 Task: Design a concept for a steampunk-themed board game cover with intricate mechanical details.
Action: Mouse moved to (42, 89)
Screenshot: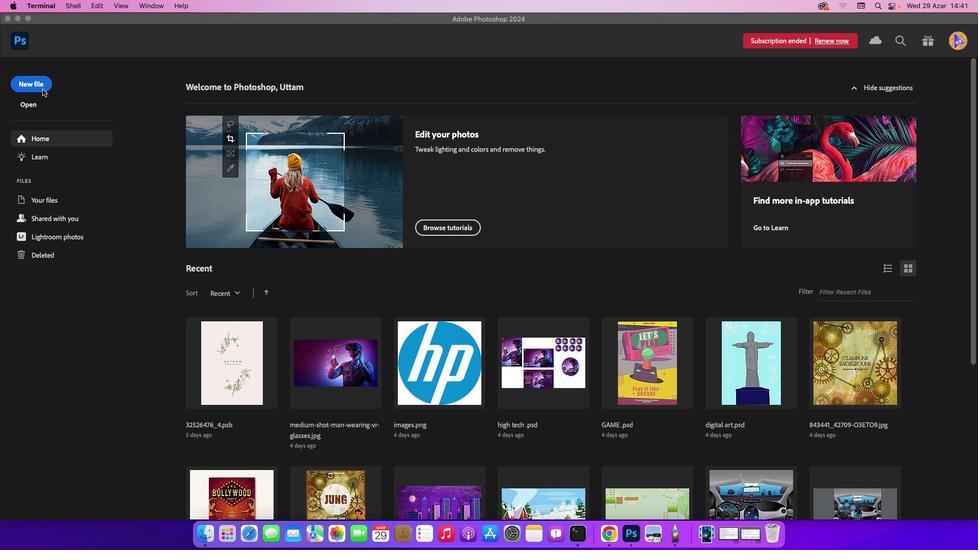 
Action: Mouse pressed left at (42, 89)
Screenshot: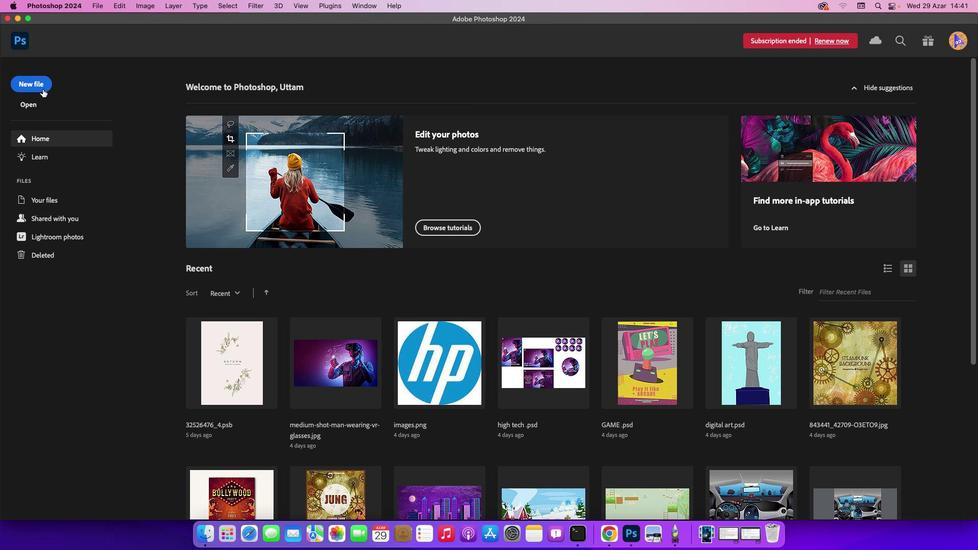 
Action: Mouse moved to (37, 89)
Screenshot: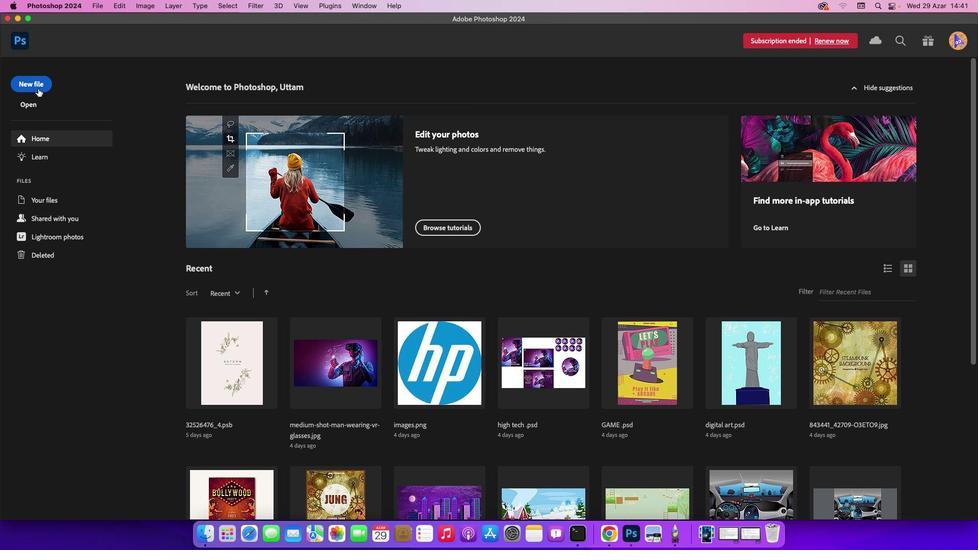 
Action: Mouse pressed left at (37, 89)
Screenshot: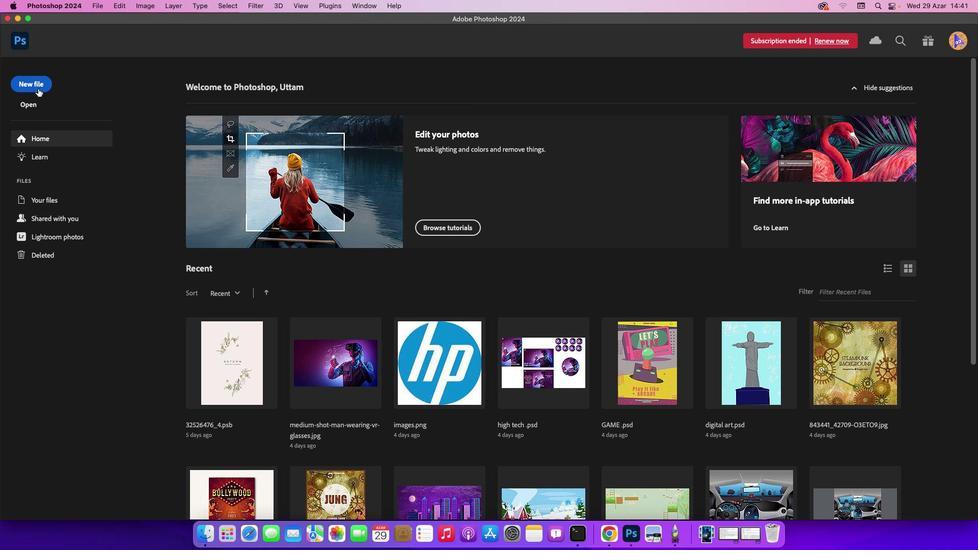 
Action: Mouse moved to (734, 409)
Screenshot: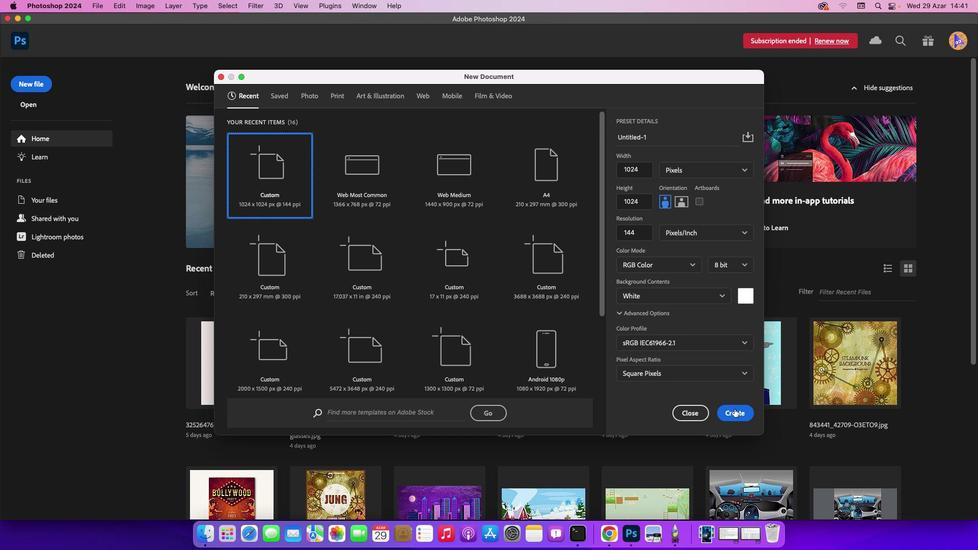 
Action: Mouse pressed left at (734, 409)
Screenshot: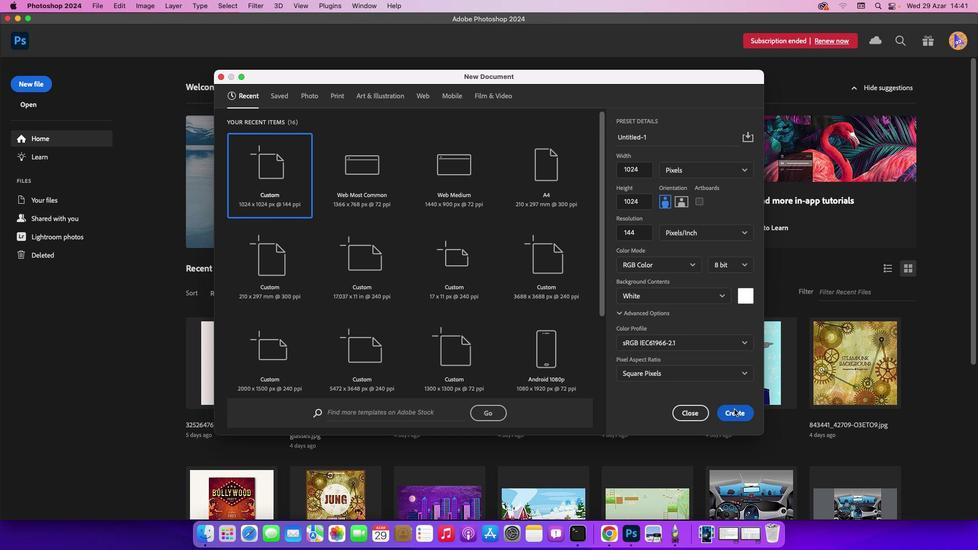 
Action: Mouse moved to (792, 91)
Screenshot: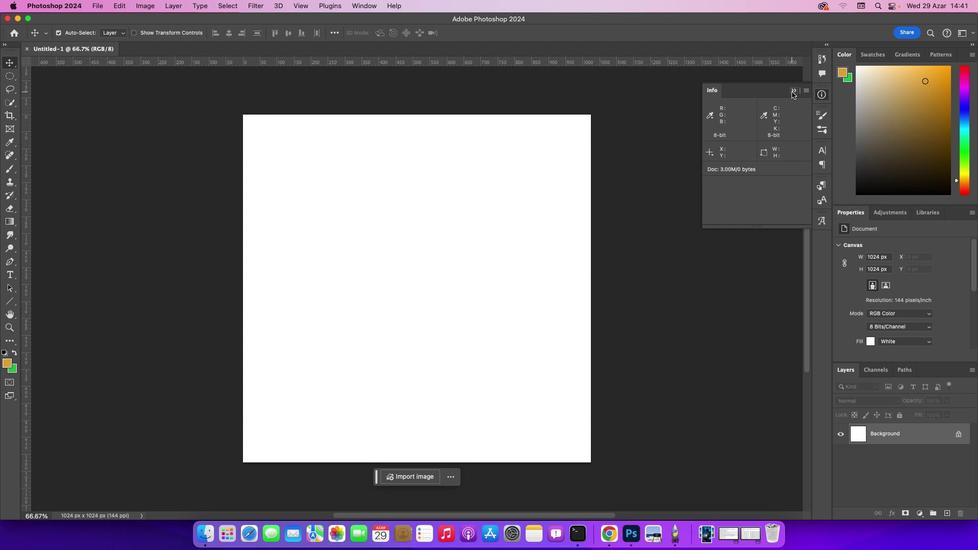 
Action: Mouse pressed left at (792, 91)
Screenshot: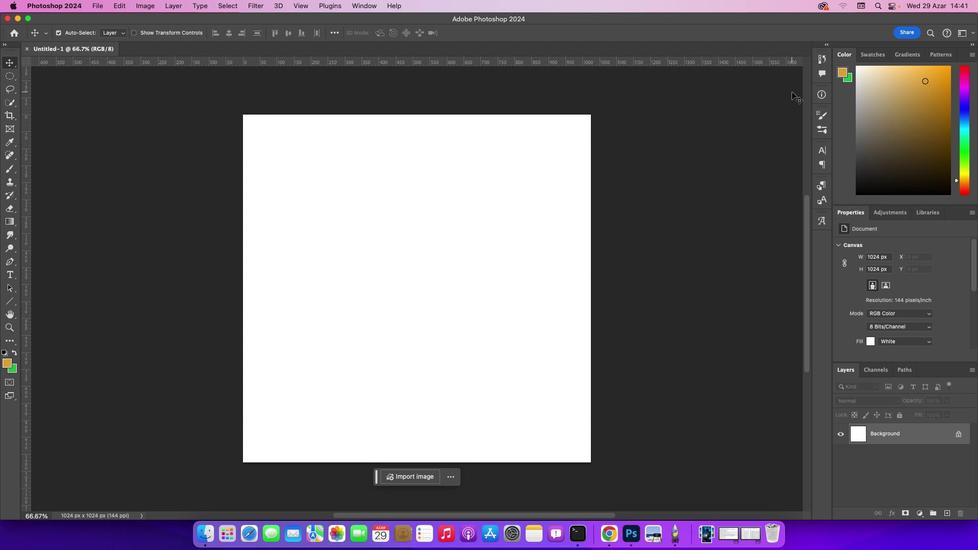 
Action: Mouse moved to (621, 392)
Screenshot: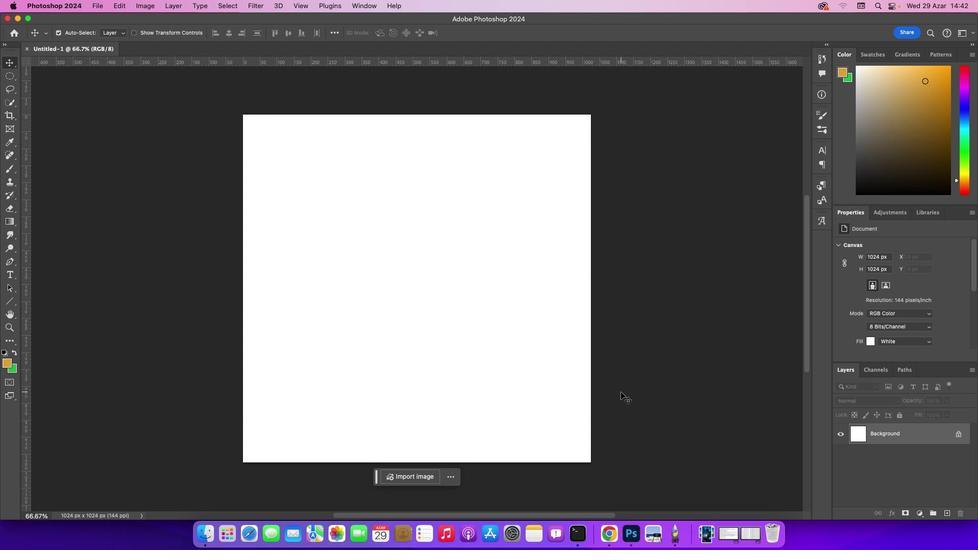 
Action: Key pressed Key.cmd_r'j'
Screenshot: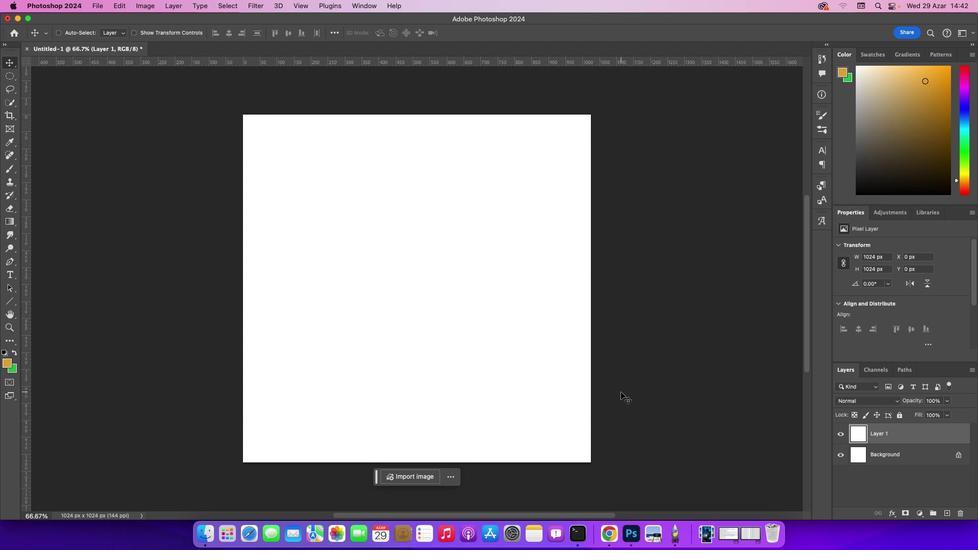 
Action: Mouse moved to (100, 5)
Screenshot: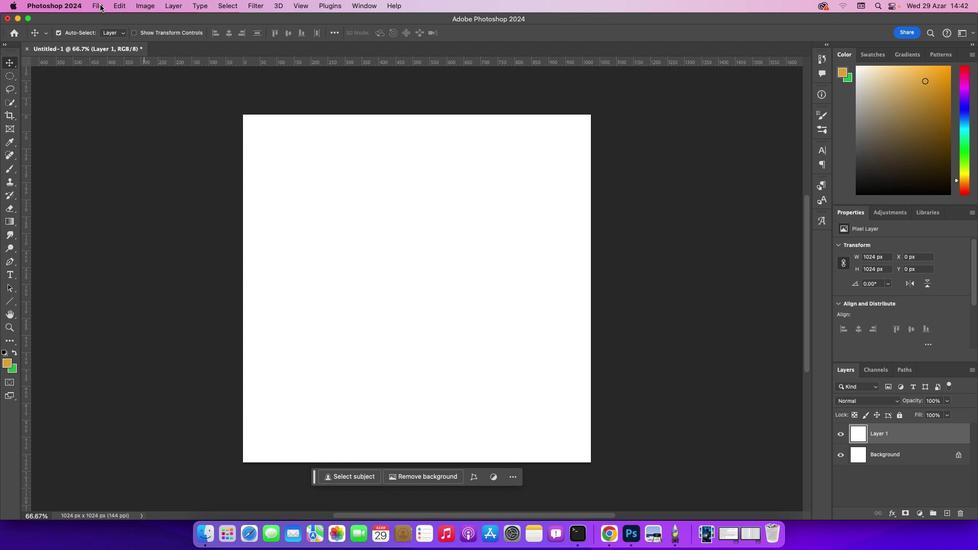 
Action: Mouse pressed left at (100, 5)
Screenshot: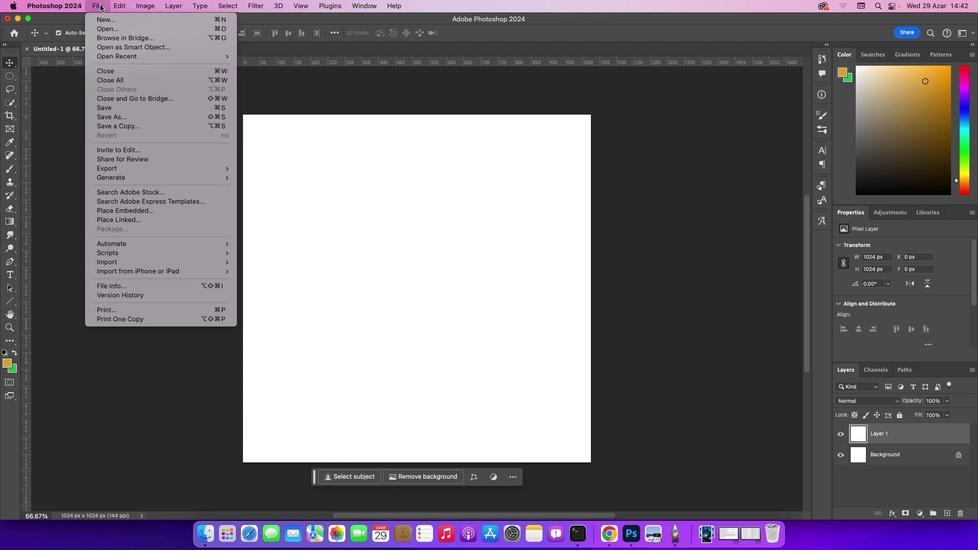 
Action: Mouse moved to (113, 29)
Screenshot: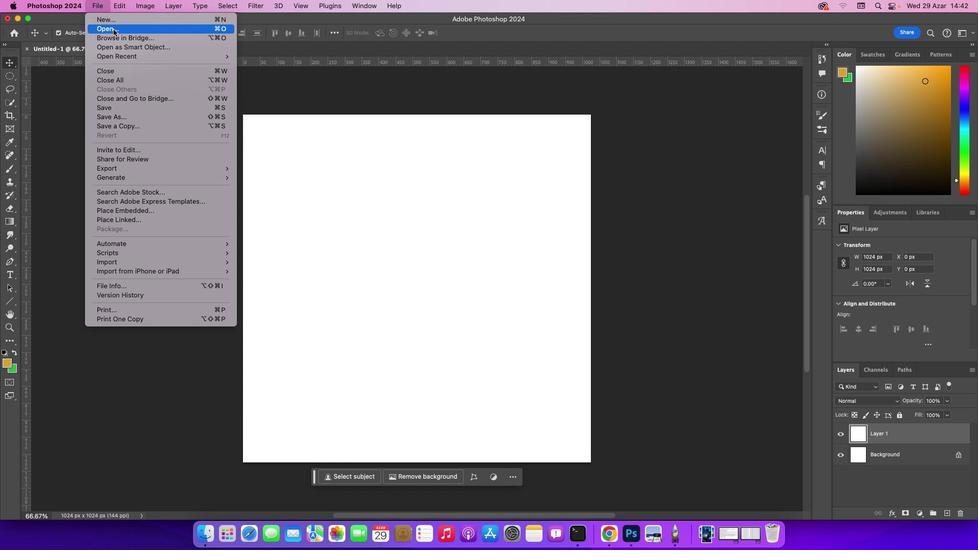 
Action: Mouse pressed left at (113, 29)
Screenshot: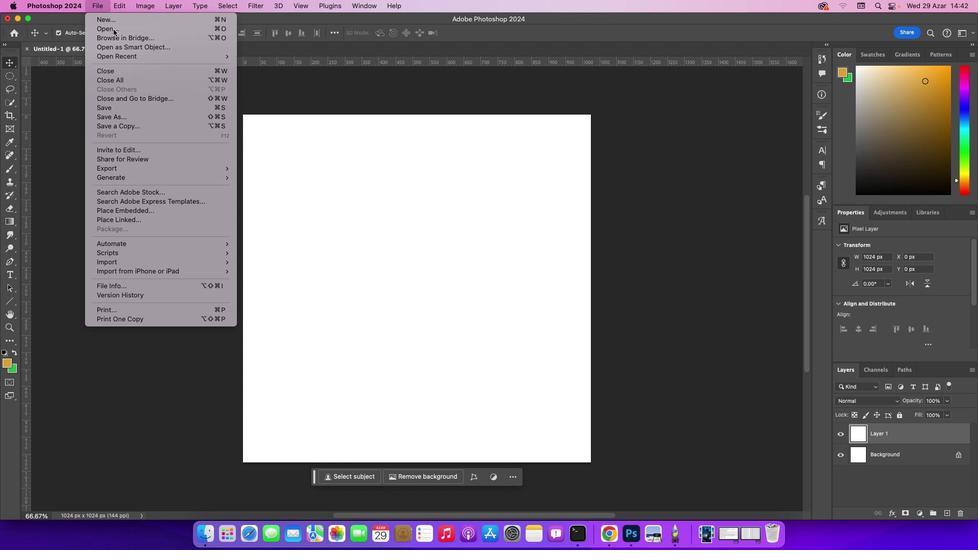 
Action: Mouse moved to (387, 136)
Screenshot: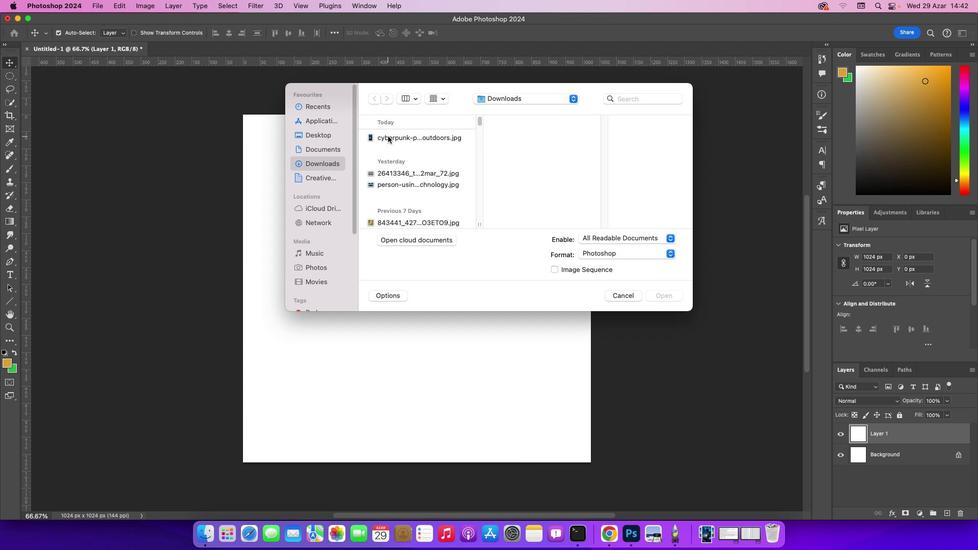
Action: Mouse pressed left at (387, 136)
Screenshot: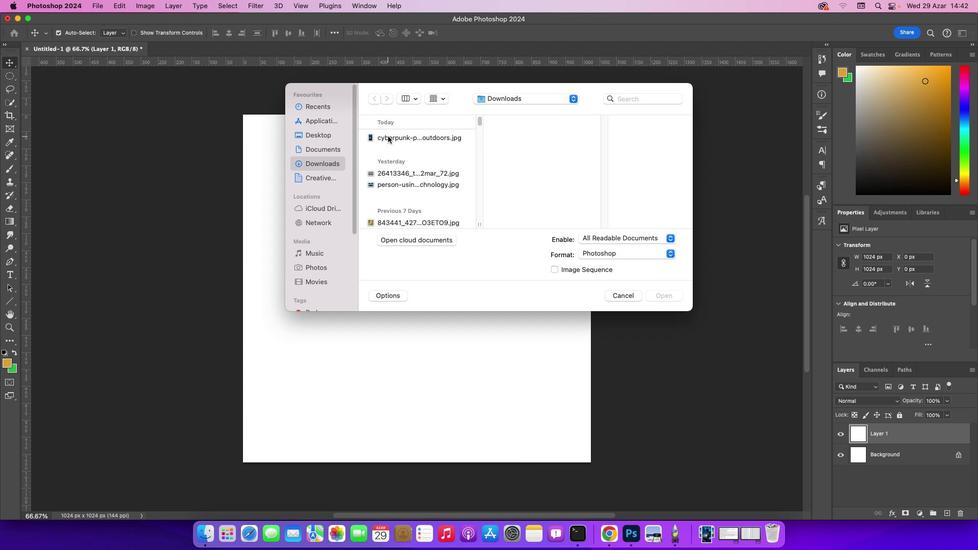 
Action: Mouse moved to (668, 293)
Screenshot: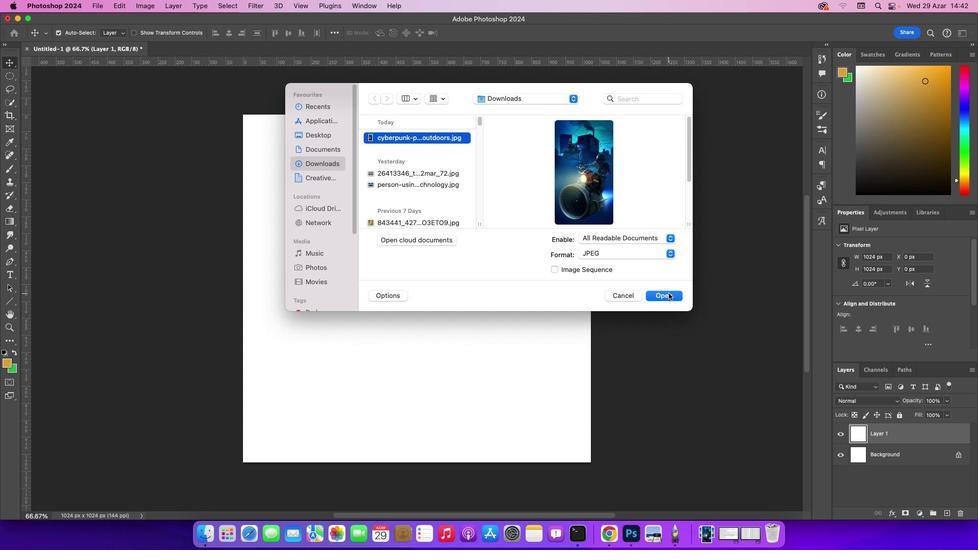 
Action: Mouse pressed left at (668, 293)
Screenshot: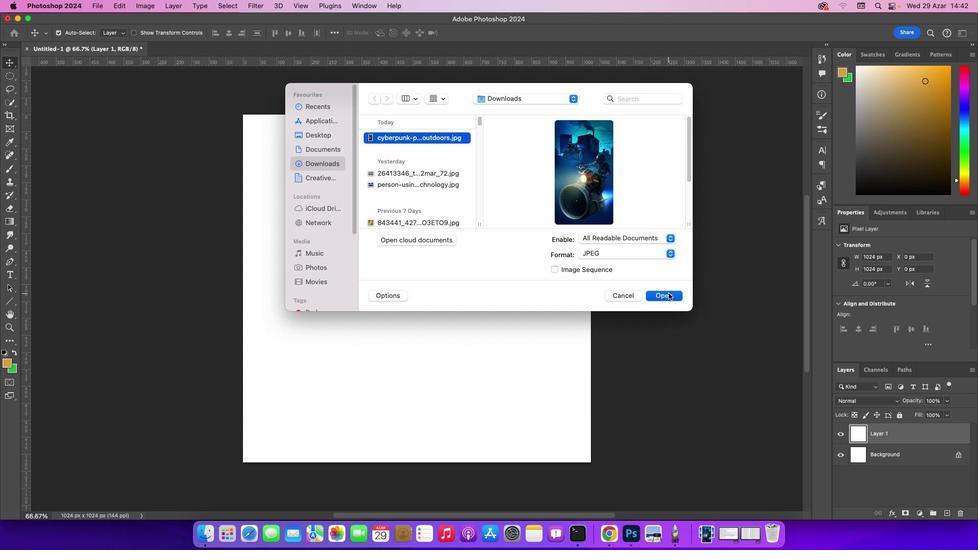
Action: Mouse moved to (517, 353)
Screenshot: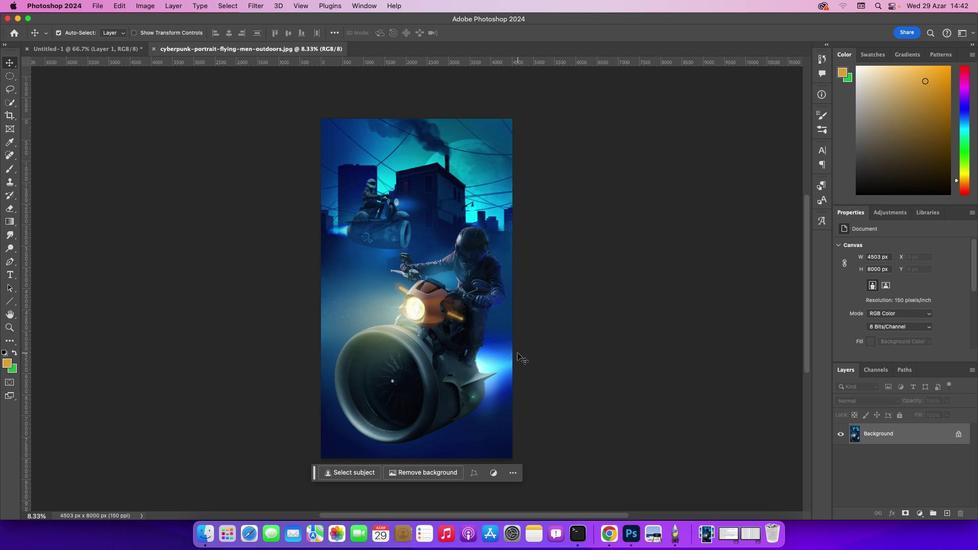 
Action: Key pressed Key.cmd_r'j'
Screenshot: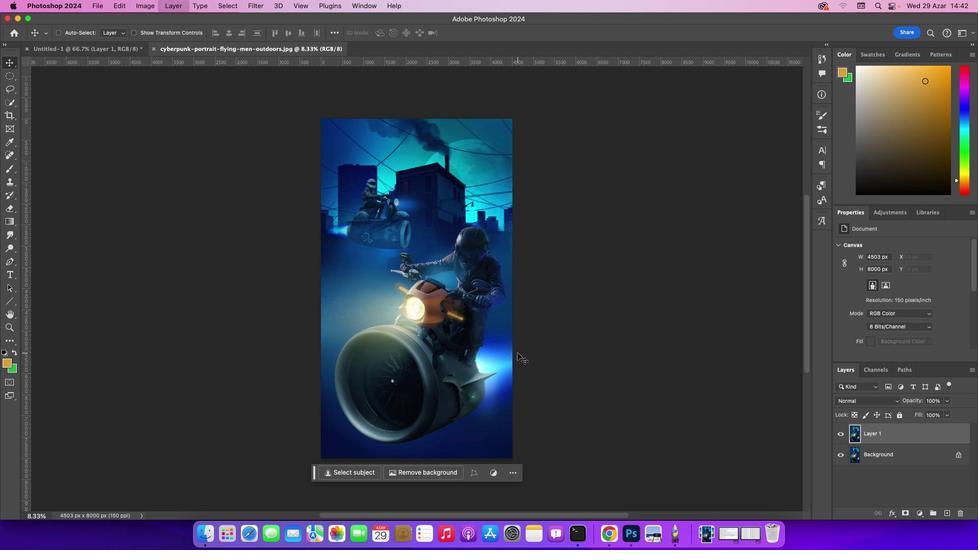 
Action: Mouse moved to (6, 103)
Screenshot: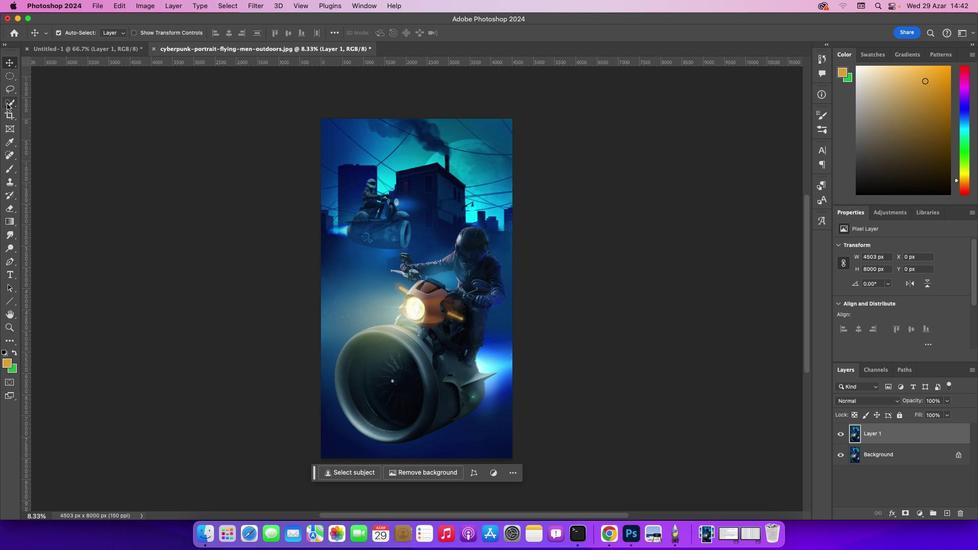 
Action: Mouse pressed left at (6, 103)
Screenshot: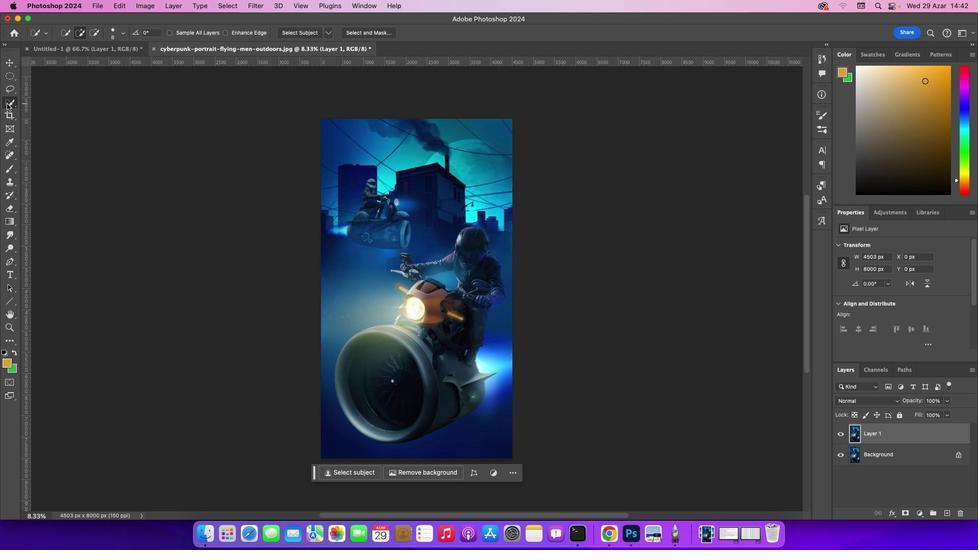 
Action: Mouse moved to (409, 327)
Screenshot: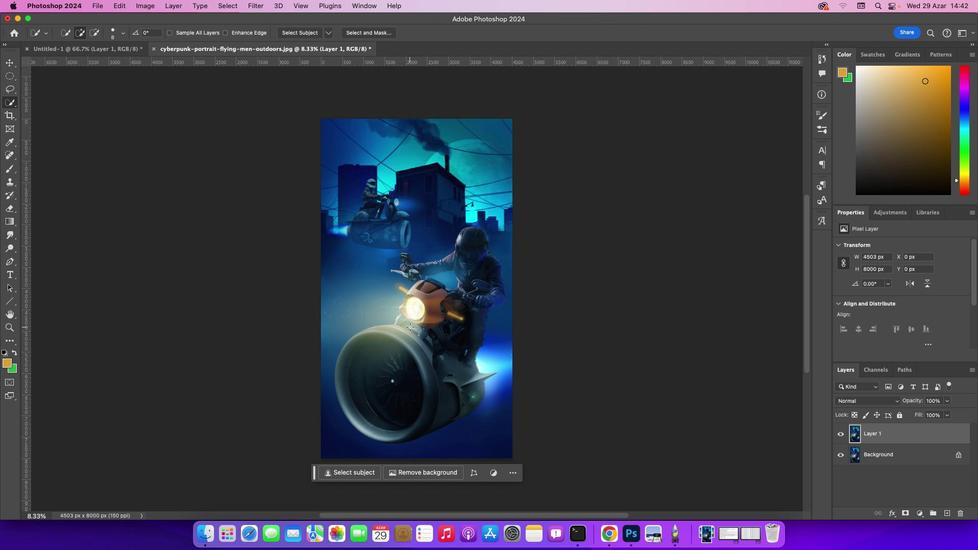 
Action: Key pressed Key.cmd_r'='
Screenshot: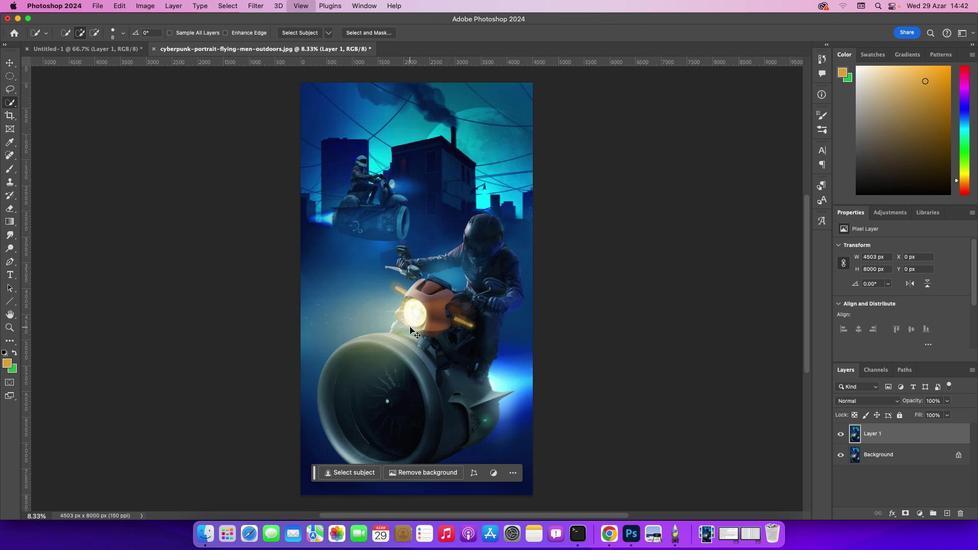 
Action: Mouse moved to (430, 357)
Screenshot: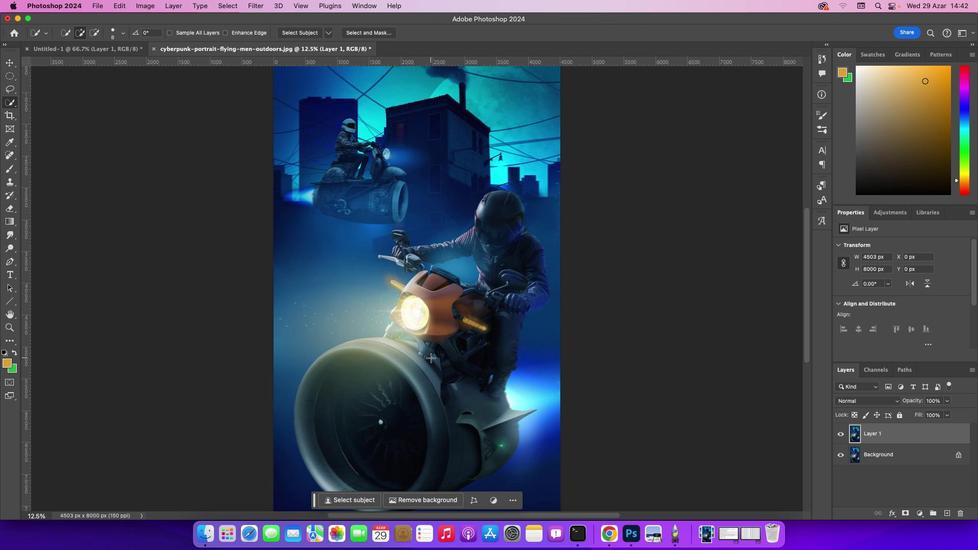 
Action: Mouse scrolled (430, 357) with delta (0, 0)
Screenshot: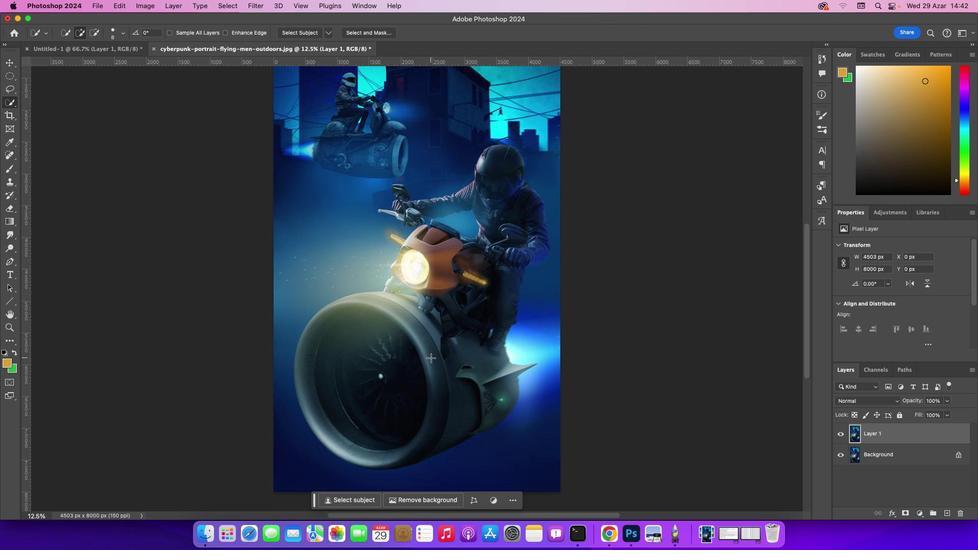 
Action: Mouse scrolled (430, 357) with delta (0, 0)
Screenshot: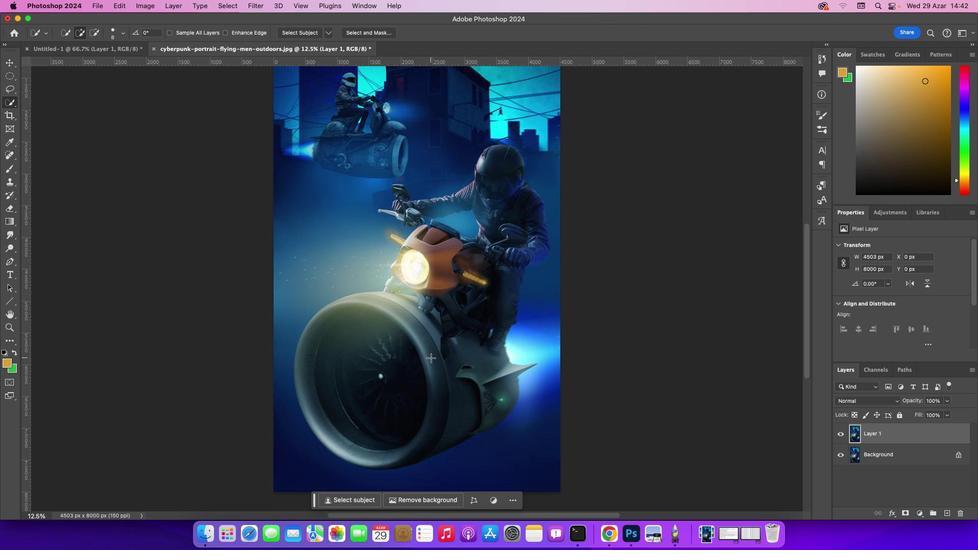 
Action: Mouse scrolled (430, 357) with delta (0, -1)
Screenshot: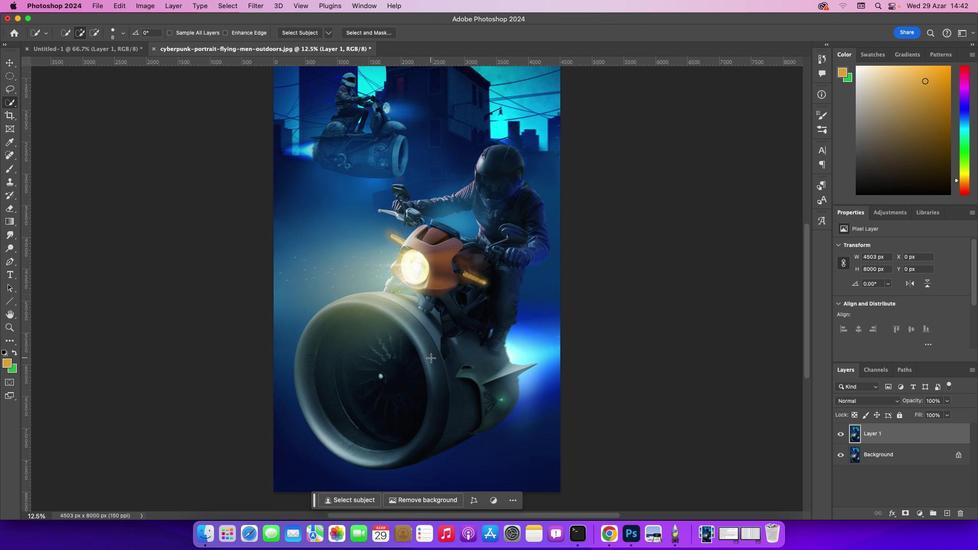 
Action: Mouse scrolled (430, 357) with delta (0, -2)
Screenshot: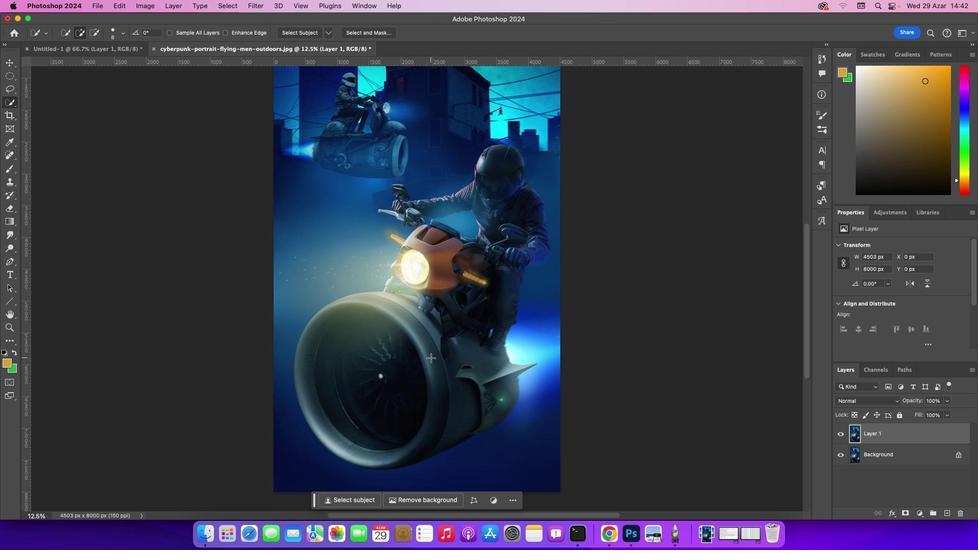 
Action: Mouse moved to (406, 345)
Screenshot: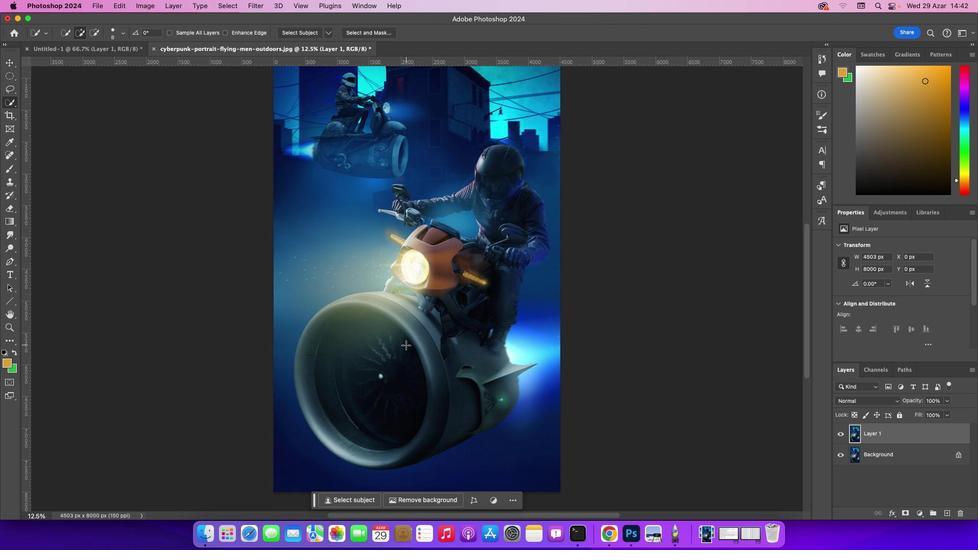 
Action: Mouse pressed left at (406, 345)
Screenshot: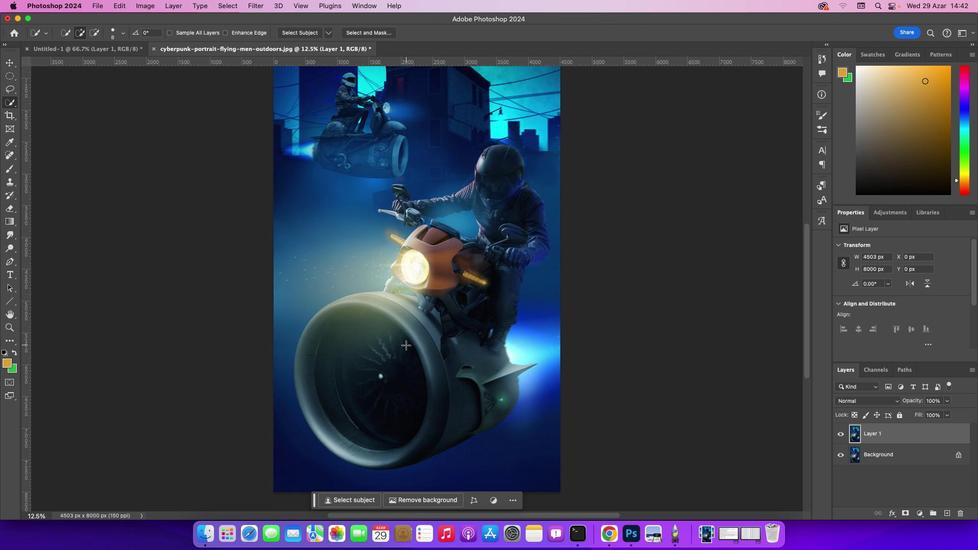 
Action: Mouse moved to (408, 325)
Screenshot: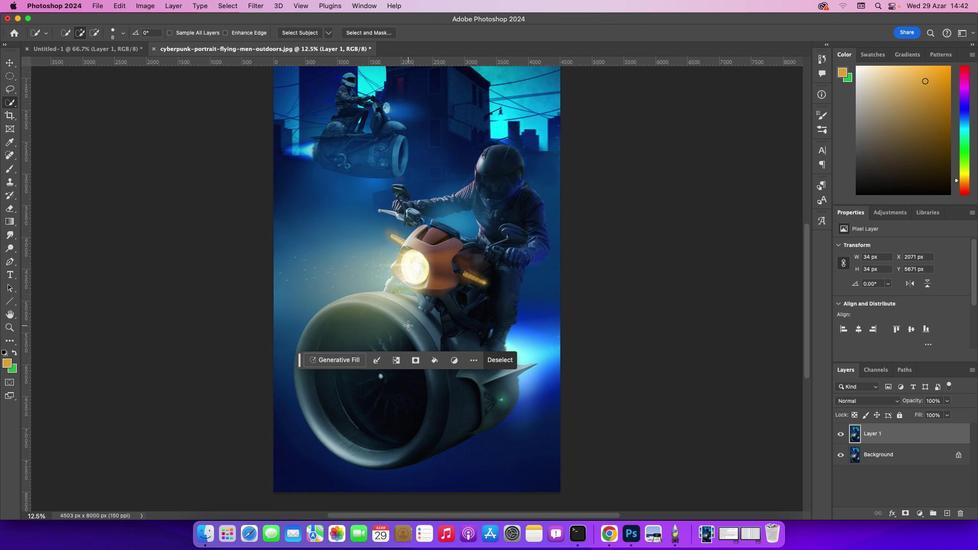 
Action: Mouse pressed left at (408, 325)
Screenshot: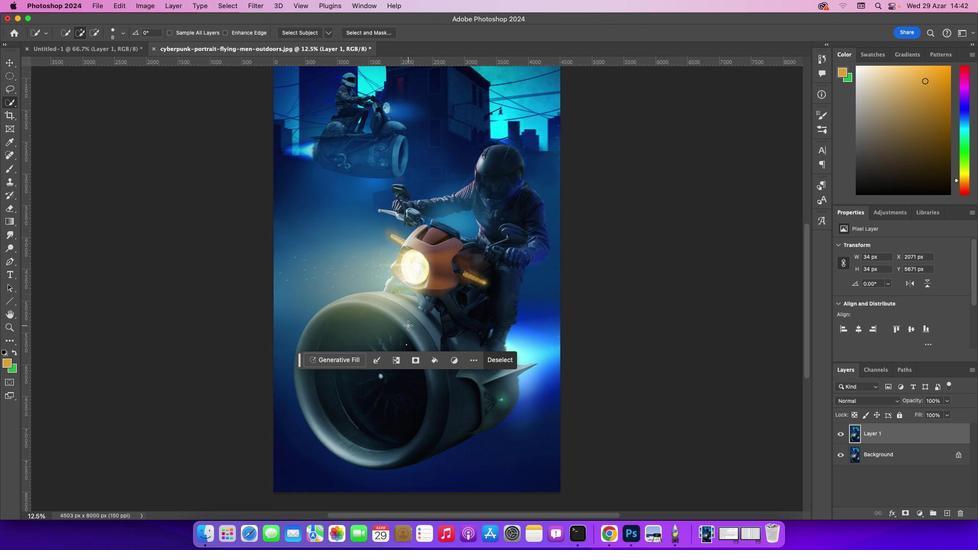 
Action: Mouse moved to (393, 309)
Screenshot: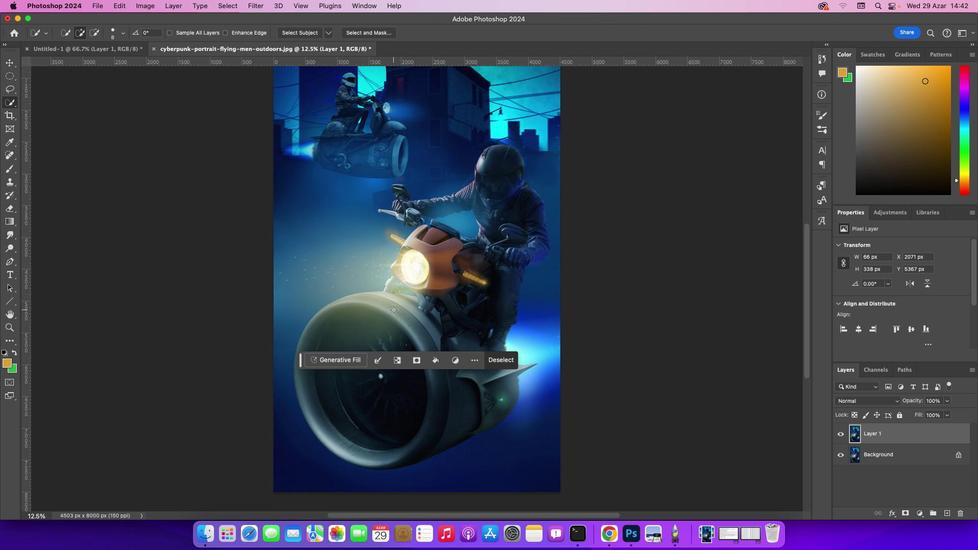 
Action: Mouse pressed left at (393, 309)
Screenshot: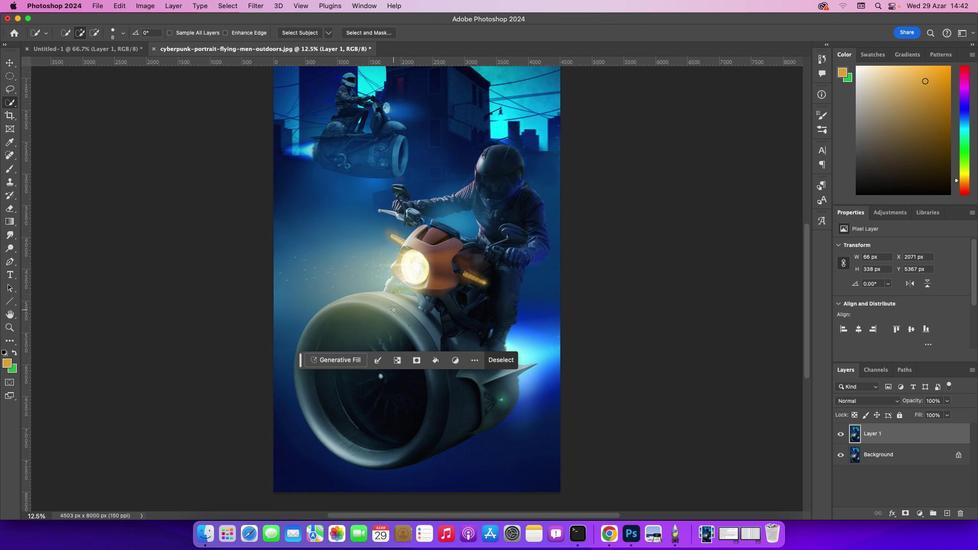 
Action: Mouse moved to (406, 309)
Screenshot: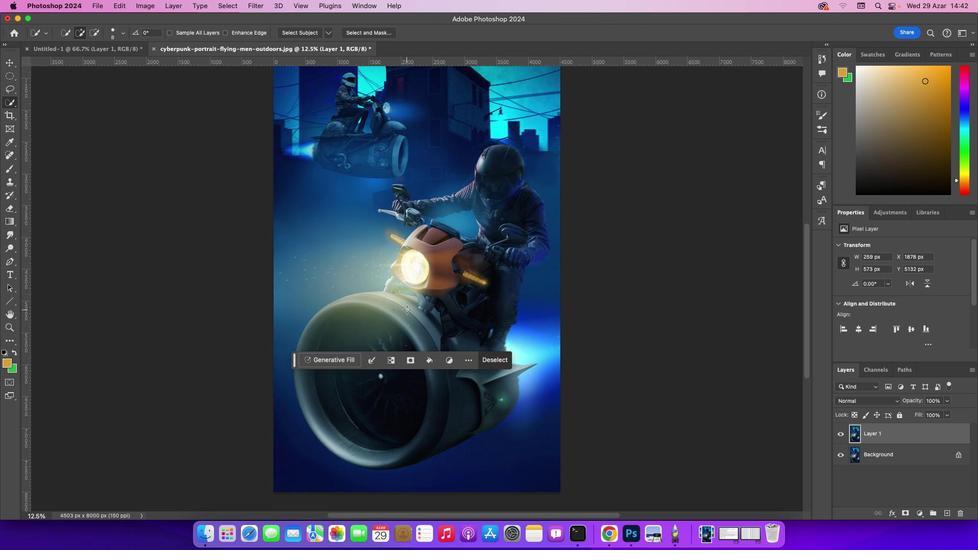 
Action: Mouse pressed left at (406, 309)
Screenshot: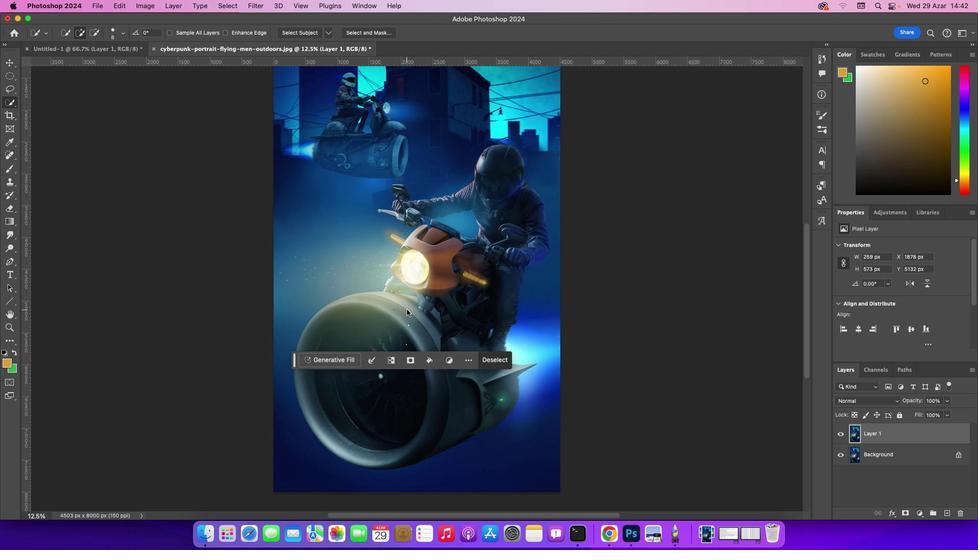 
Action: Mouse moved to (373, 295)
Screenshot: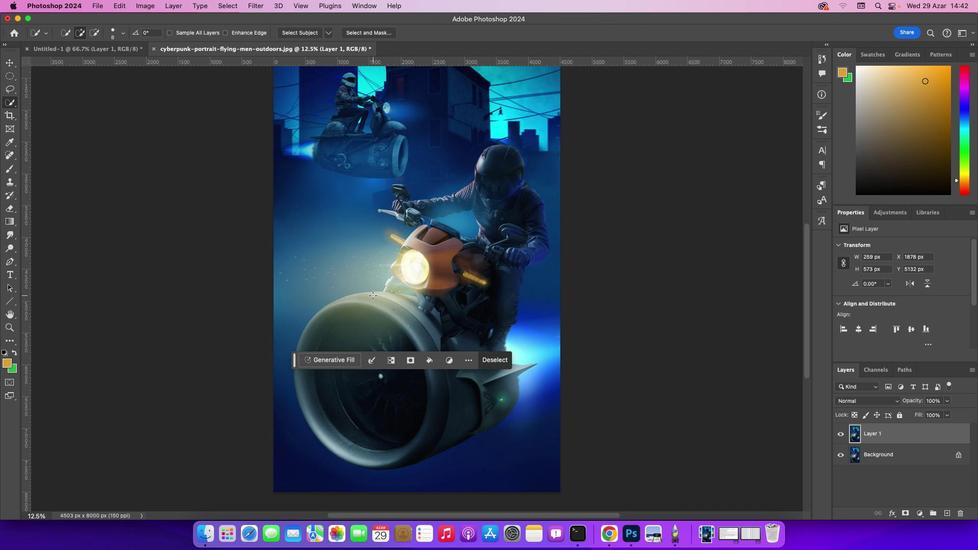 
Action: Key pressed ']'']'']'']'']'']'']'']'']'']'']'
Screenshot: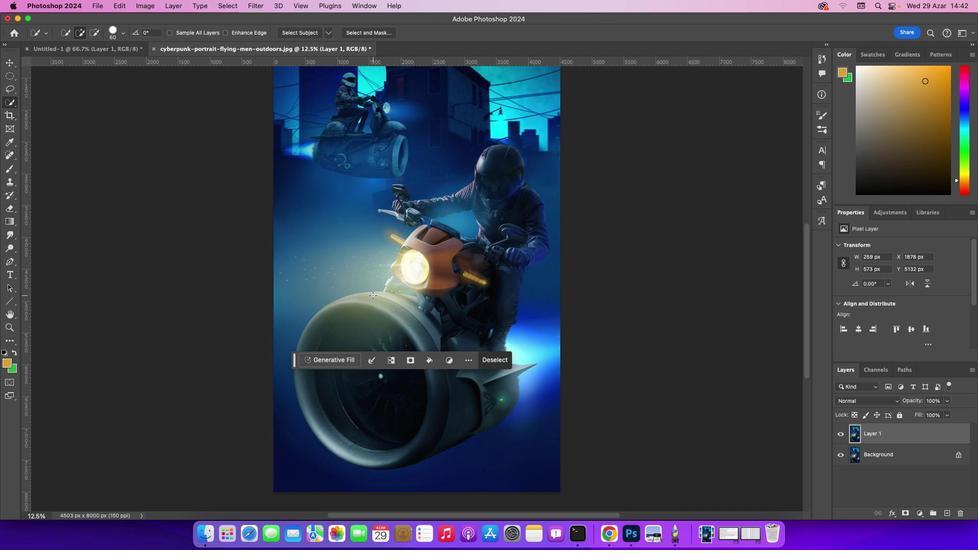 
Action: Mouse moved to (381, 303)
Screenshot: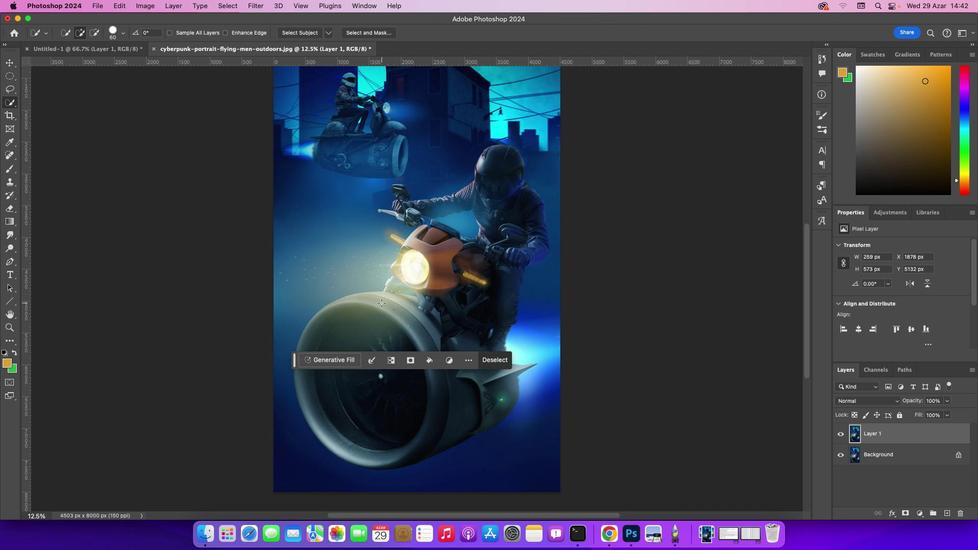 
Action: Mouse pressed left at (381, 303)
Screenshot: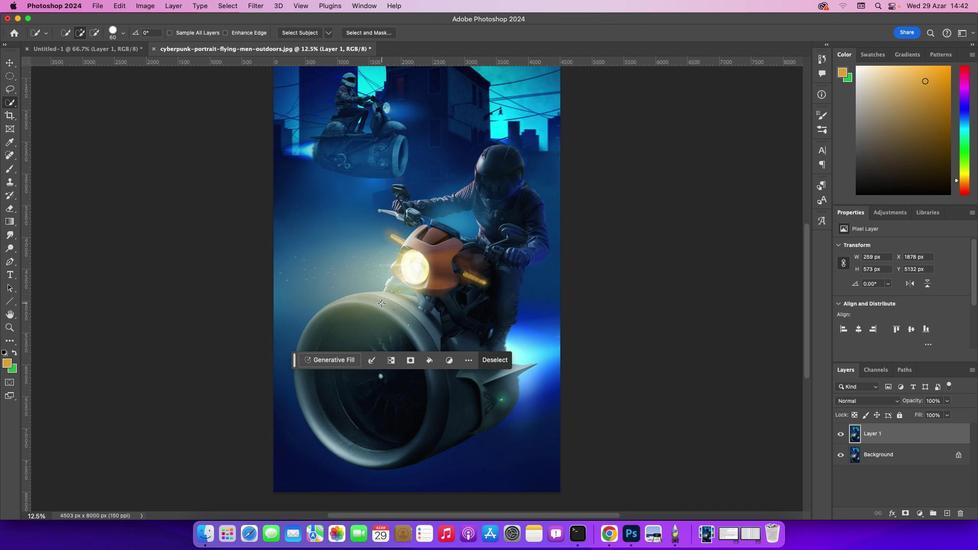 
Action: Mouse moved to (405, 323)
Screenshot: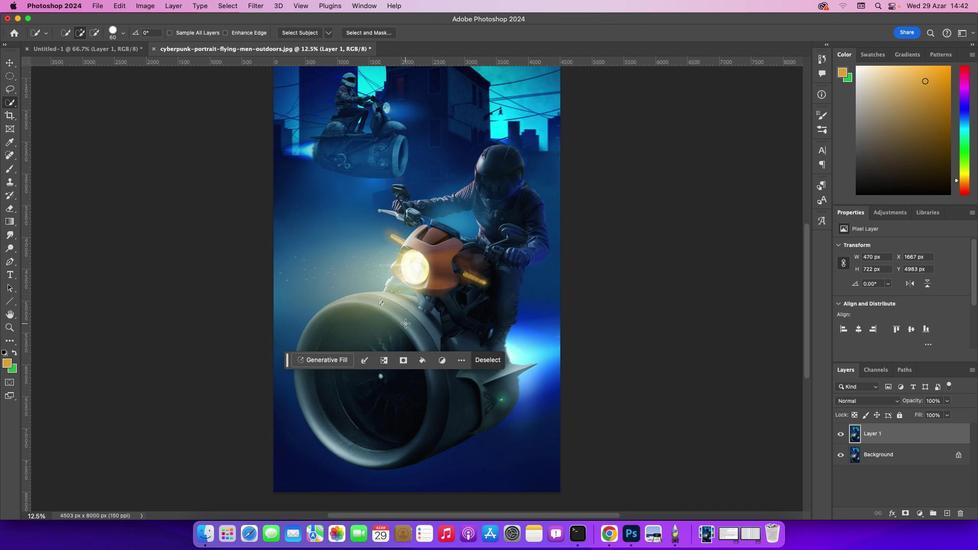 
Action: Mouse pressed left at (405, 323)
Screenshot: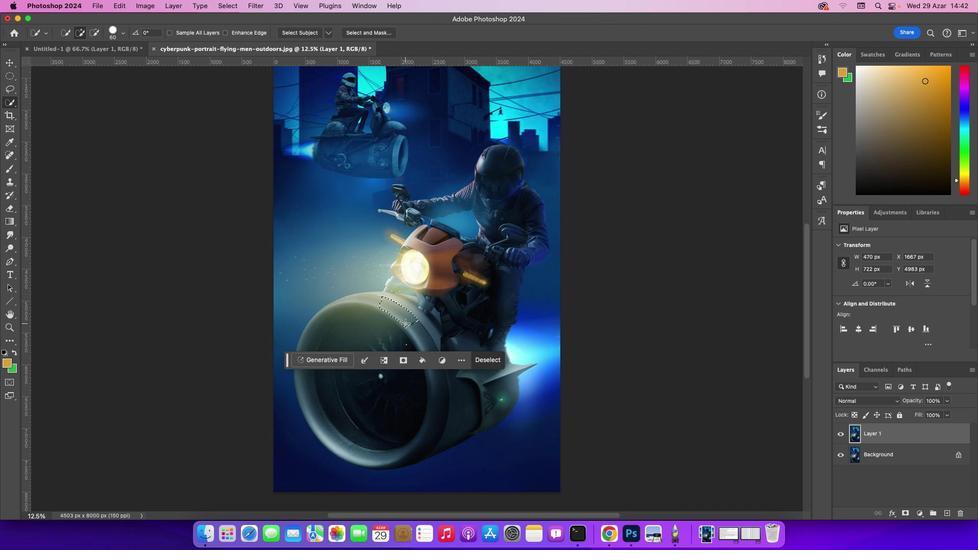 
Action: Mouse moved to (382, 327)
Screenshot: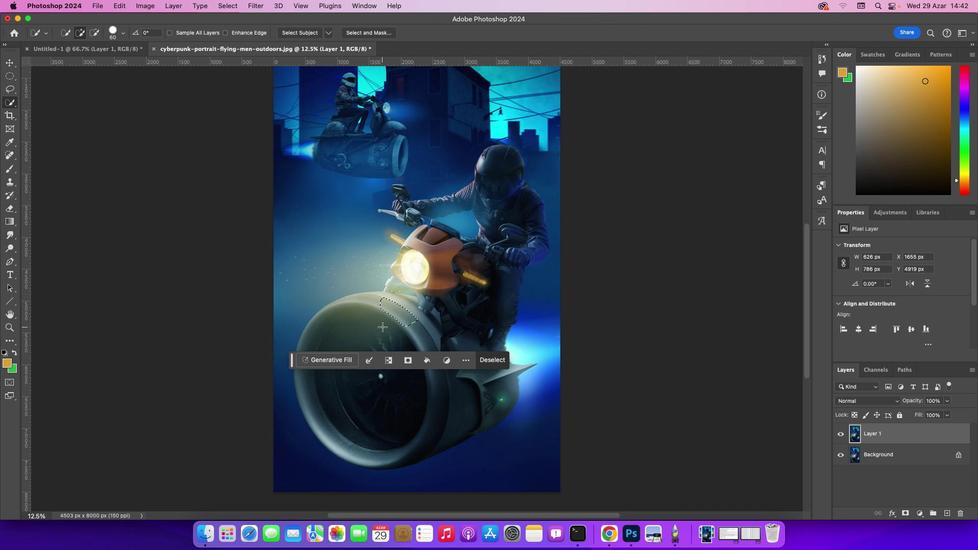 
Action: Mouse pressed left at (382, 327)
Screenshot: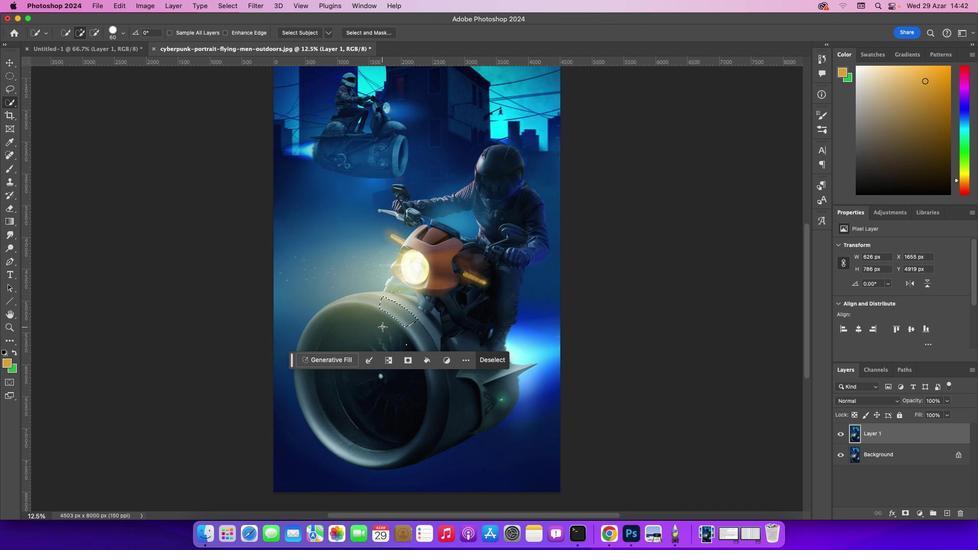 
Action: Mouse moved to (423, 338)
Screenshot: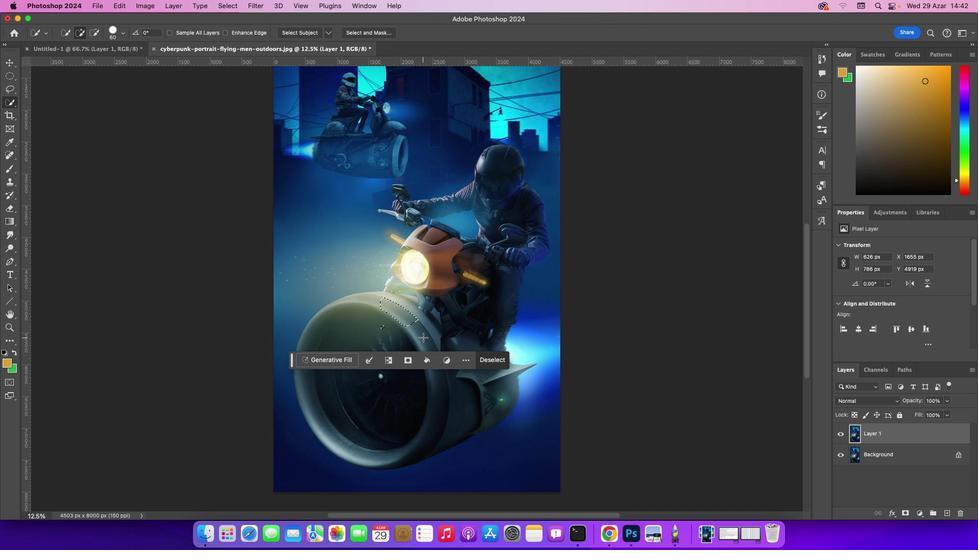 
Action: Mouse pressed left at (423, 338)
Screenshot: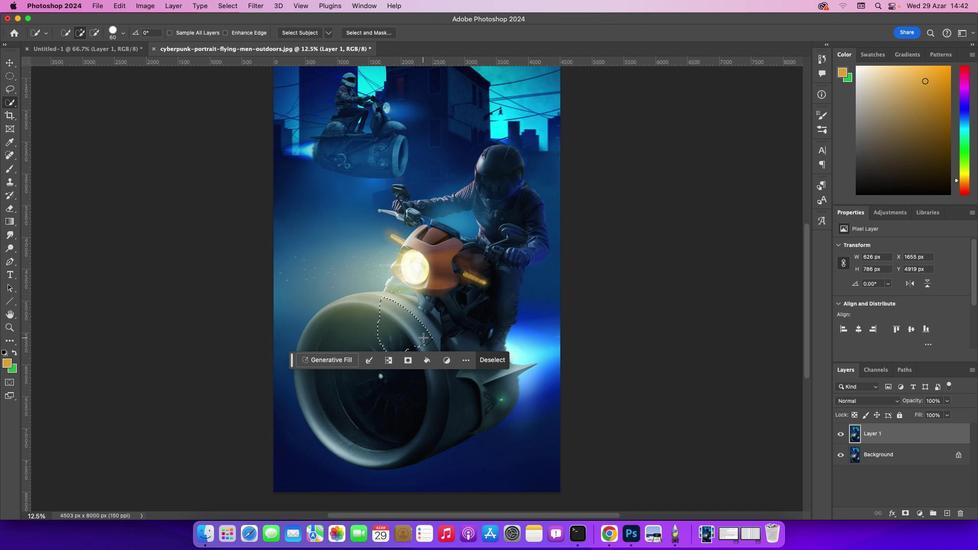 
Action: Mouse moved to (360, 315)
Screenshot: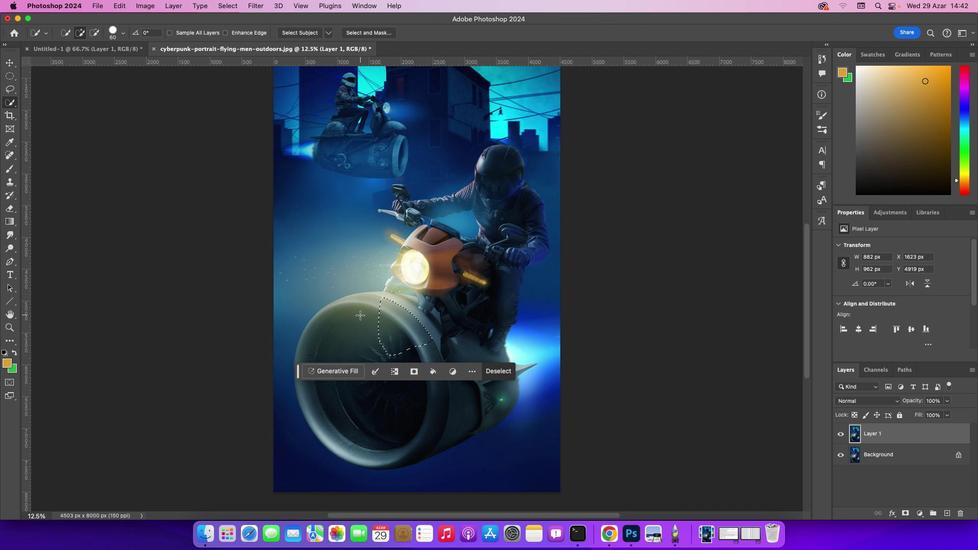 
Action: Mouse pressed left at (360, 315)
Screenshot: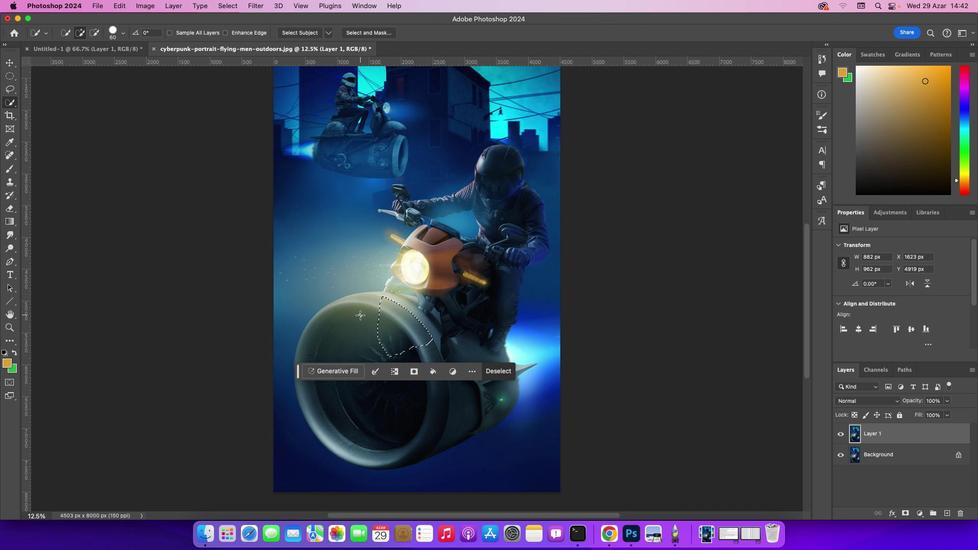 
Action: Mouse moved to (349, 322)
Screenshot: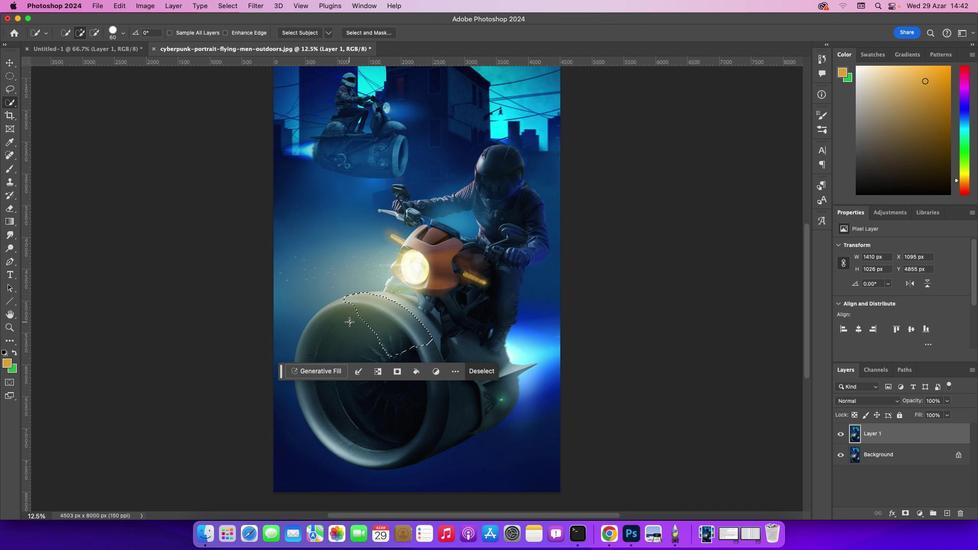 
Action: Mouse pressed left at (349, 322)
Screenshot: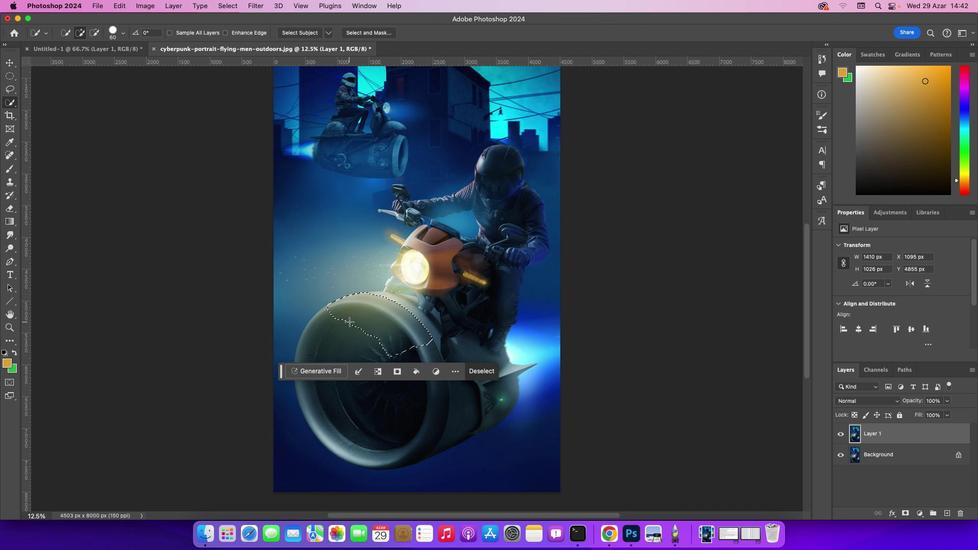 
Action: Mouse moved to (334, 330)
Screenshot: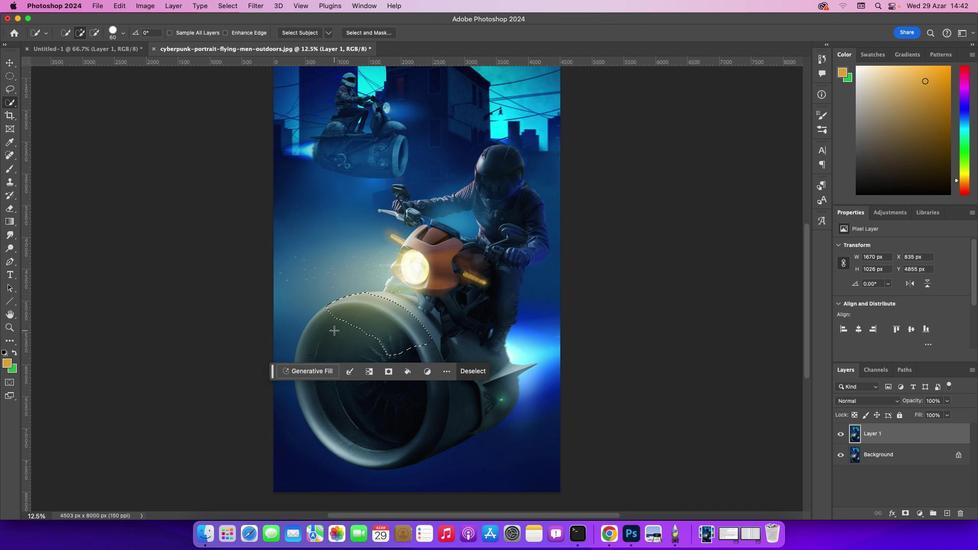 
Action: Mouse pressed left at (334, 330)
Screenshot: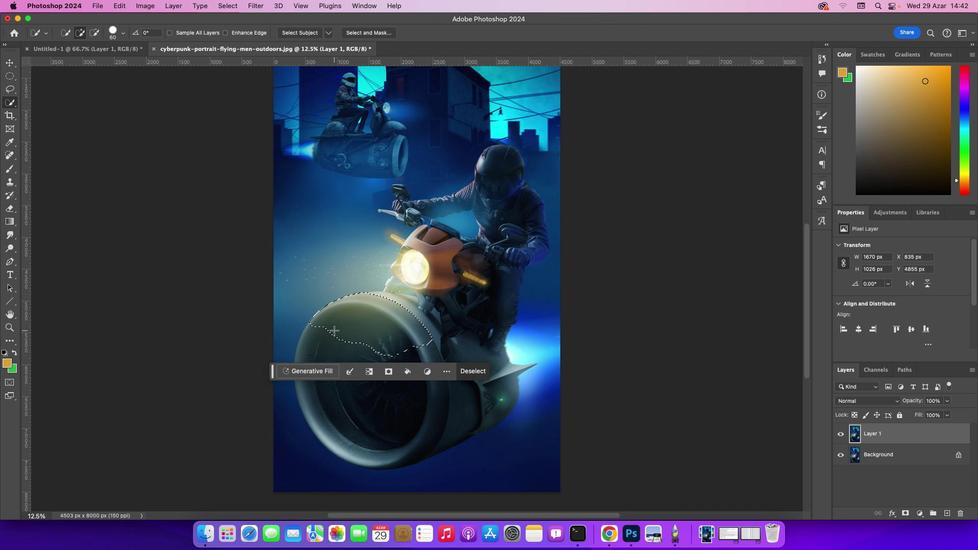 
Action: Mouse moved to (317, 343)
Screenshot: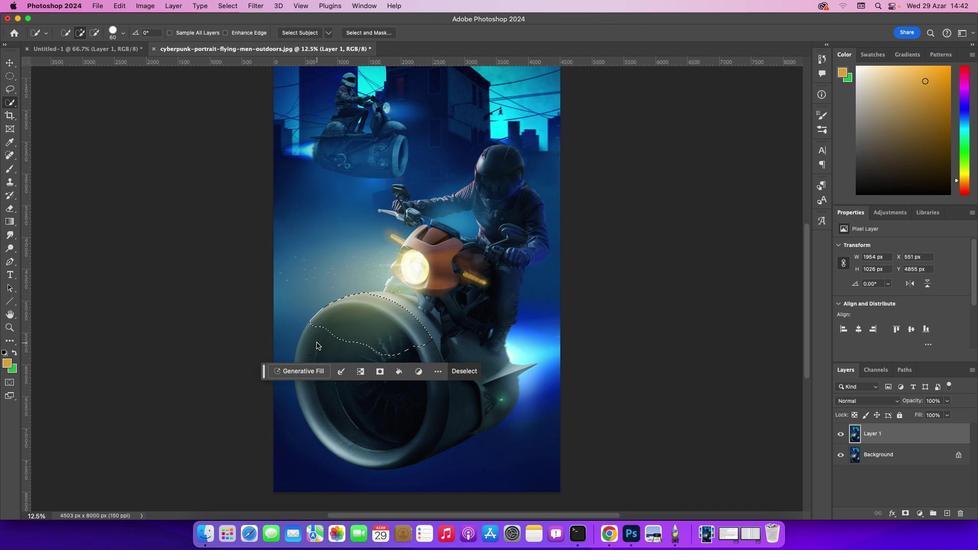 
Action: Mouse pressed left at (317, 343)
Screenshot: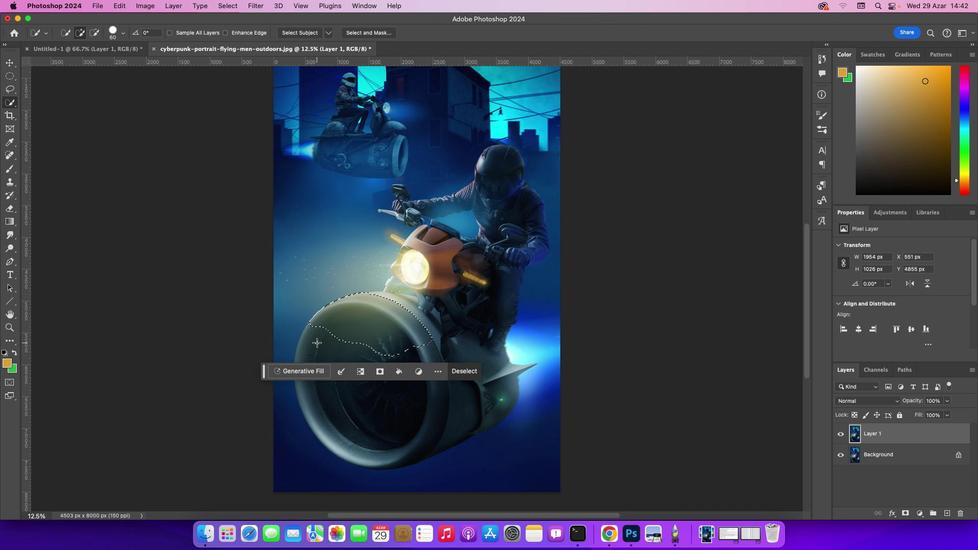 
Action: Mouse moved to (428, 353)
Screenshot: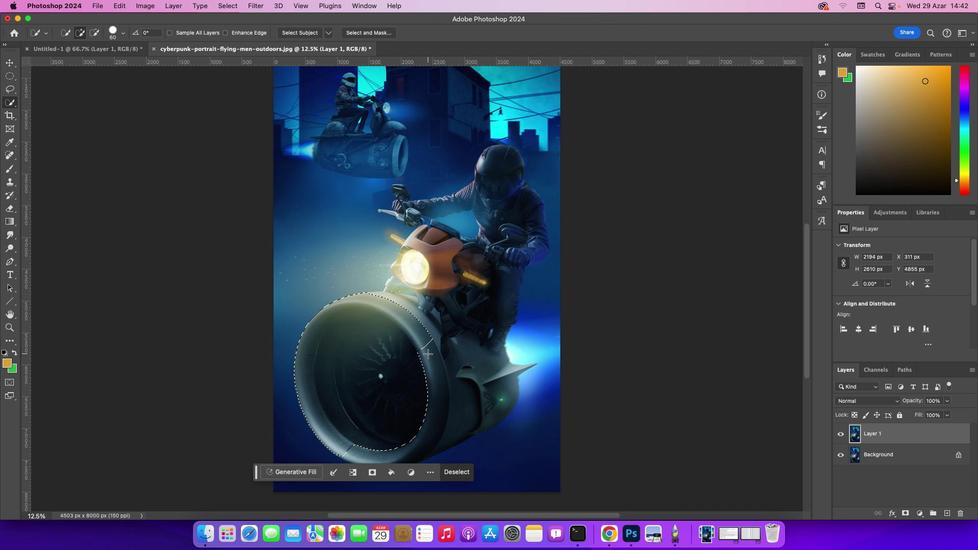 
Action: Mouse pressed left at (428, 353)
Screenshot: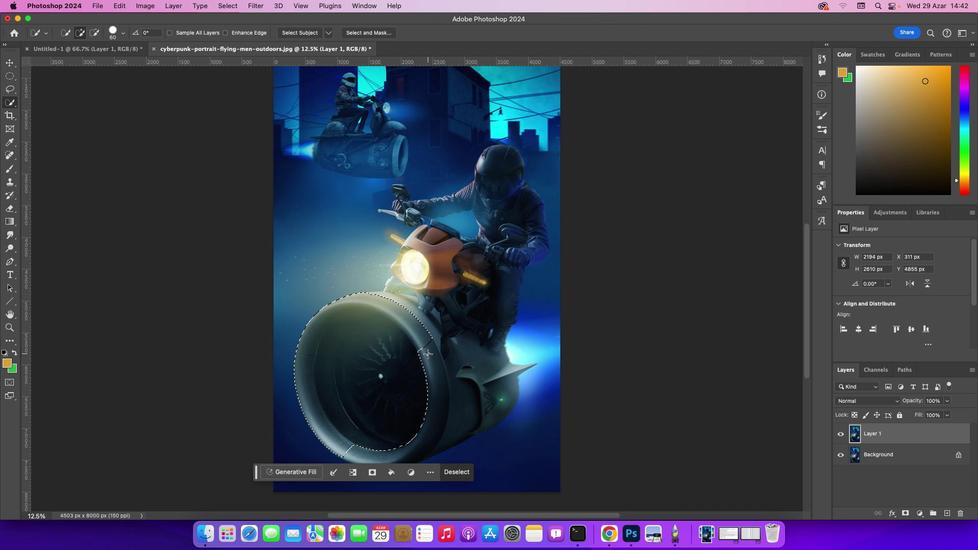 
Action: Mouse moved to (435, 416)
Screenshot: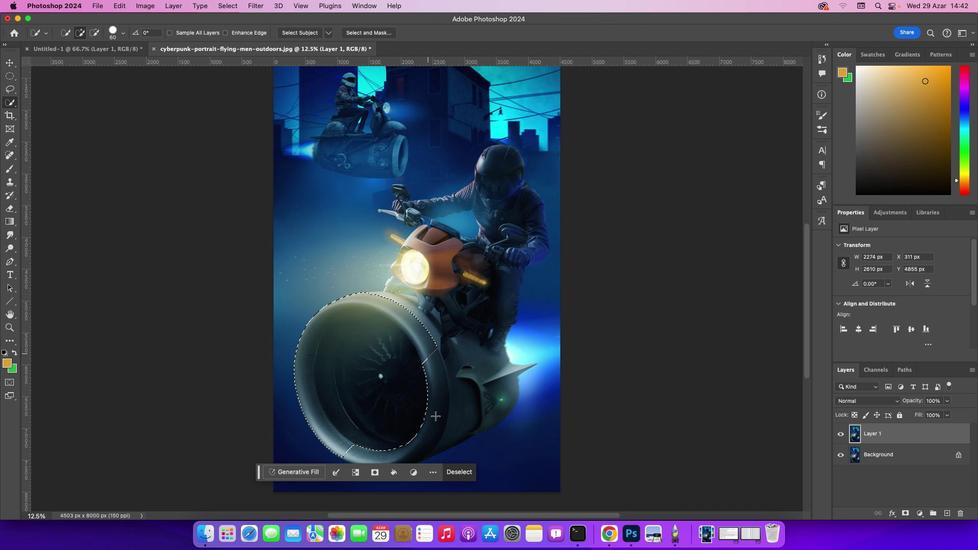 
Action: Mouse pressed left at (435, 416)
Screenshot: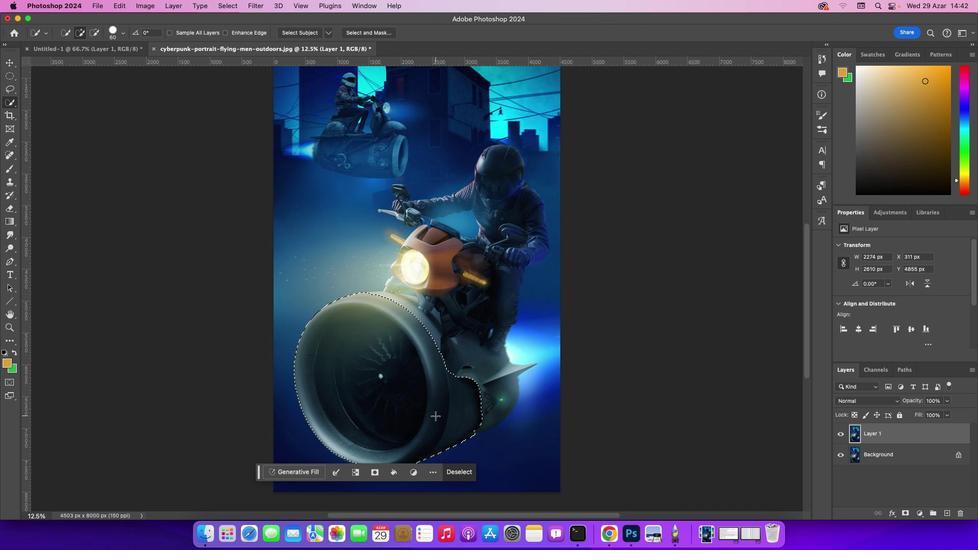 
Action: Mouse moved to (483, 396)
Screenshot: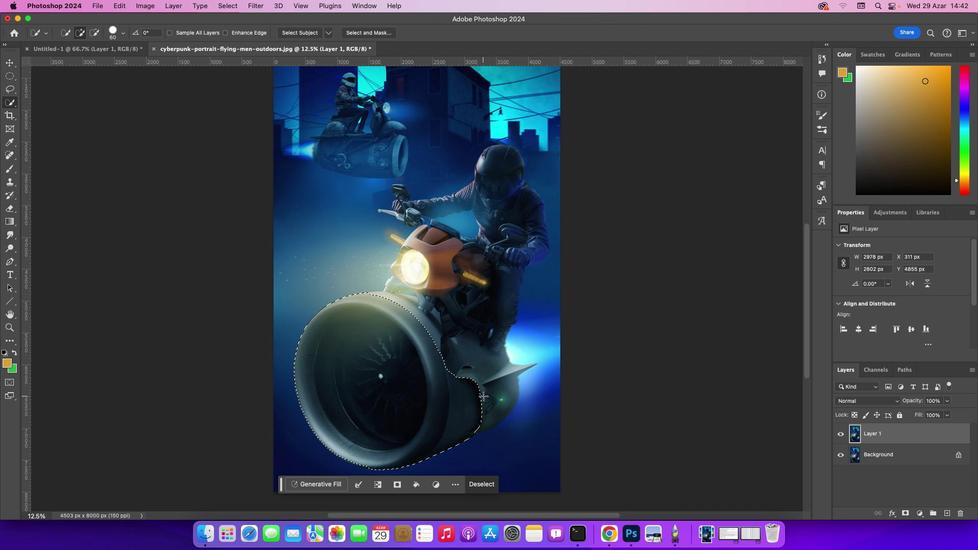 
Action: Mouse pressed left at (483, 396)
Screenshot: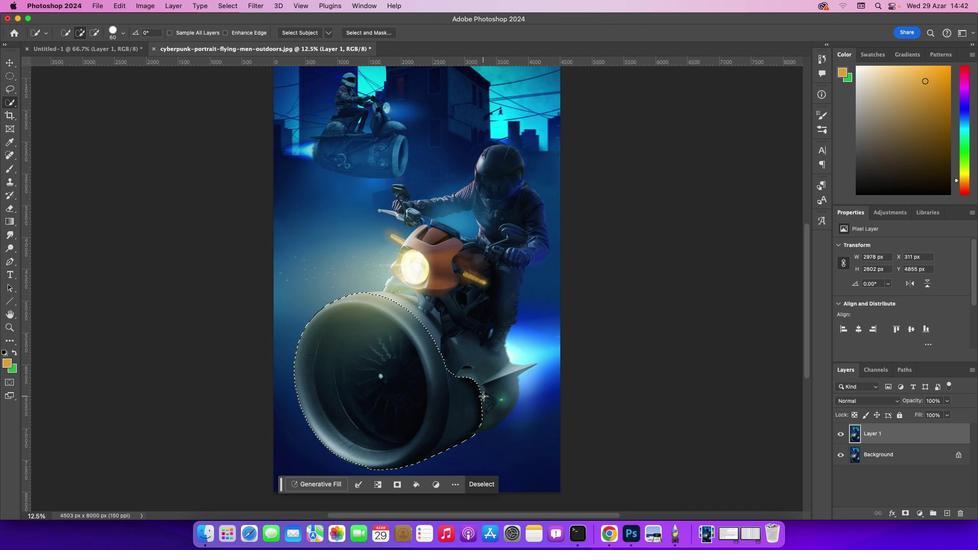 
Action: Mouse moved to (495, 383)
Screenshot: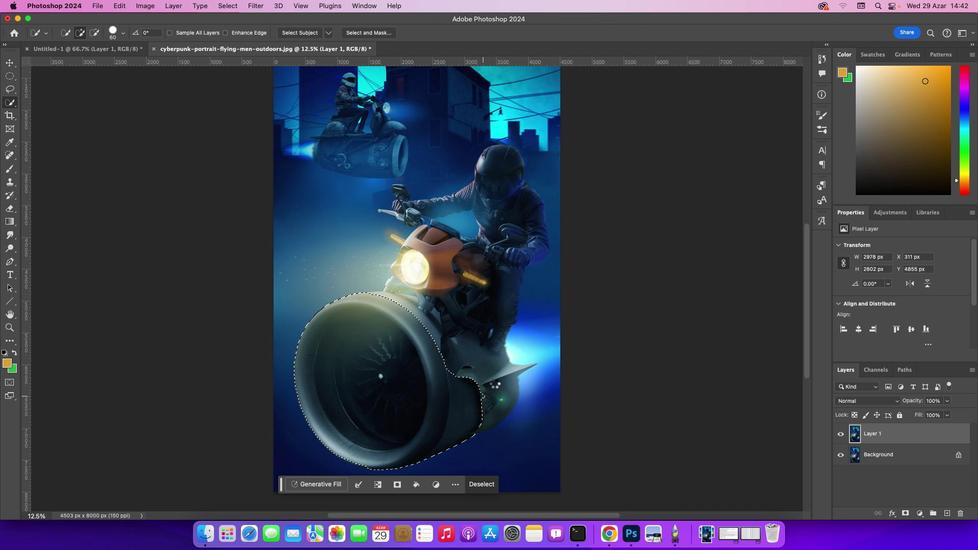 
Action: Mouse pressed left at (495, 383)
Screenshot: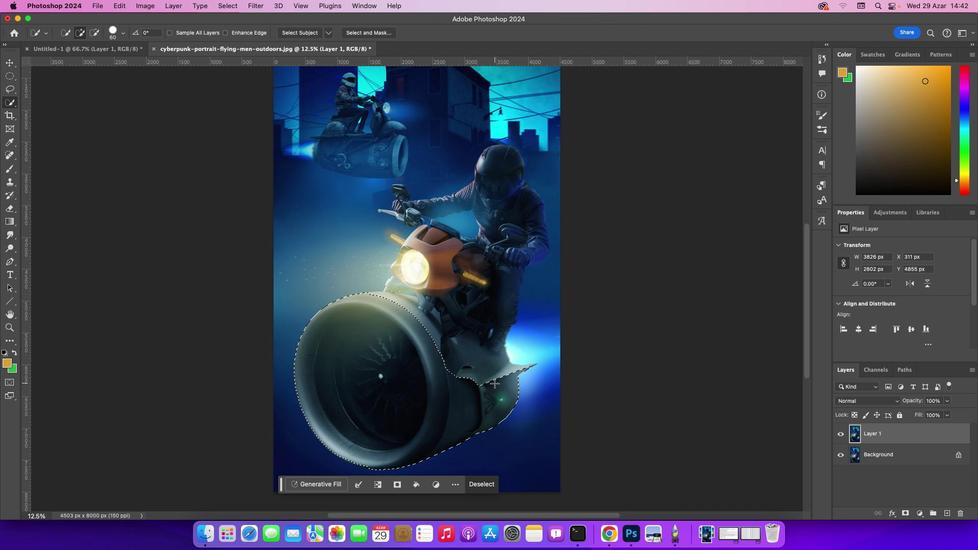 
Action: Mouse moved to (469, 360)
Screenshot: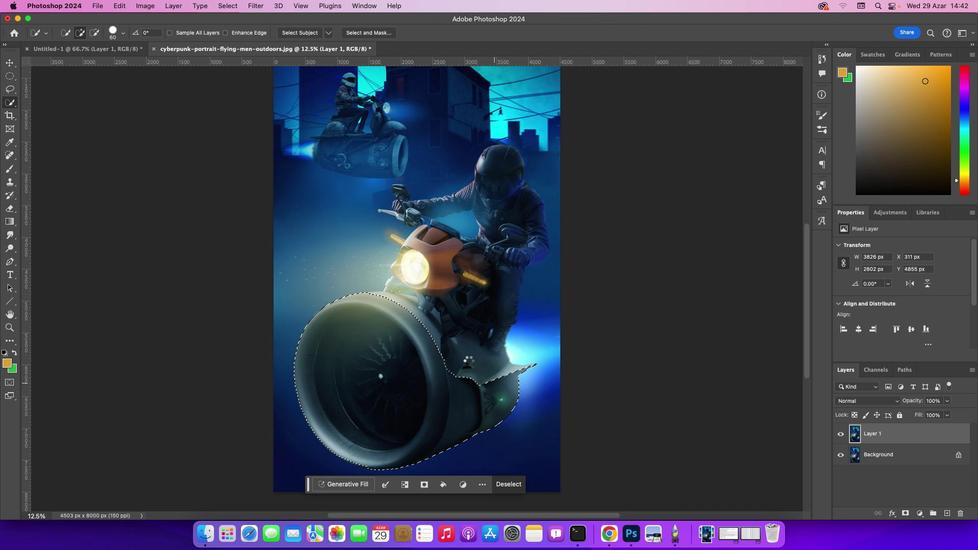 
Action: Mouse pressed left at (469, 360)
Screenshot: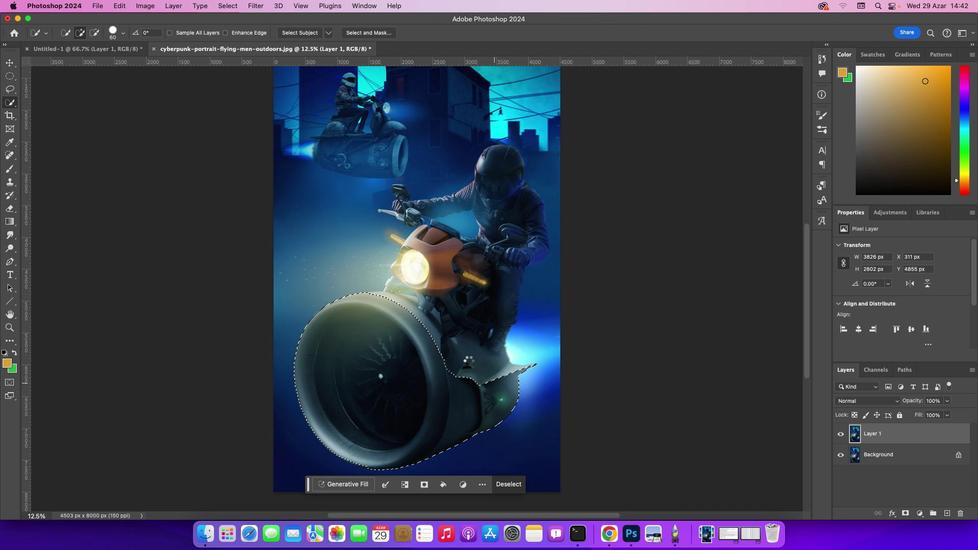 
Action: Mouse moved to (486, 371)
Screenshot: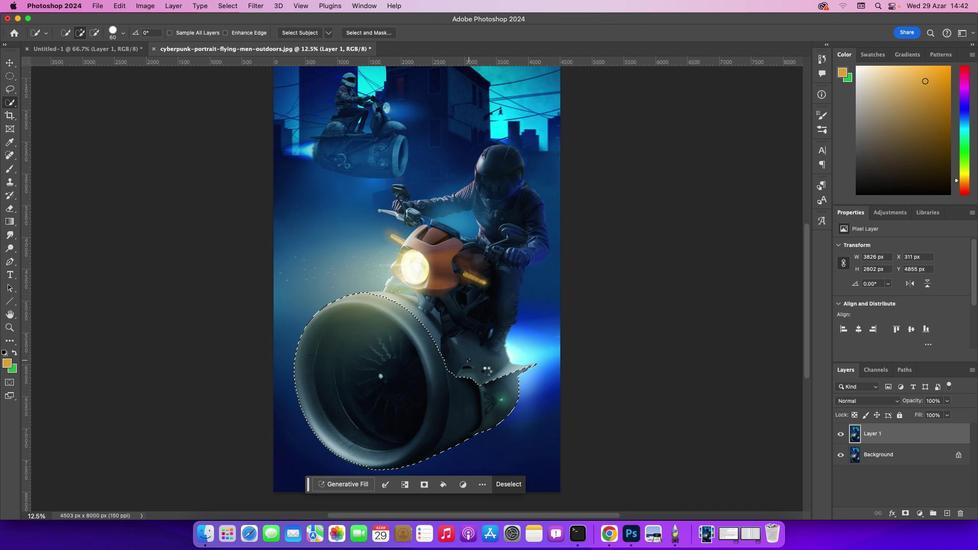 
Action: Mouse pressed left at (486, 371)
Screenshot: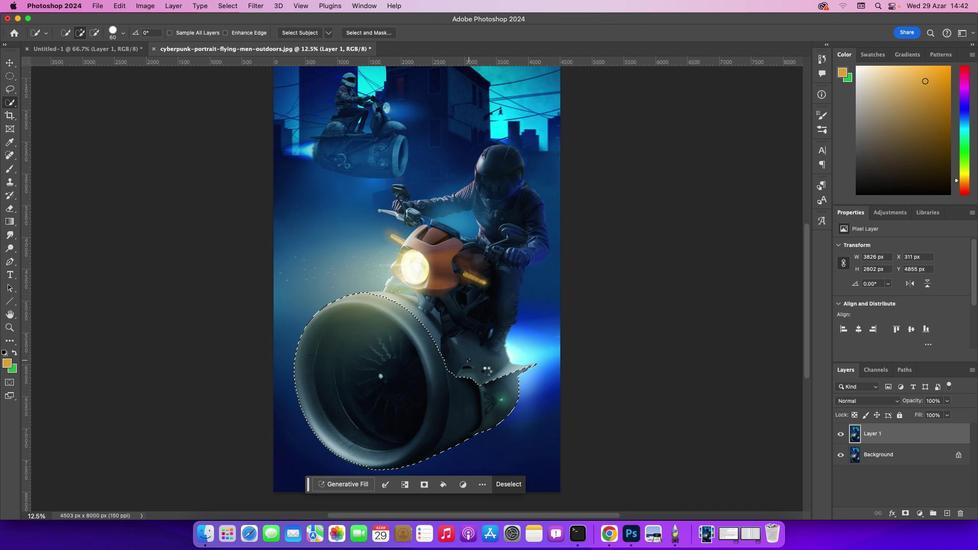 
Action: Mouse moved to (466, 332)
Screenshot: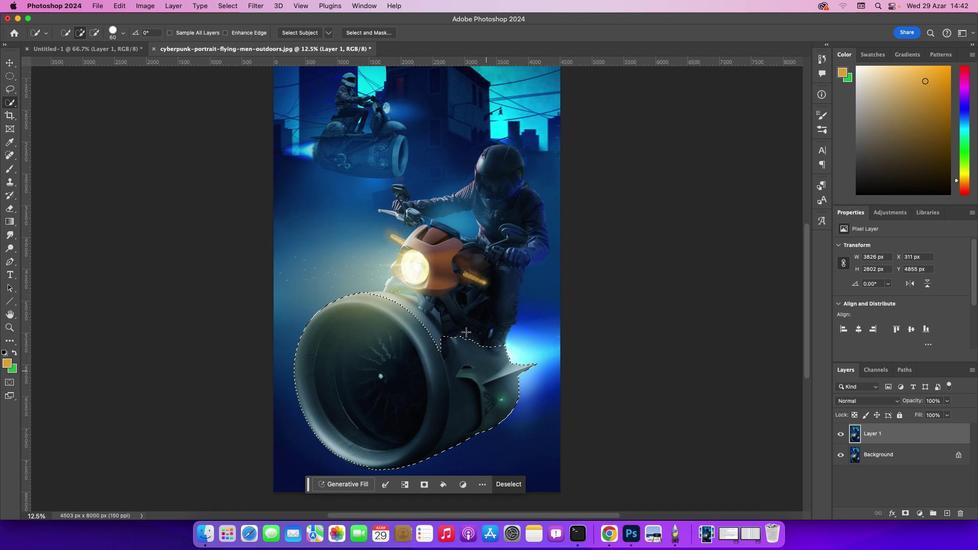 
Action: Mouse pressed left at (466, 332)
Screenshot: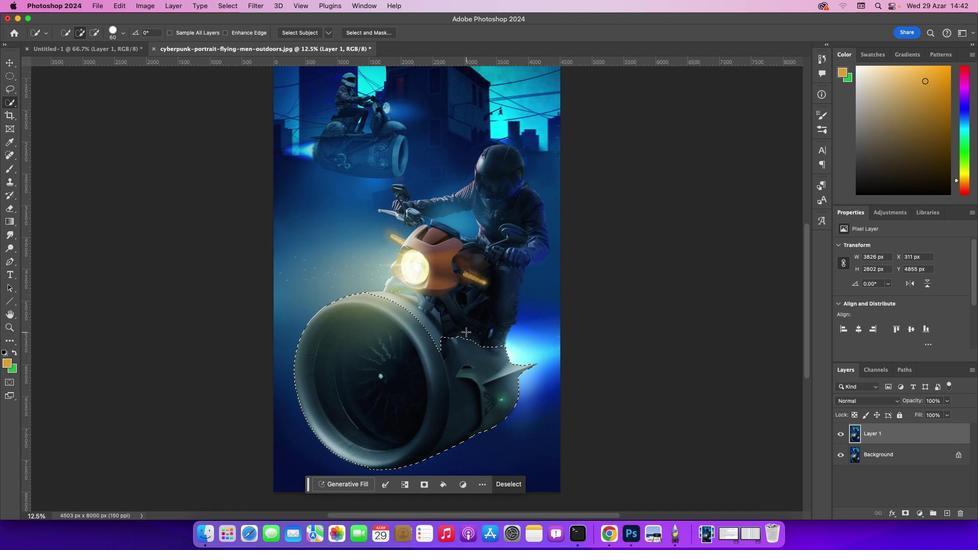
Action: Mouse moved to (437, 315)
Screenshot: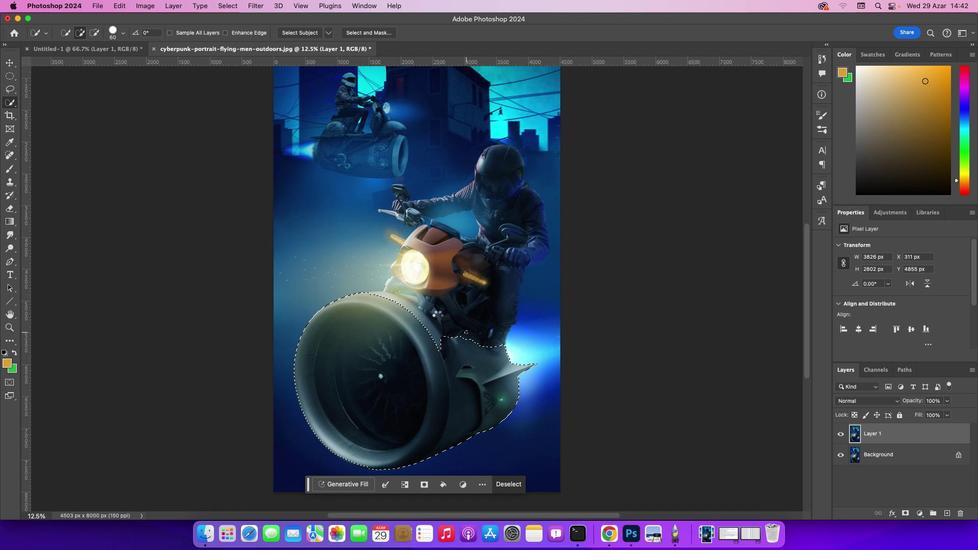 
Action: Mouse pressed left at (437, 315)
Screenshot: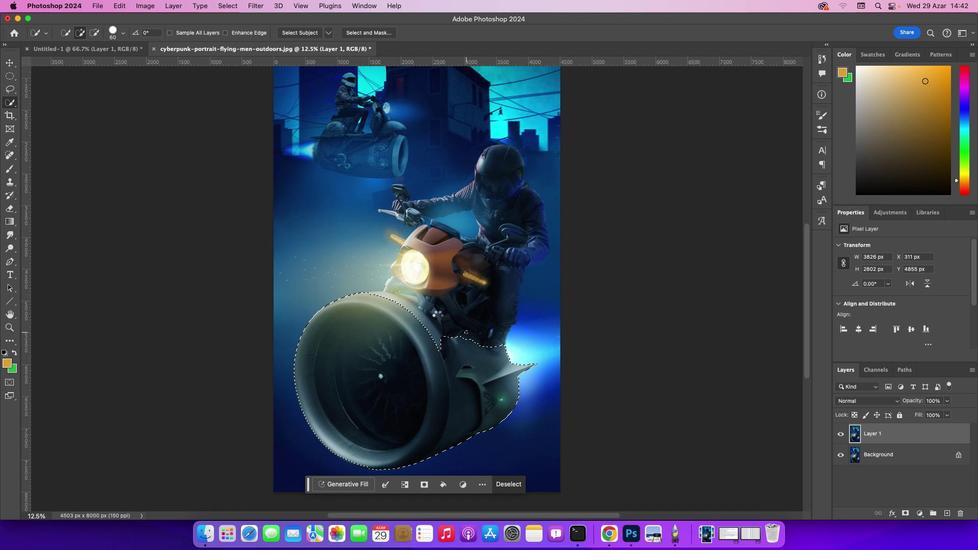 
Action: Mouse moved to (453, 305)
Screenshot: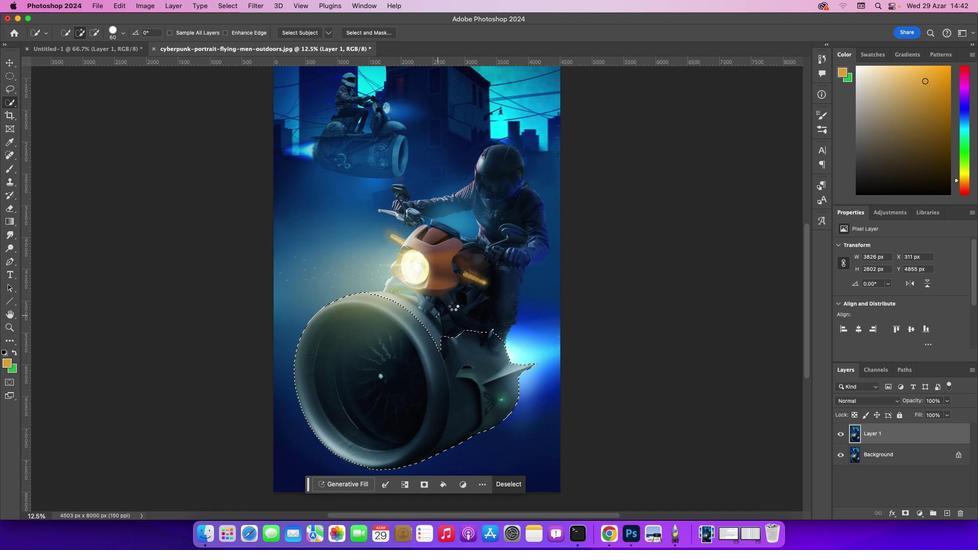 
Action: Mouse pressed left at (453, 305)
Screenshot: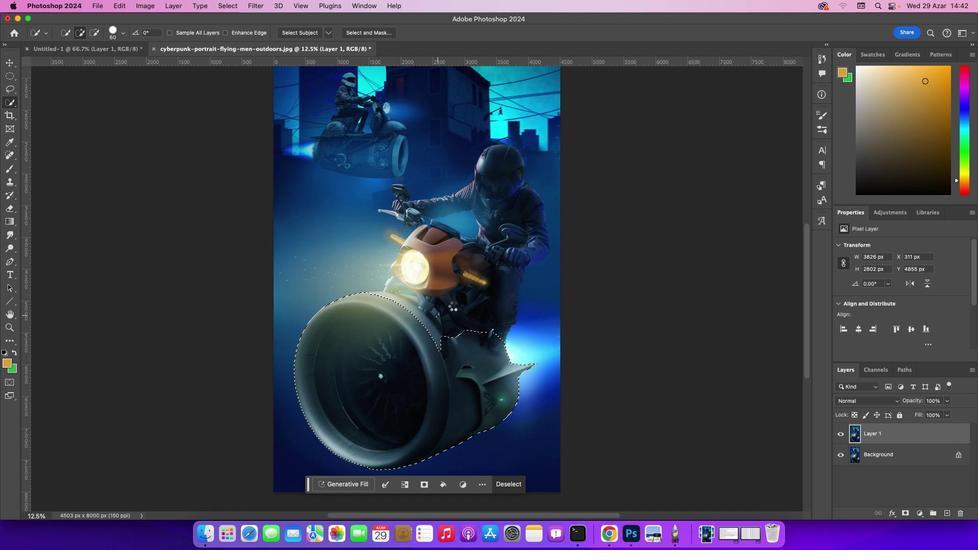 
Action: Mouse moved to (437, 333)
Screenshot: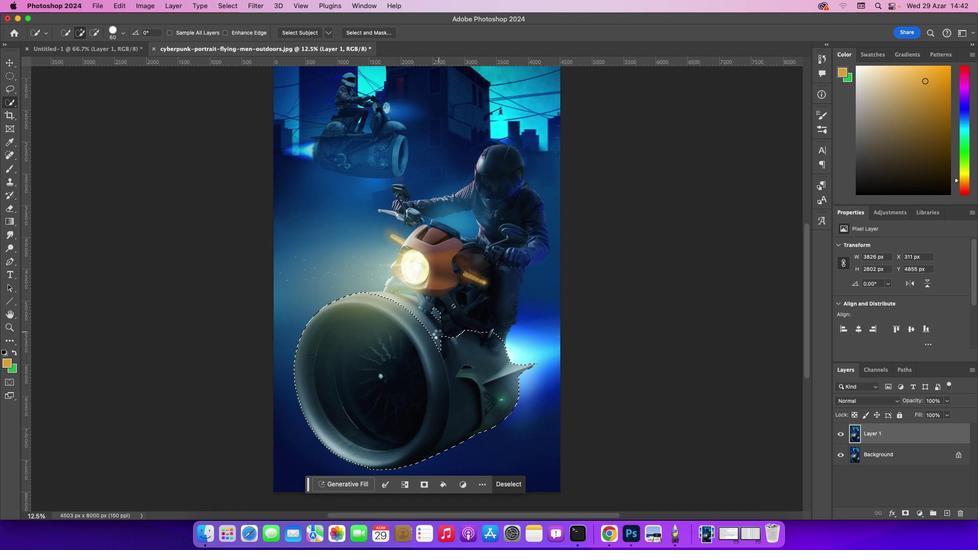 
Action: Mouse pressed left at (437, 333)
Screenshot: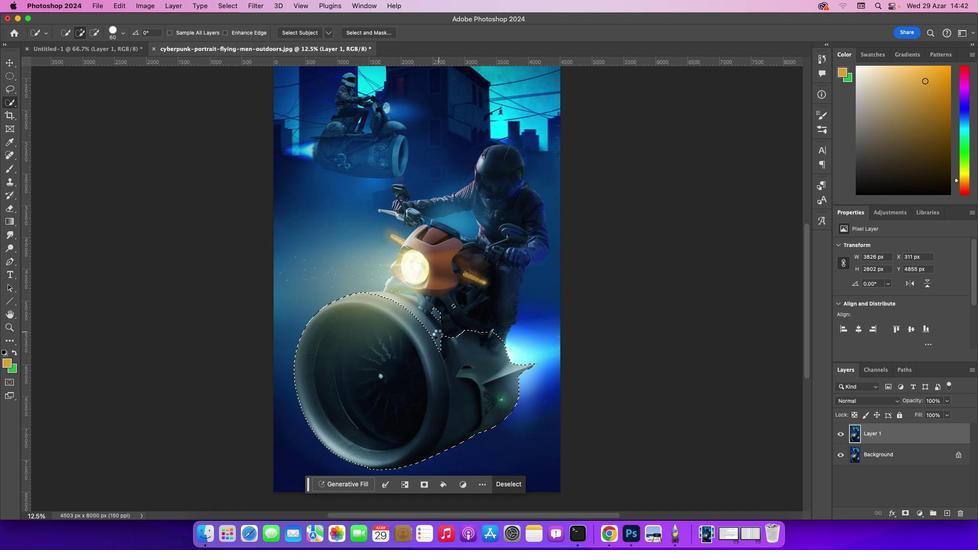 
Action: Mouse moved to (460, 291)
Screenshot: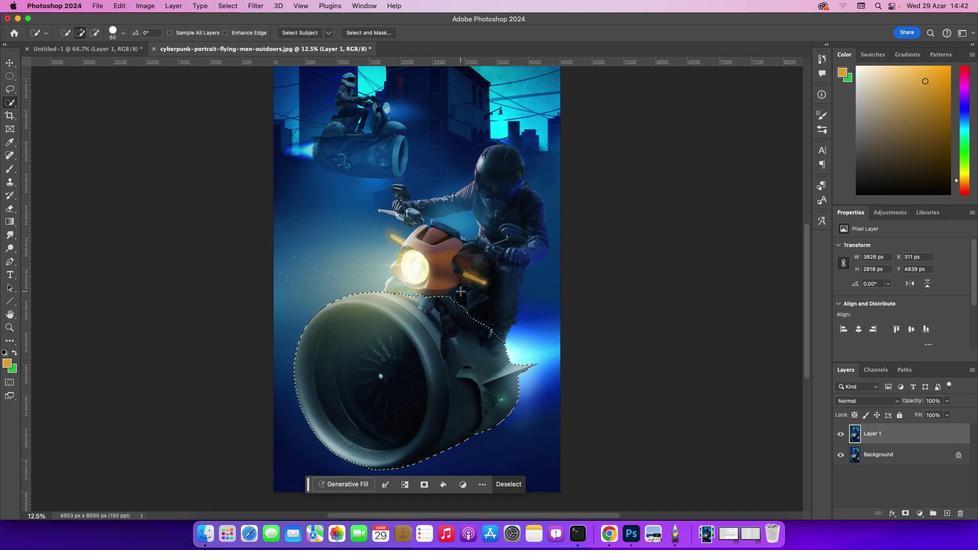 
Action: Mouse pressed left at (460, 291)
Screenshot: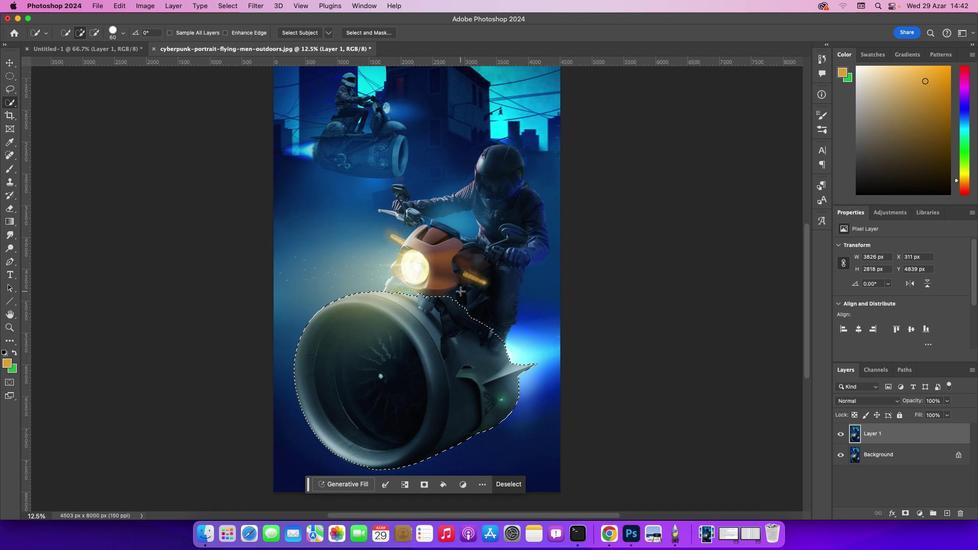
Action: Mouse moved to (486, 284)
Screenshot: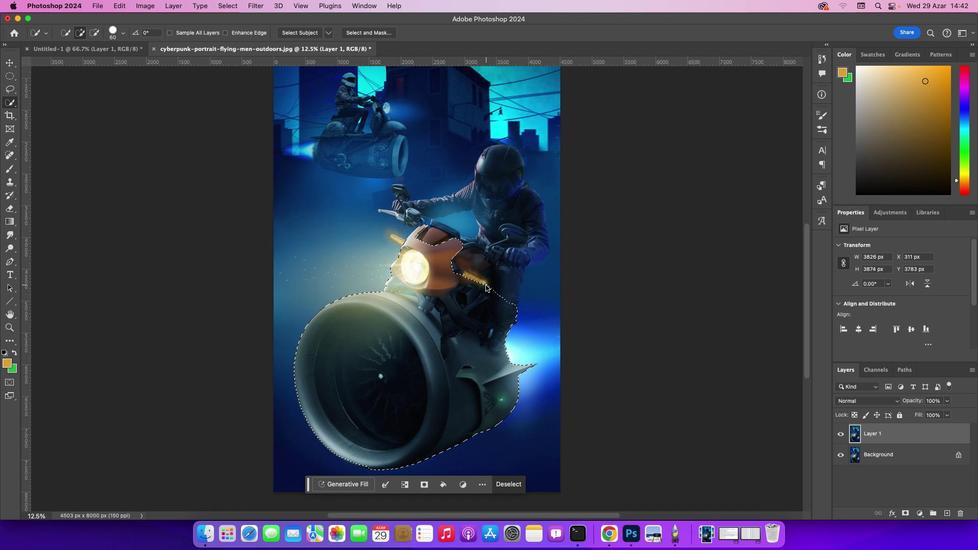
Action: Mouse pressed left at (486, 284)
Screenshot: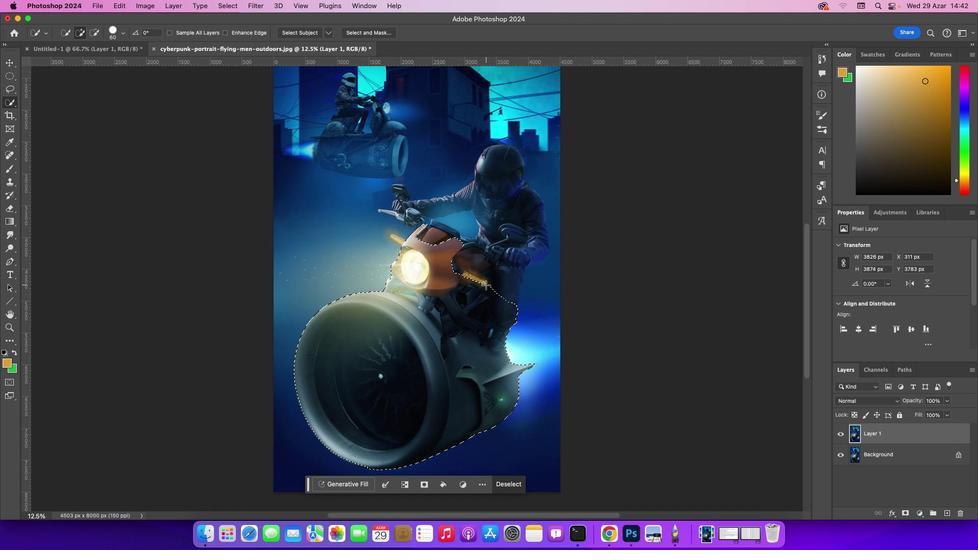 
Action: Mouse moved to (498, 276)
Screenshot: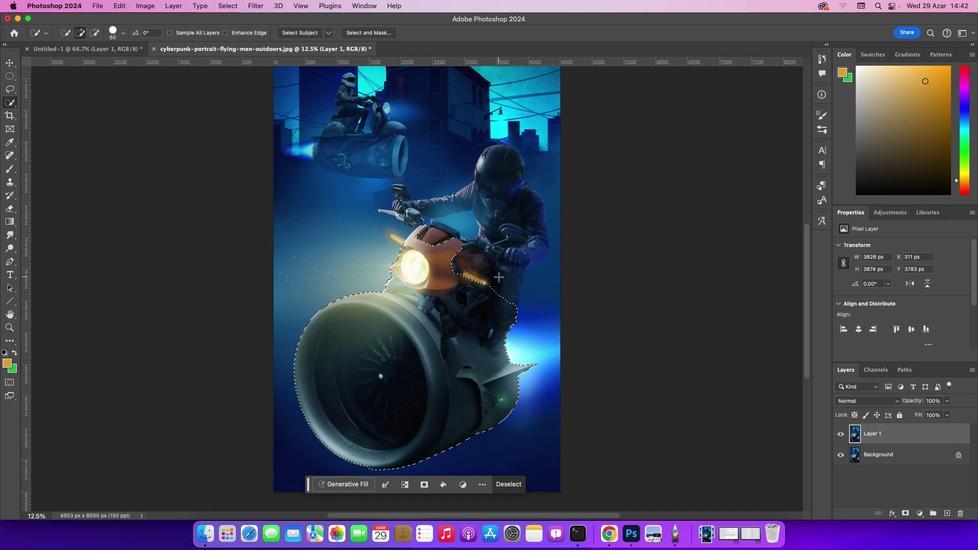 
Action: Mouse pressed left at (498, 276)
Screenshot: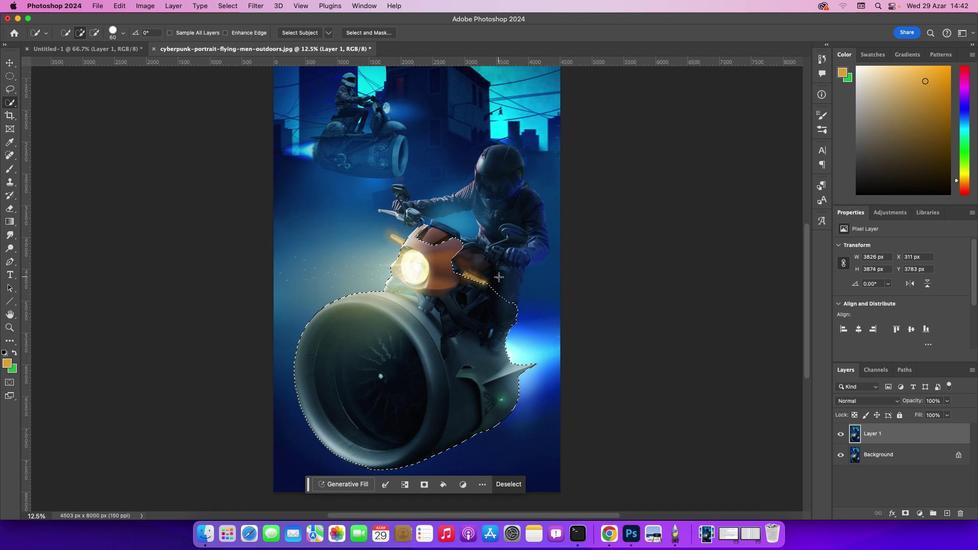 
Action: Mouse moved to (506, 222)
Screenshot: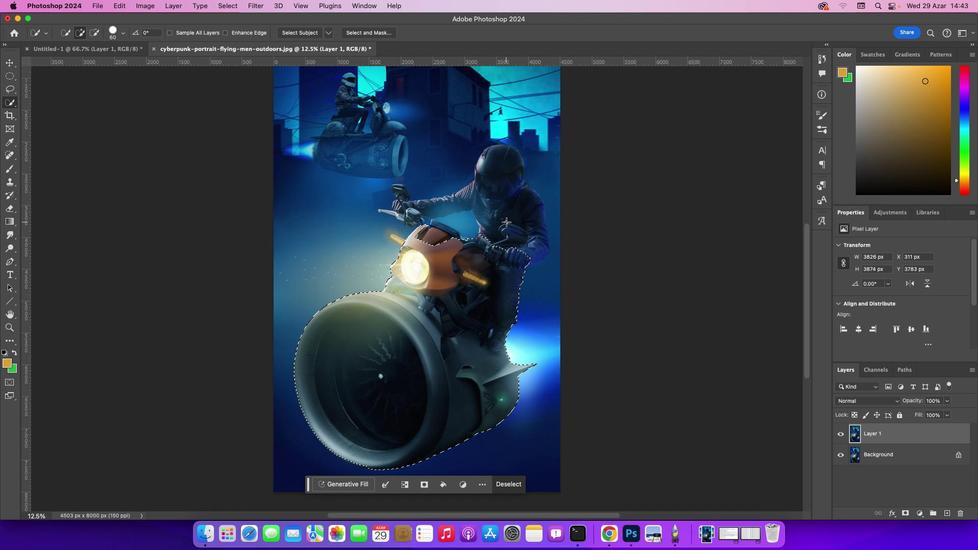 
Action: Mouse pressed left at (506, 222)
Screenshot: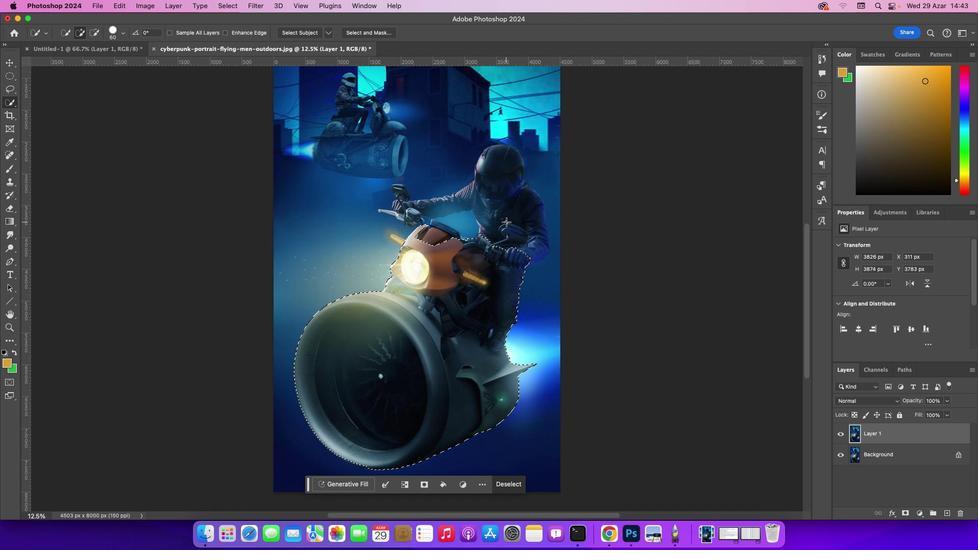 
Action: Mouse moved to (506, 231)
Screenshot: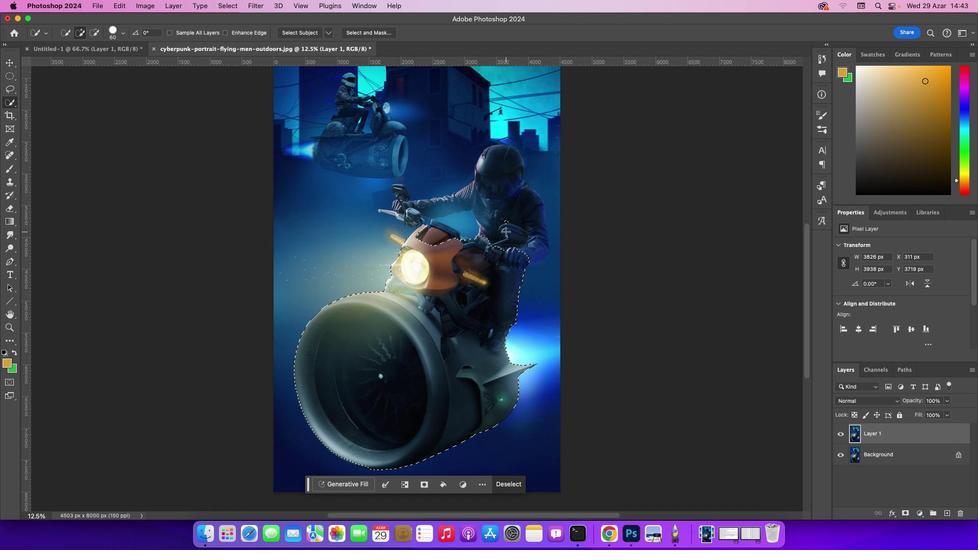 
Action: Mouse pressed left at (506, 231)
Screenshot: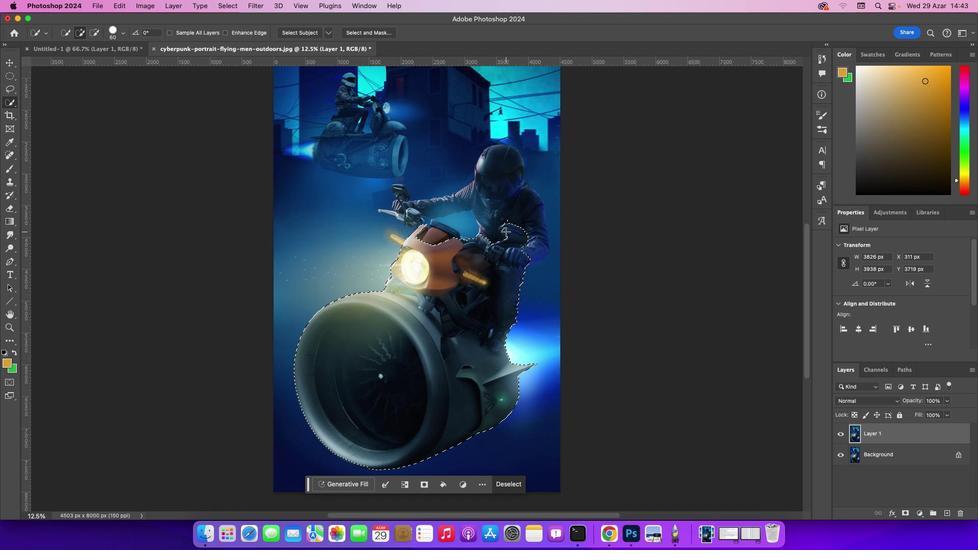 
Action: Mouse moved to (489, 237)
Screenshot: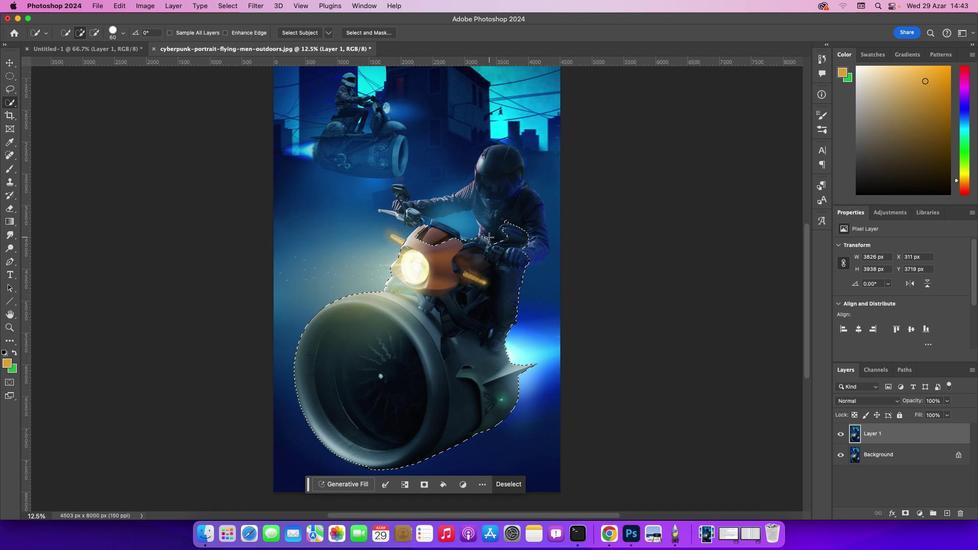 
Action: Mouse pressed left at (489, 237)
Screenshot: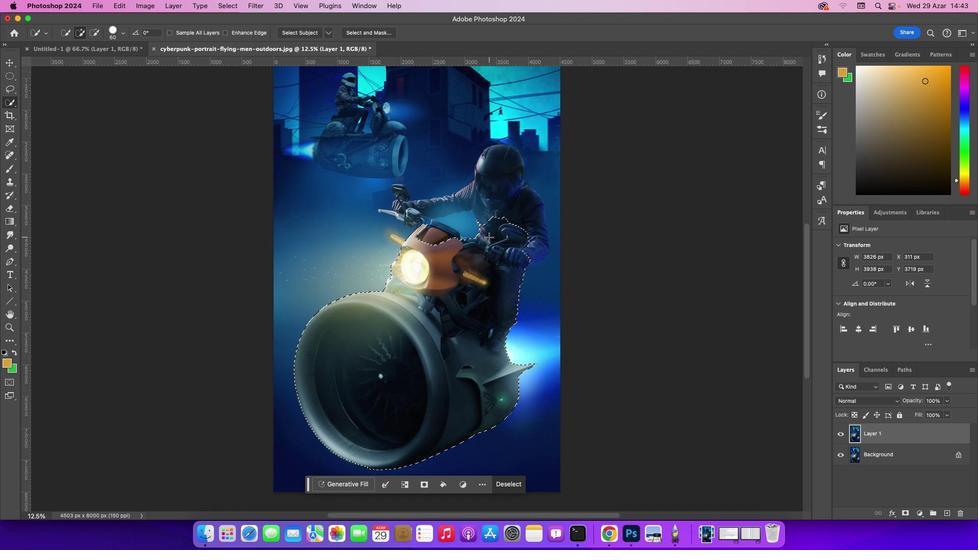 
Action: Mouse moved to (510, 213)
Screenshot: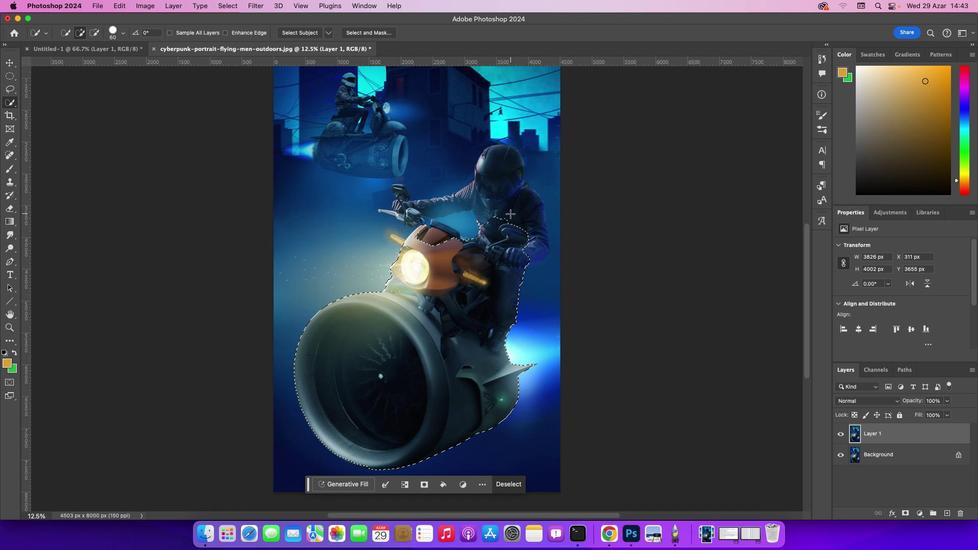 
Action: Mouse pressed left at (510, 213)
Screenshot: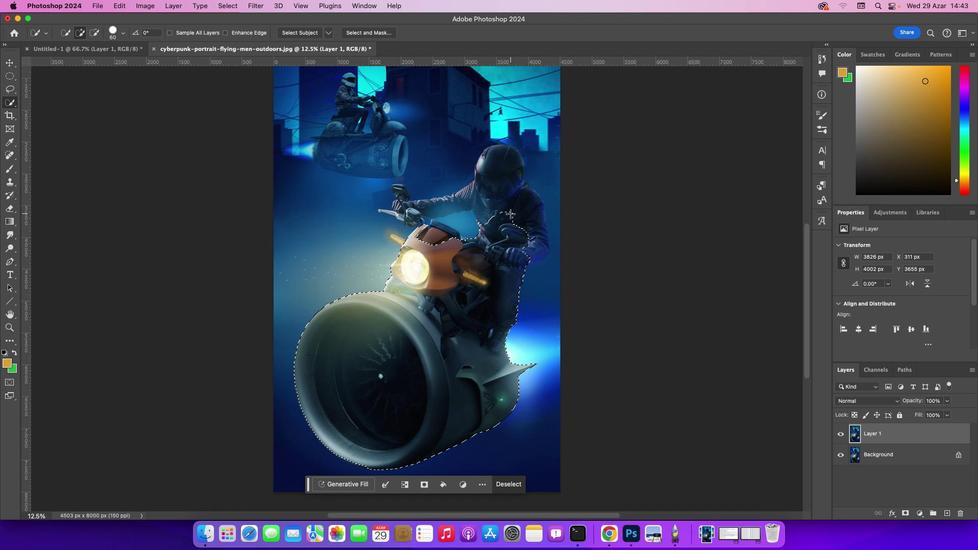 
Action: Mouse moved to (407, 214)
Screenshot: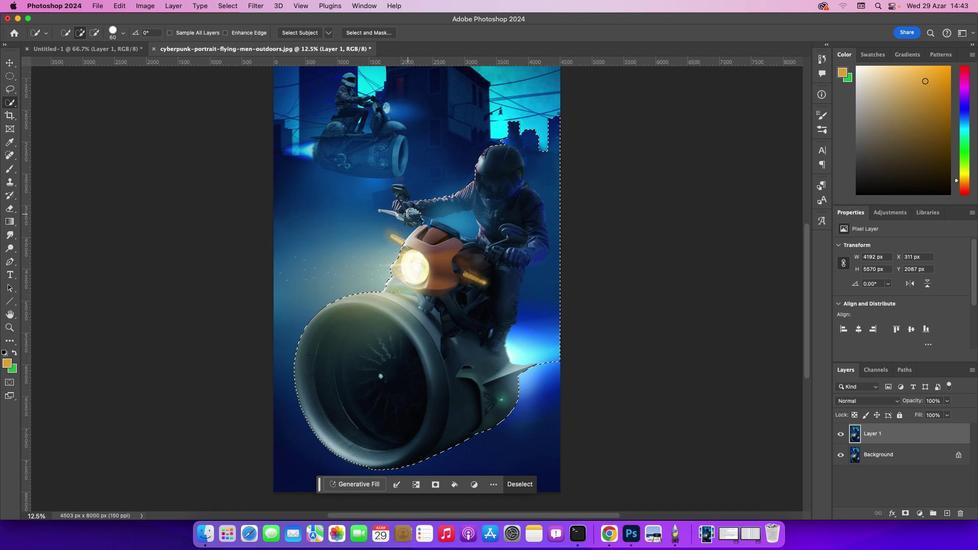 
Action: Mouse pressed left at (407, 214)
Screenshot: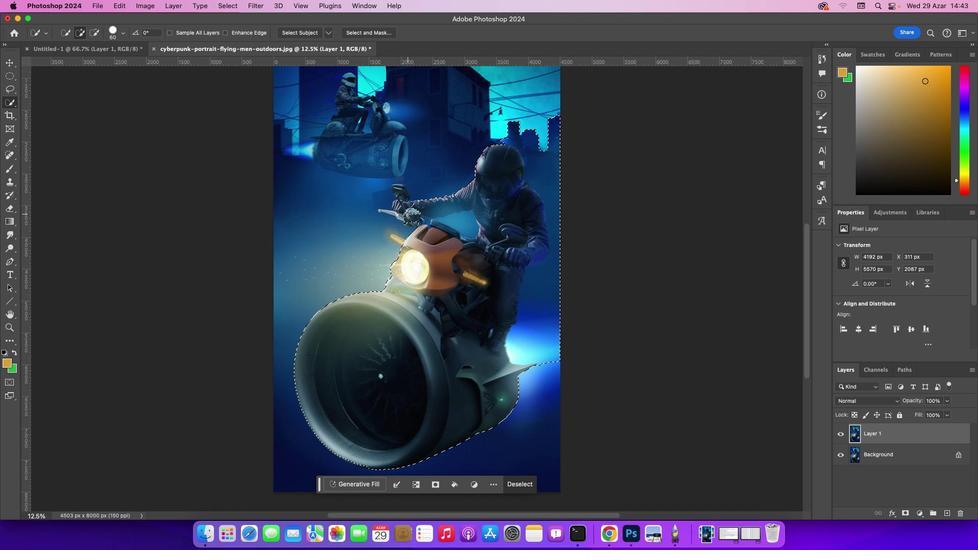 
Action: Mouse moved to (397, 218)
Screenshot: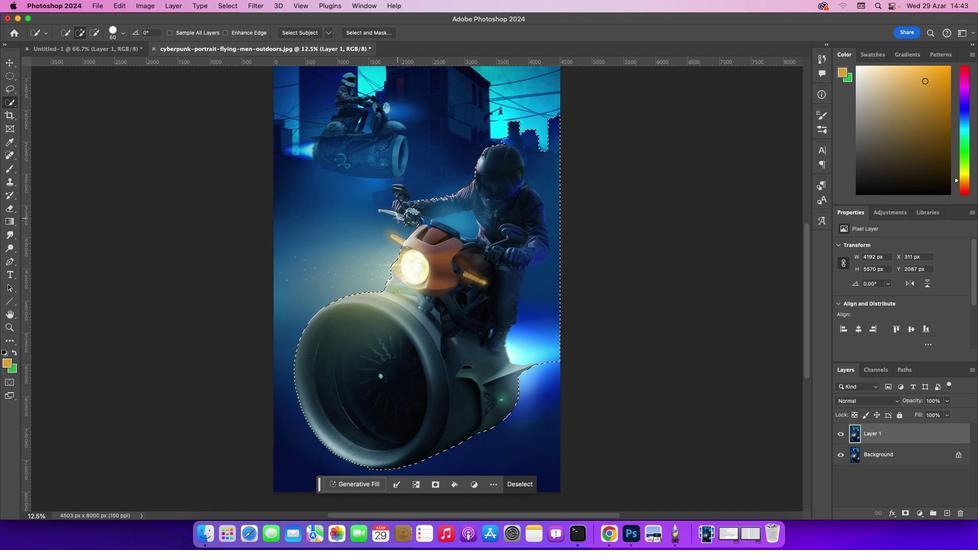 
Action: Mouse pressed left at (397, 218)
Screenshot: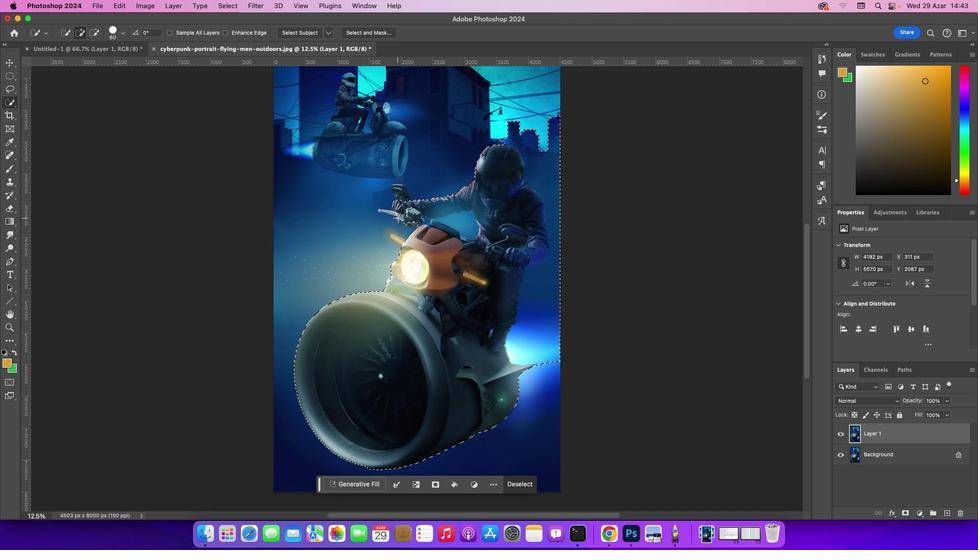 
Action: Mouse moved to (398, 204)
Screenshot: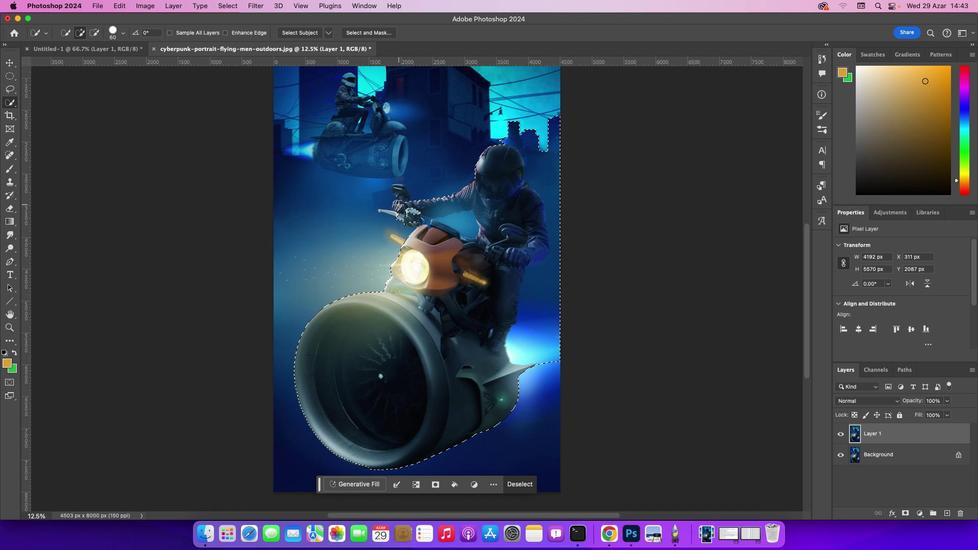 
Action: Mouse pressed left at (398, 204)
Screenshot: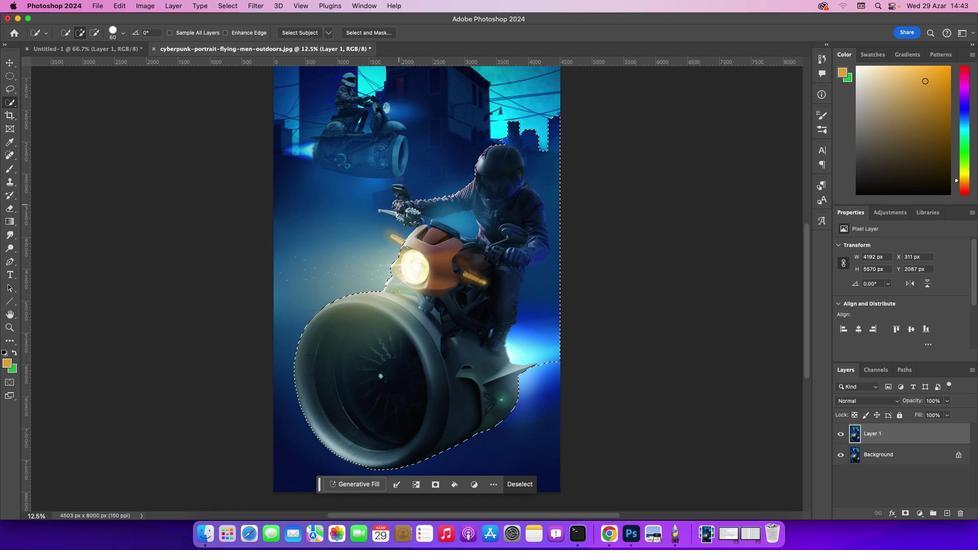 
Action: Mouse moved to (397, 191)
Screenshot: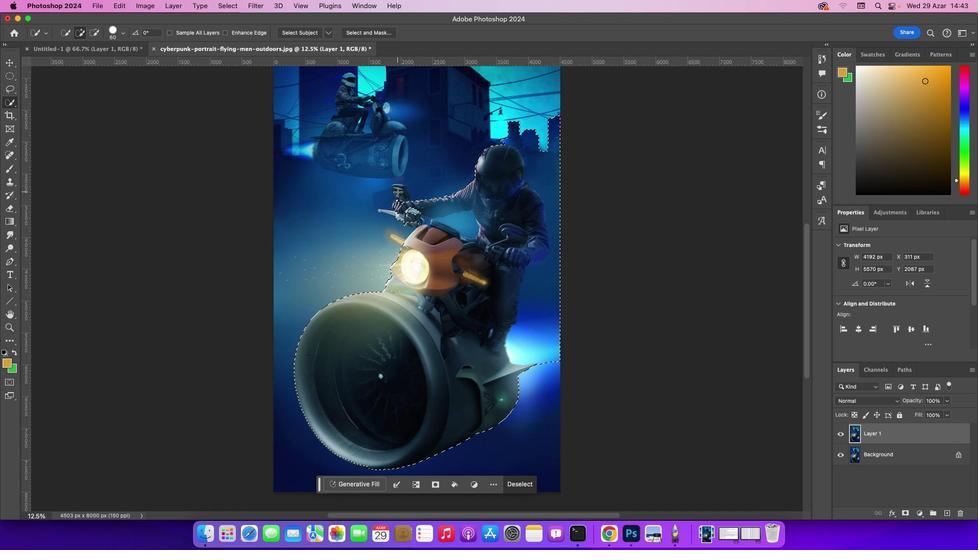 
Action: Mouse pressed left at (397, 191)
Screenshot: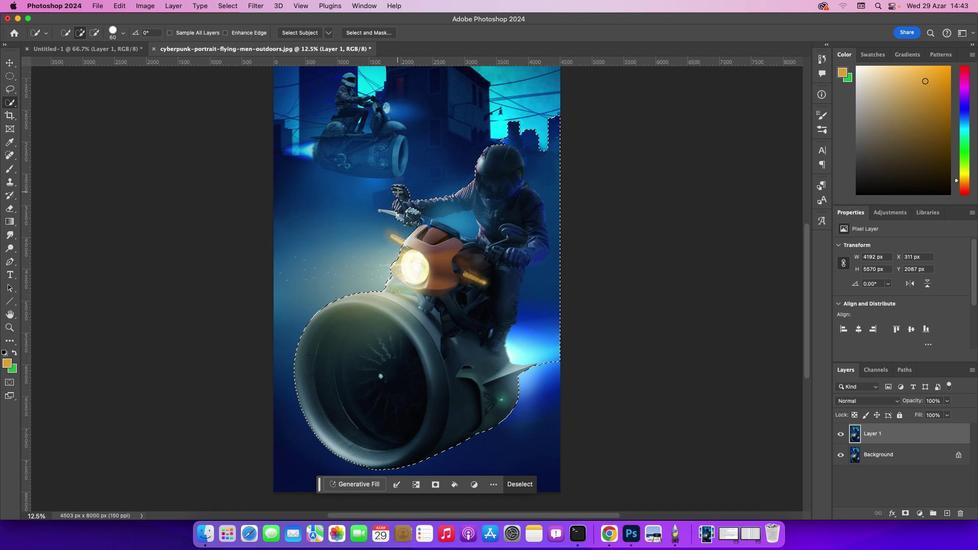 
Action: Mouse moved to (398, 199)
Screenshot: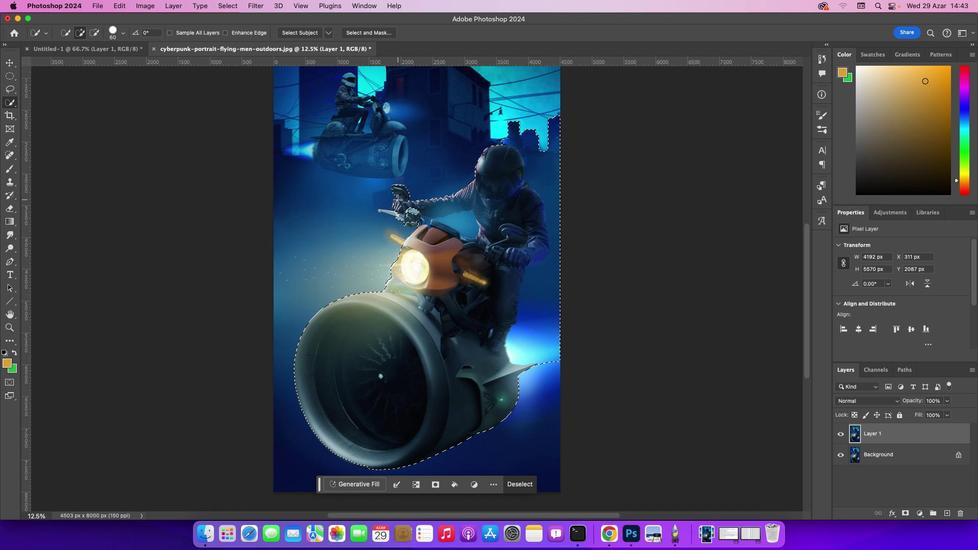 
Action: Mouse pressed left at (398, 199)
Screenshot: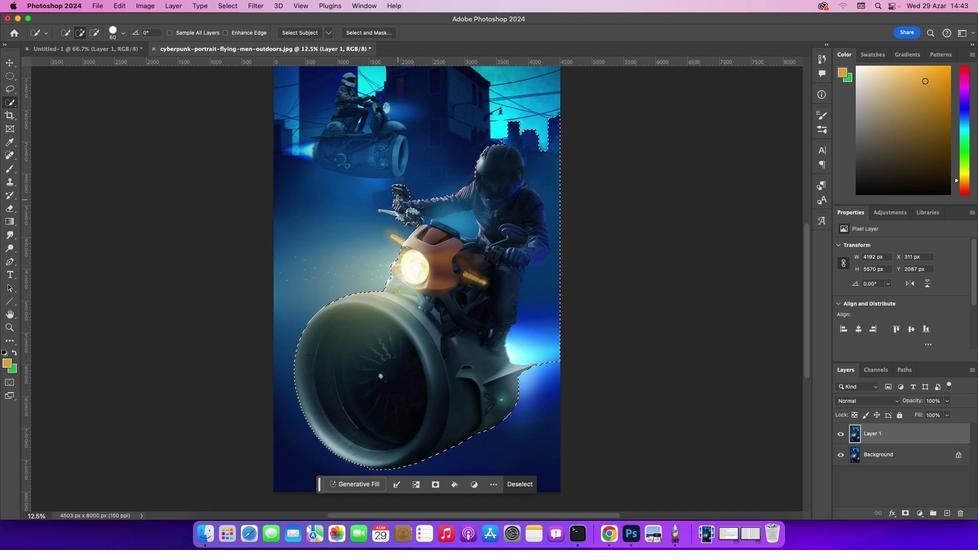 
Action: Mouse moved to (421, 220)
Screenshot: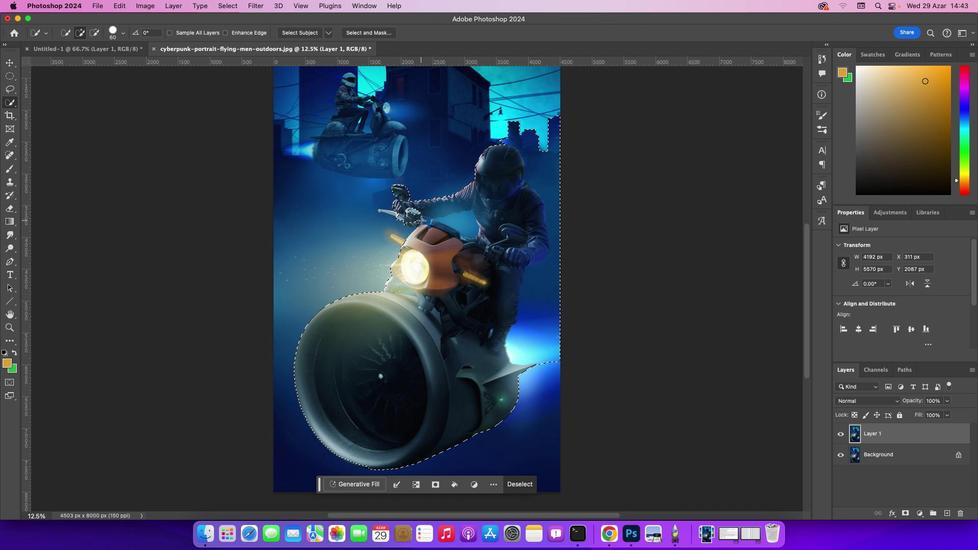 
Action: Mouse pressed left at (421, 220)
Screenshot: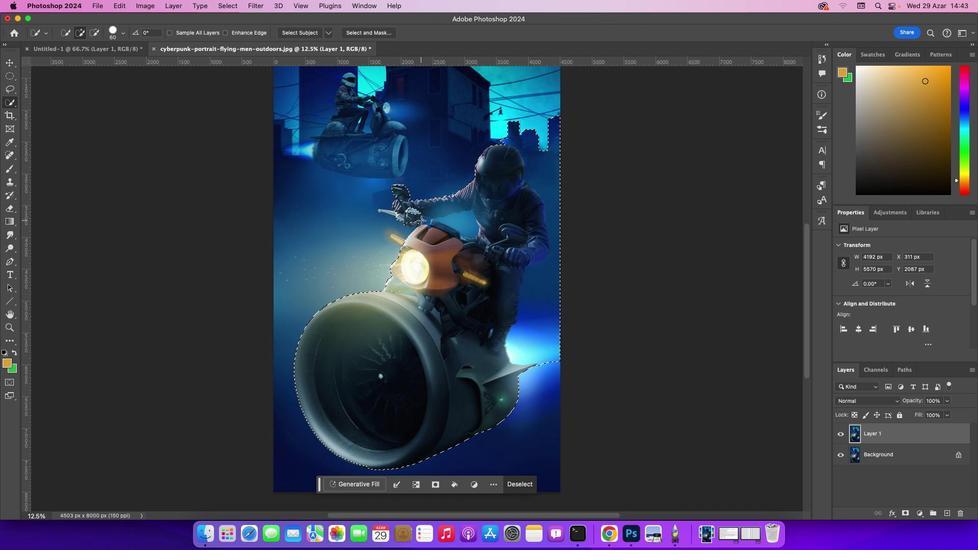 
Action: Mouse moved to (411, 210)
Screenshot: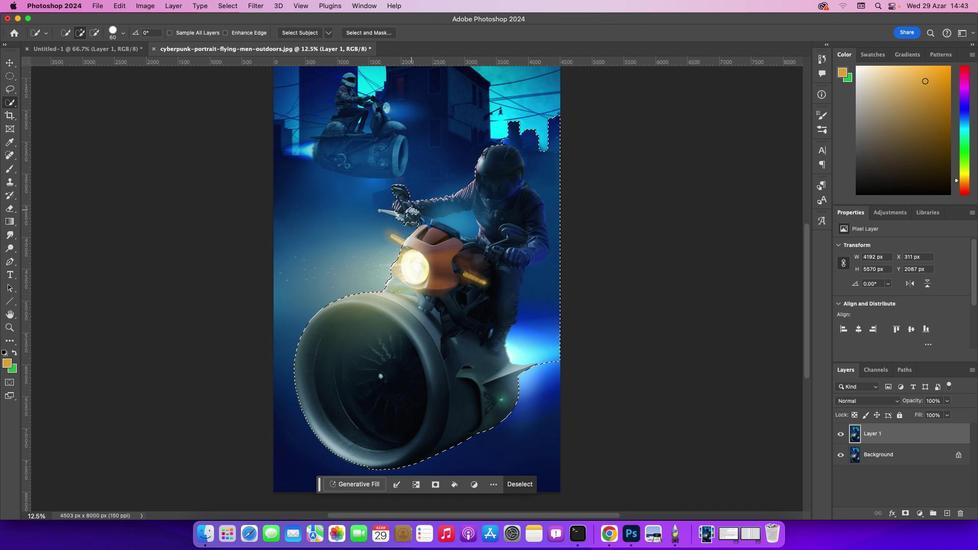 
Action: Mouse pressed left at (411, 210)
Screenshot: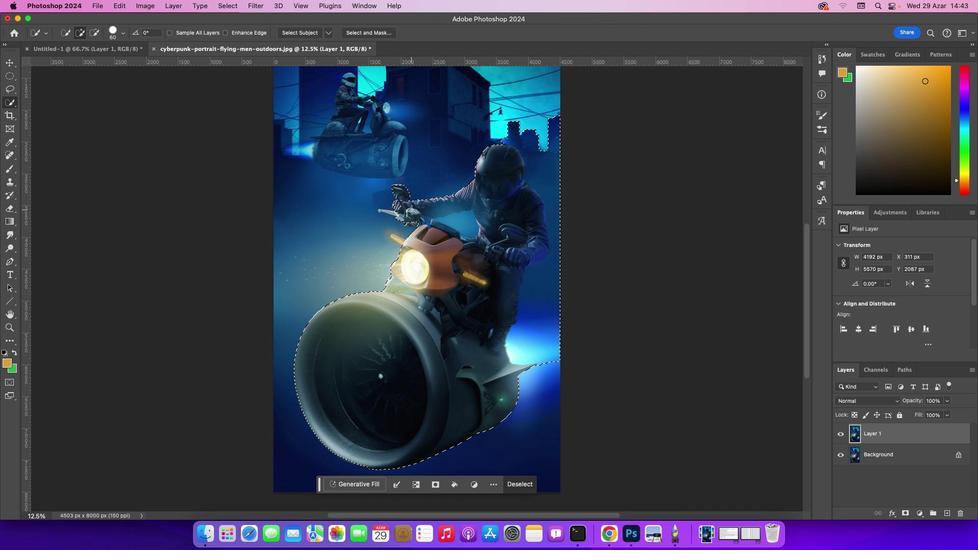 
Action: Mouse moved to (410, 223)
Screenshot: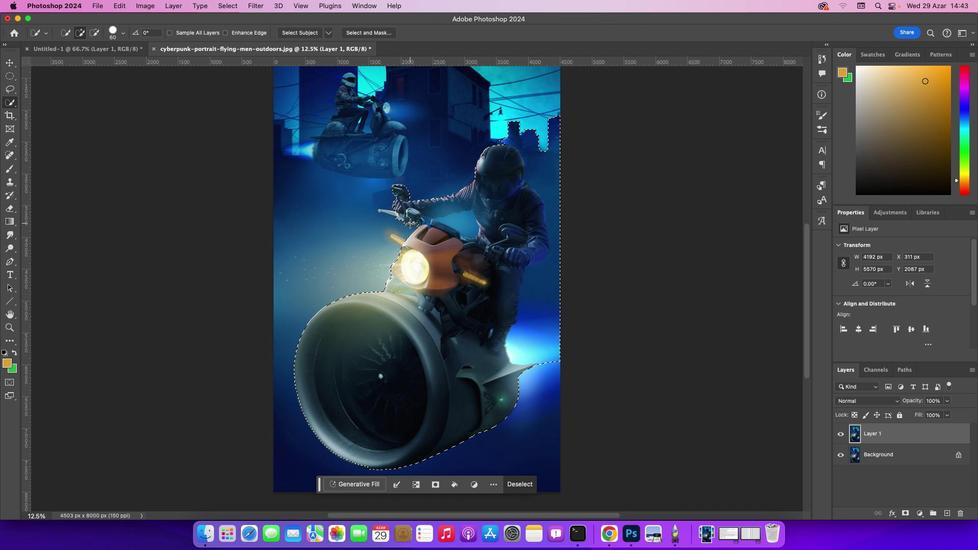 
Action: Mouse pressed left at (410, 223)
Screenshot: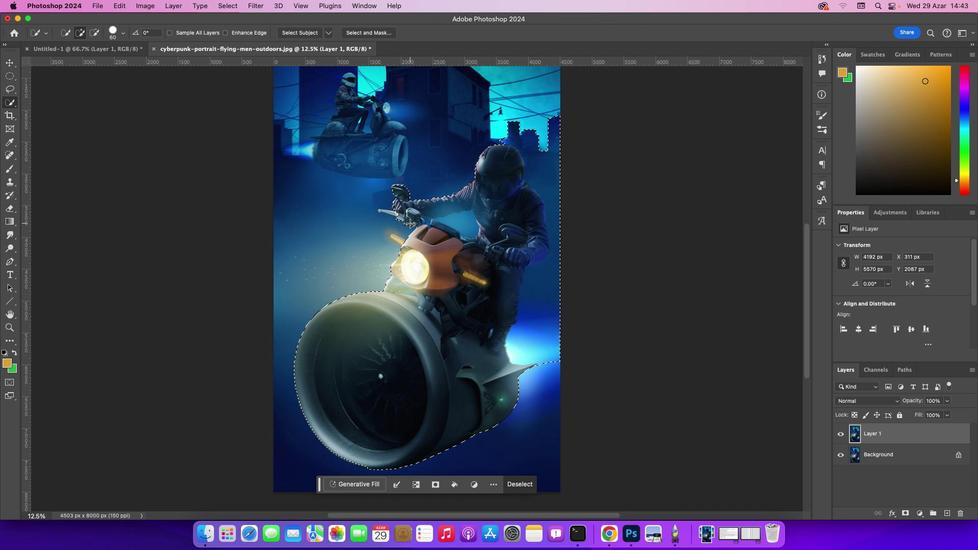 
Action: Mouse moved to (381, 220)
Screenshot: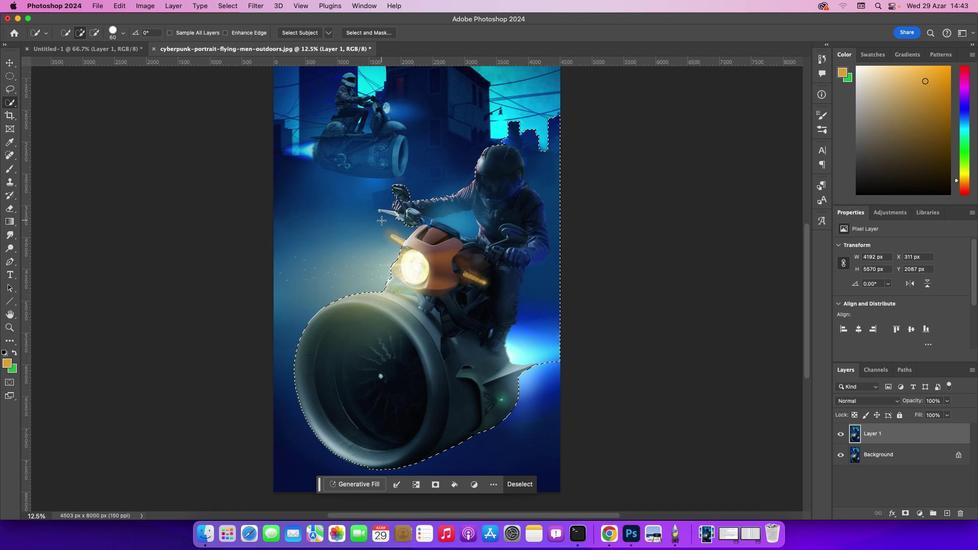 
Action: Key pressed '[''[''[''['
Screenshot: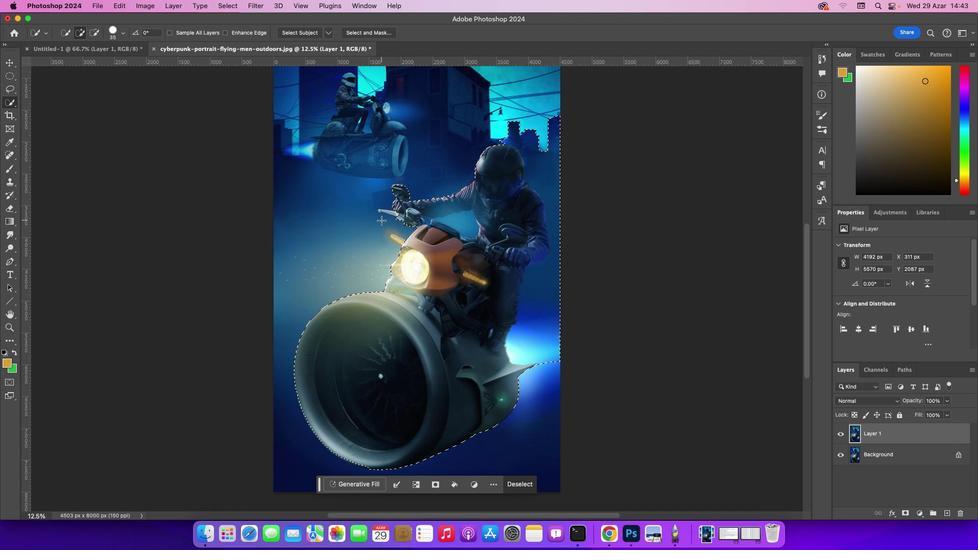 
Action: Mouse moved to (395, 214)
Screenshot: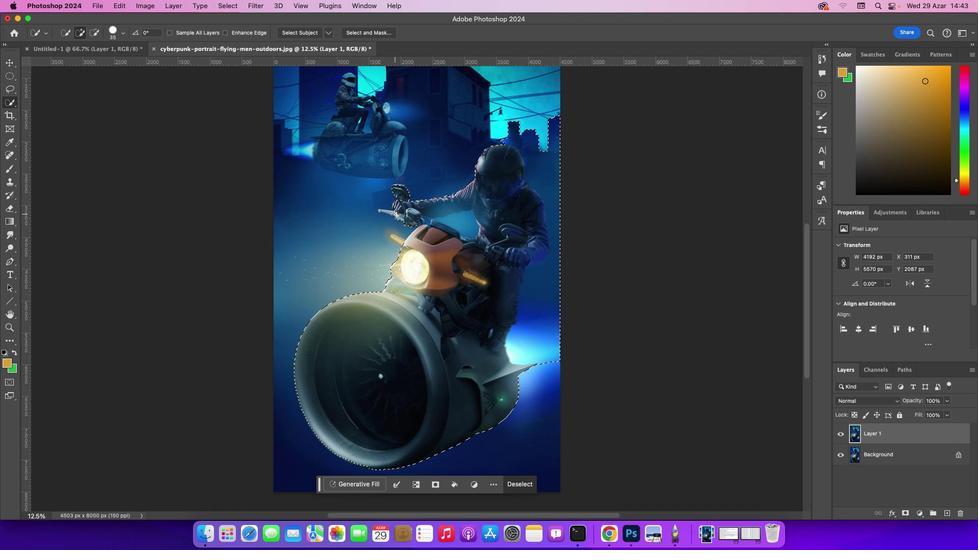 
Action: Mouse pressed left at (395, 214)
Screenshot: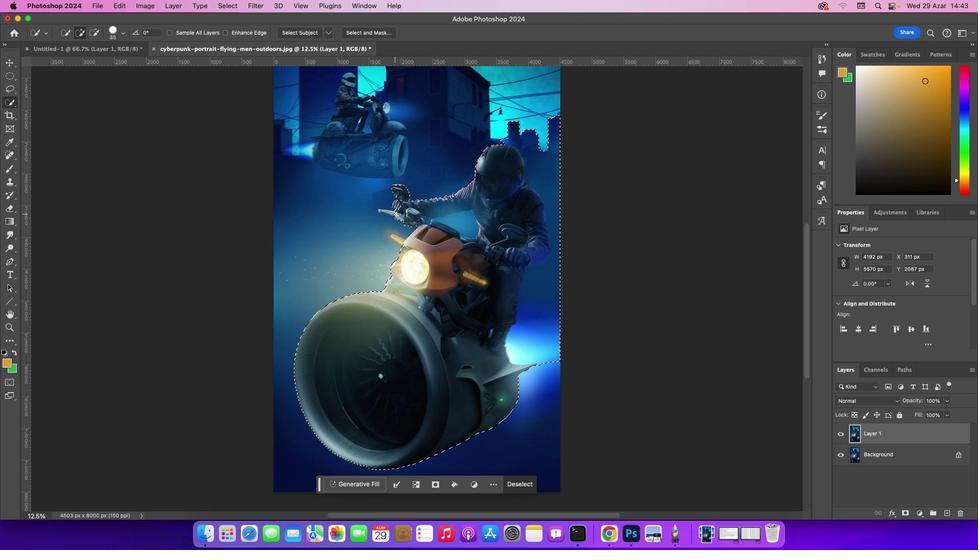 
Action: Mouse moved to (92, 35)
Screenshot: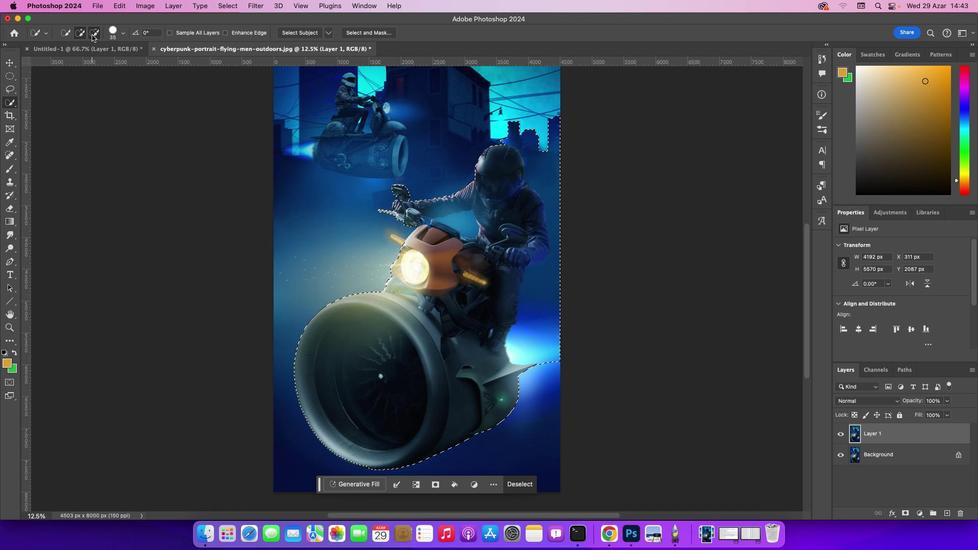 
Action: Mouse pressed left at (92, 35)
Screenshot: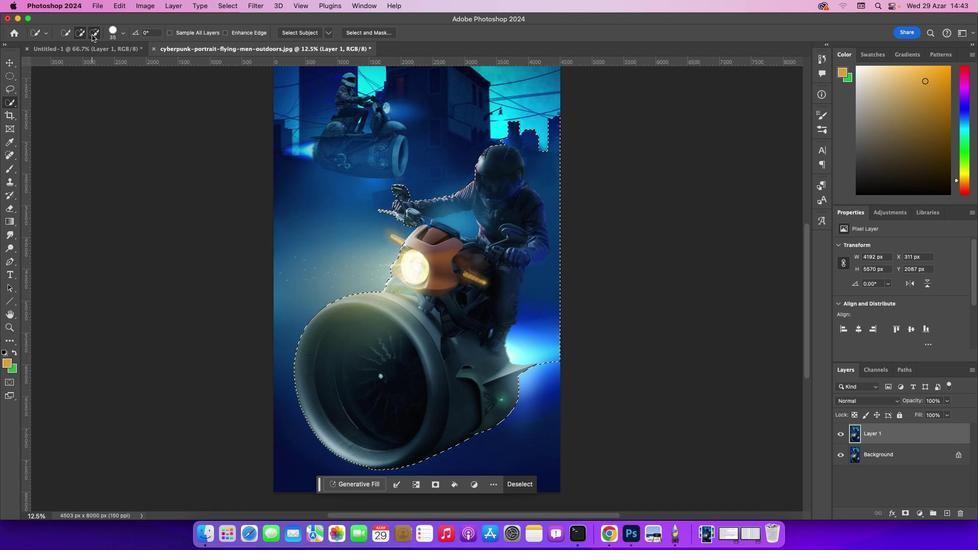 
Action: Mouse moved to (541, 170)
Screenshot: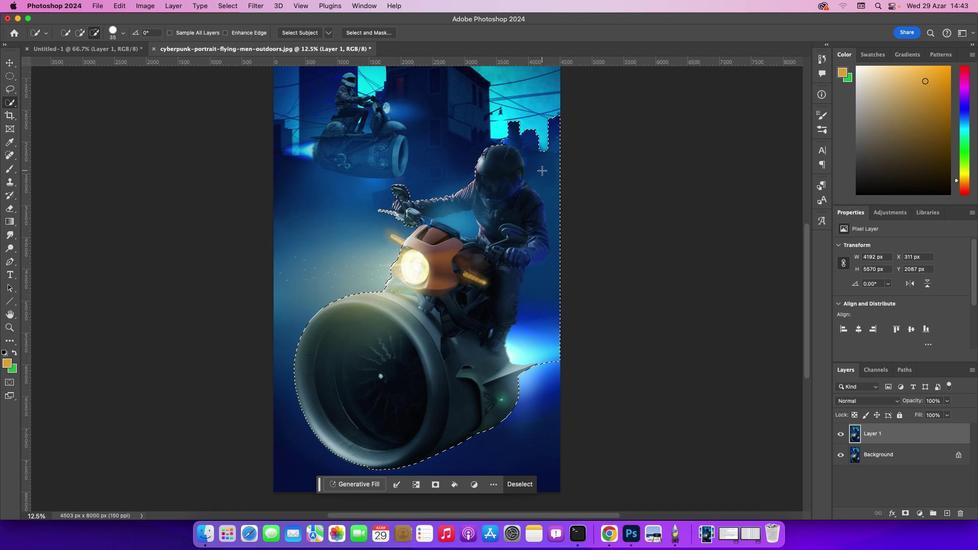 
Action: Mouse pressed left at (541, 170)
Screenshot: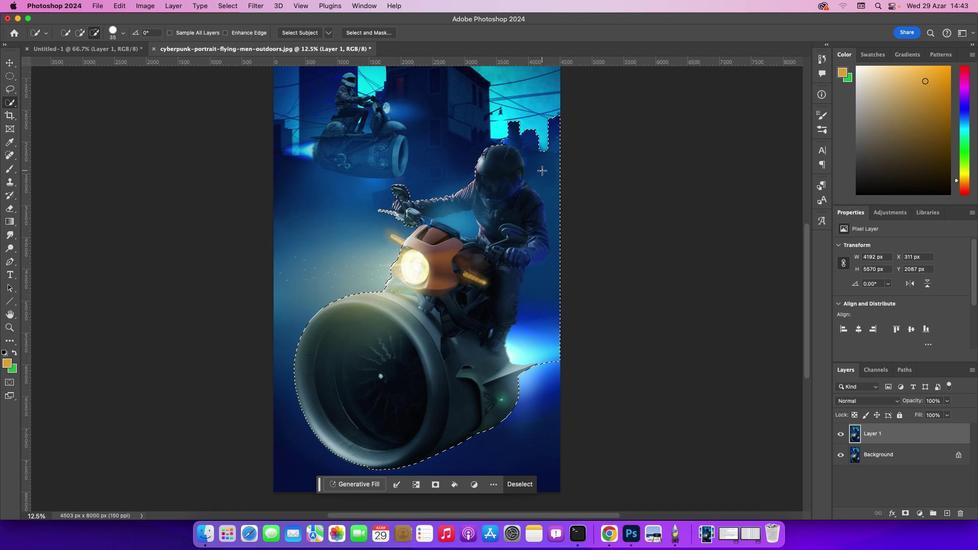 
Action: Mouse moved to (552, 132)
Screenshot: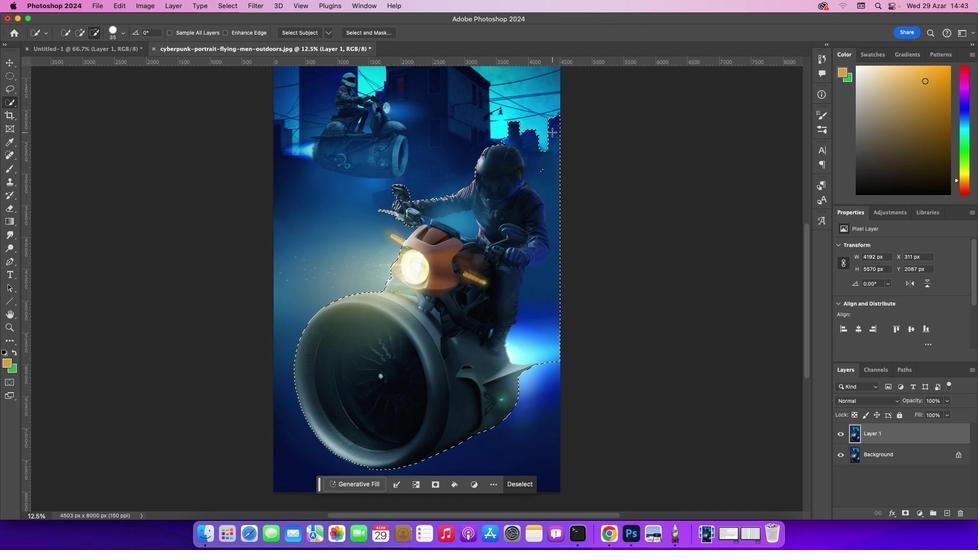 
Action: Mouse pressed left at (552, 132)
Screenshot: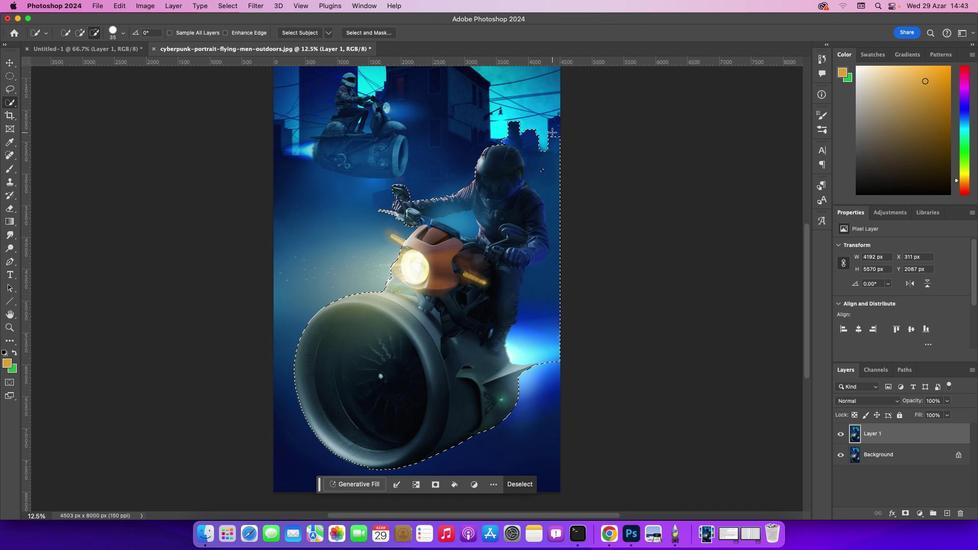 
Action: Mouse moved to (549, 148)
Screenshot: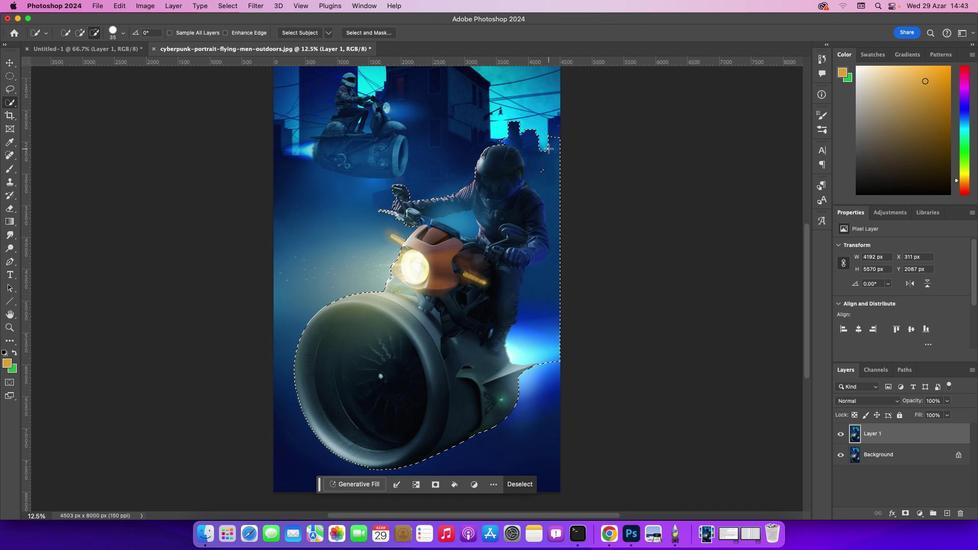 
Action: Mouse pressed left at (549, 148)
Screenshot: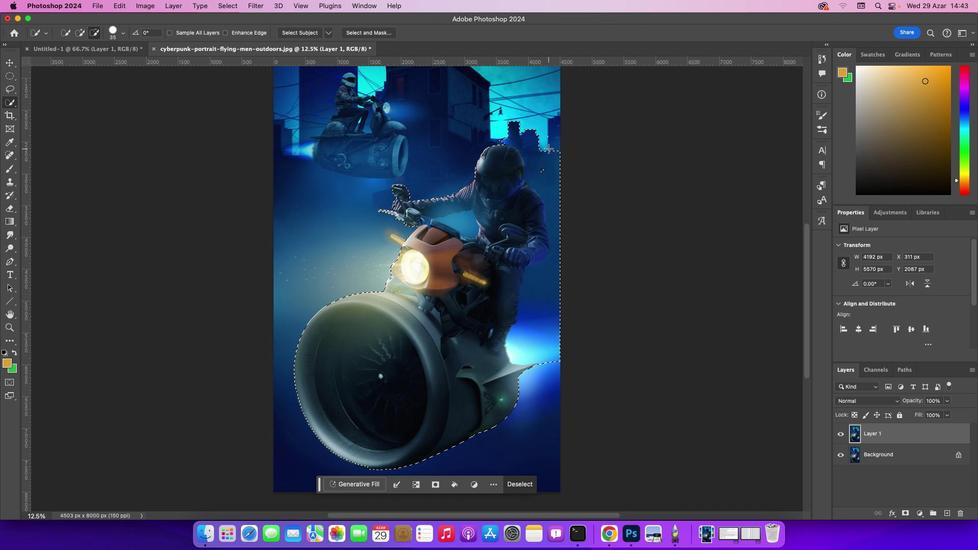 
Action: Mouse moved to (549, 161)
Screenshot: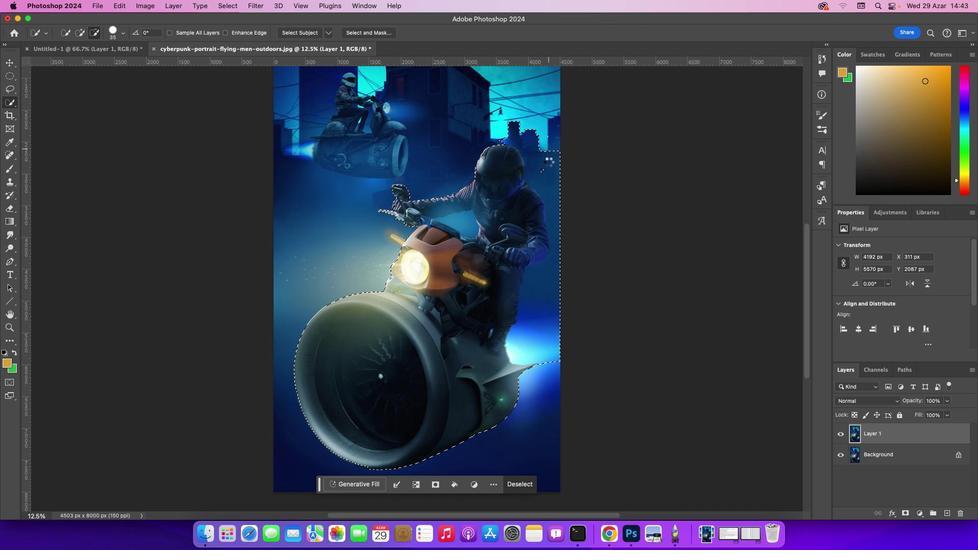 
Action: Mouse pressed left at (549, 161)
Screenshot: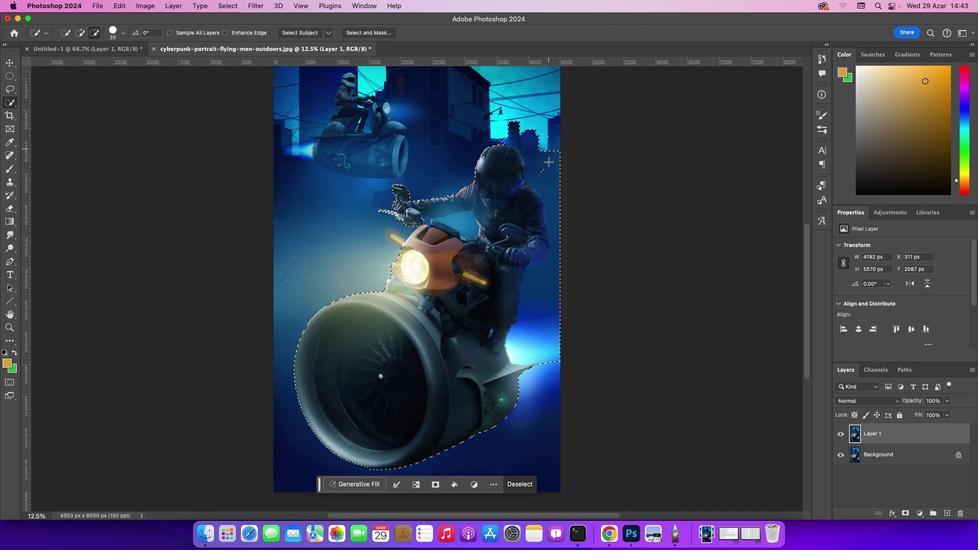 
Action: Mouse moved to (535, 158)
Screenshot: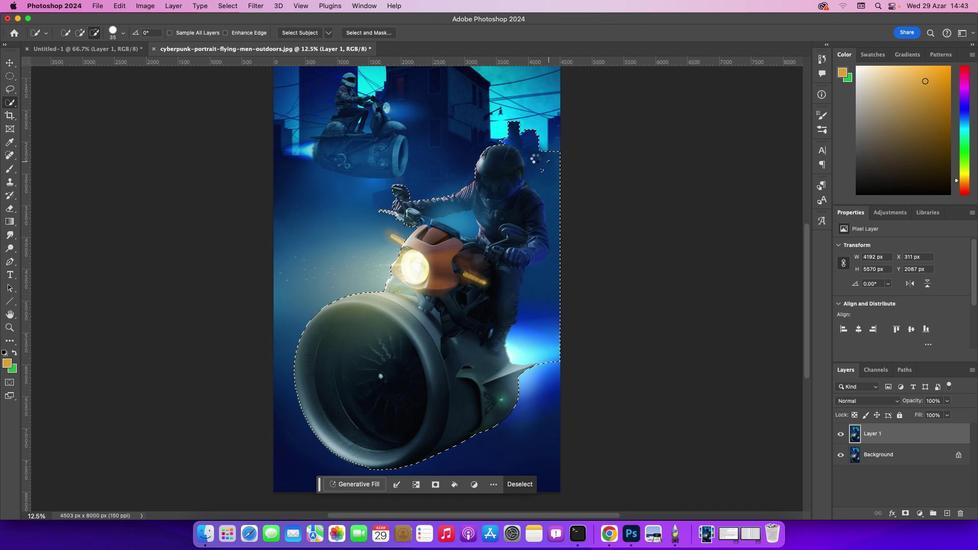 
Action: Mouse pressed left at (535, 158)
Screenshot: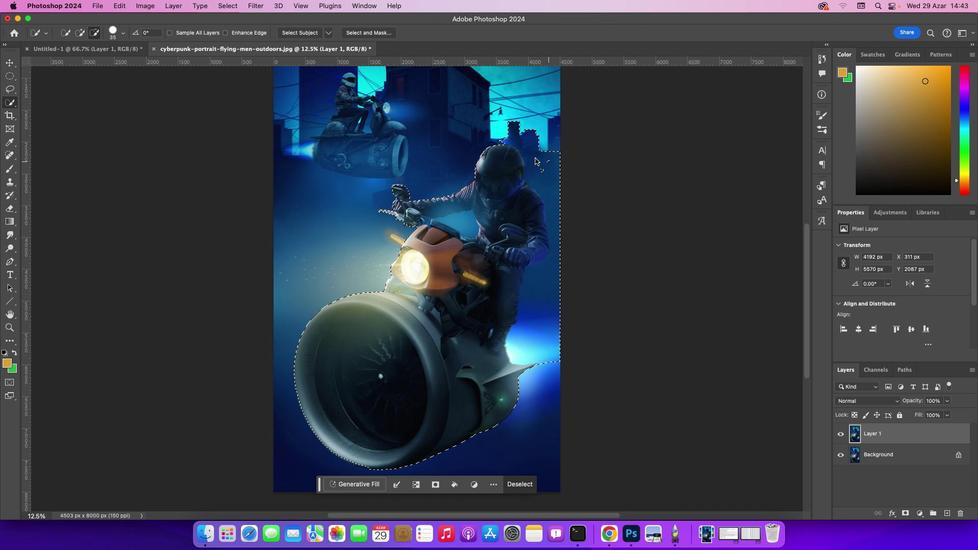 
Action: Mouse moved to (558, 217)
Screenshot: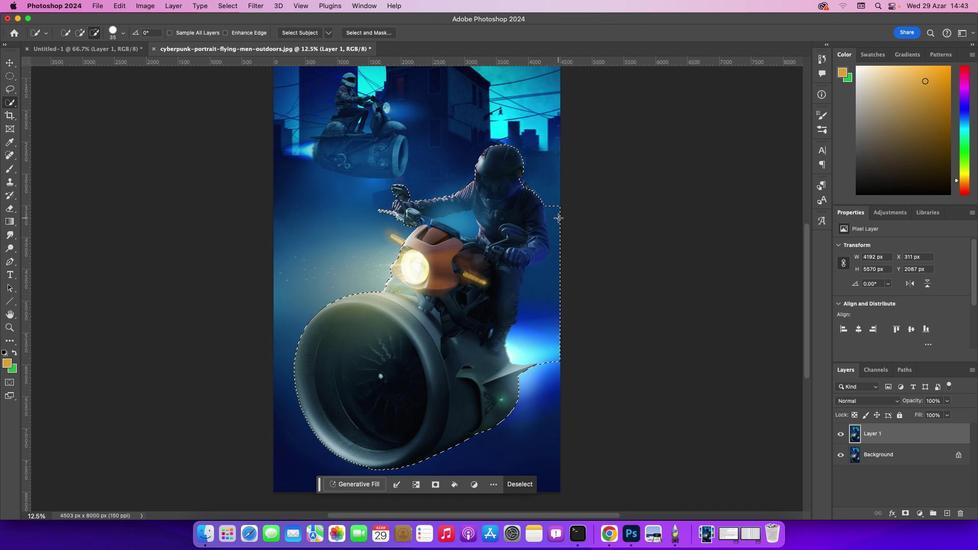 
Action: Mouse pressed left at (558, 217)
Screenshot: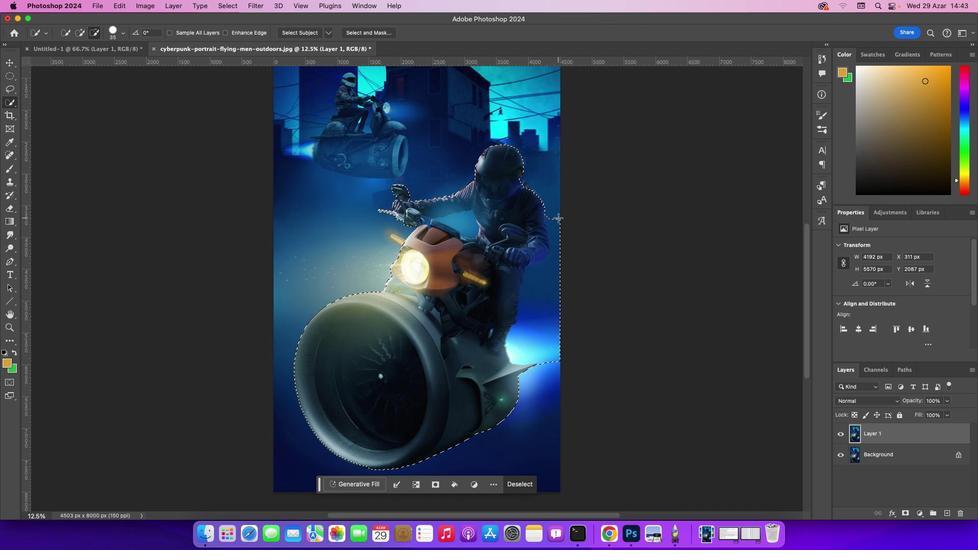 
Action: Mouse moved to (556, 225)
Screenshot: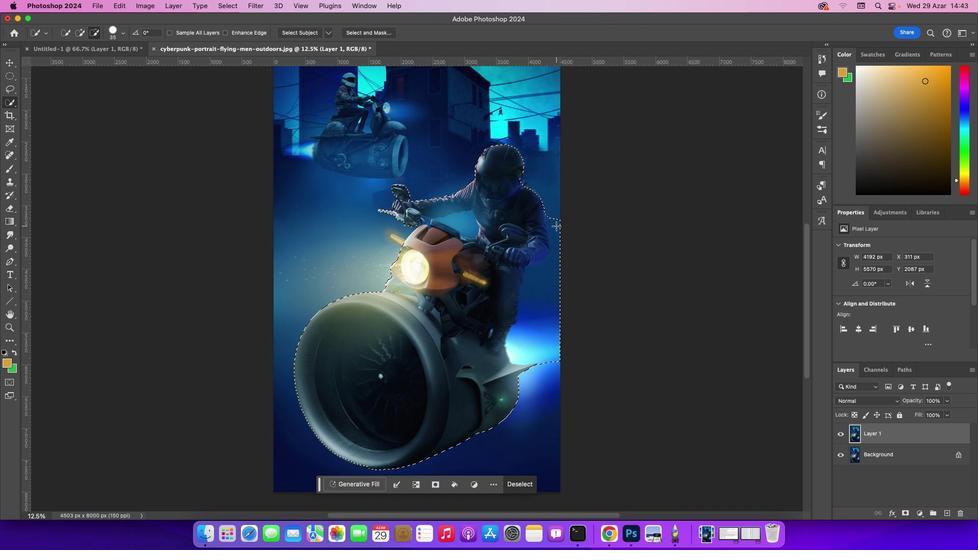 
Action: Mouse pressed left at (556, 225)
Screenshot: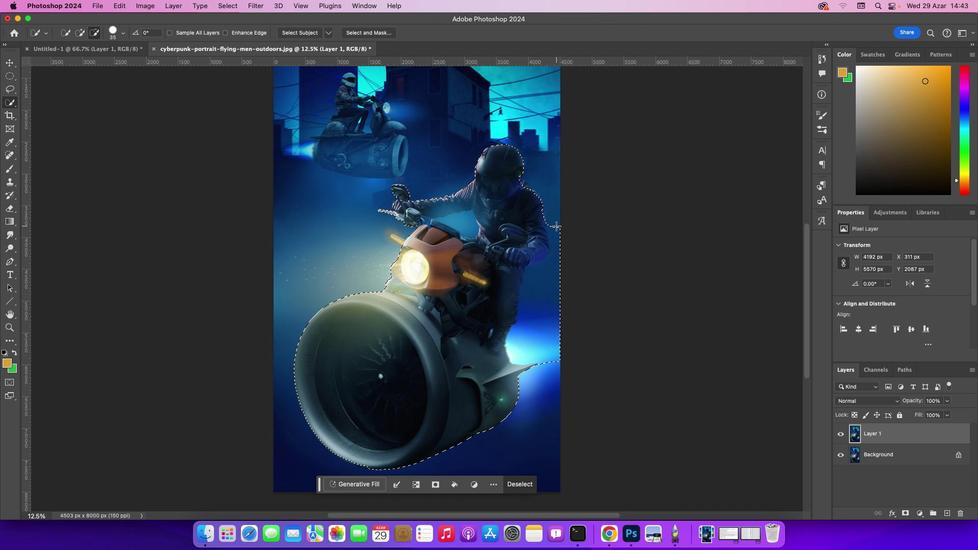 
Action: Mouse moved to (552, 349)
Screenshot: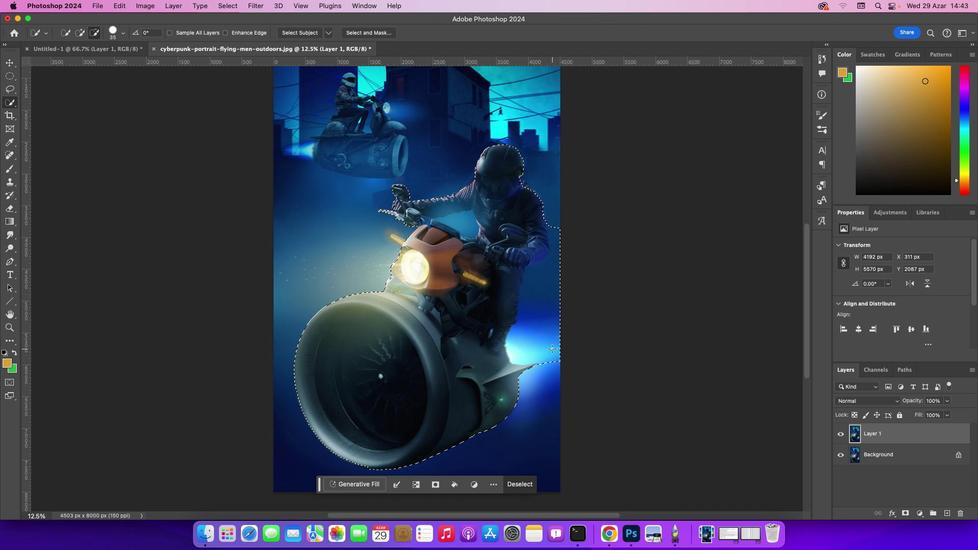 
Action: Mouse pressed left at (552, 349)
Screenshot: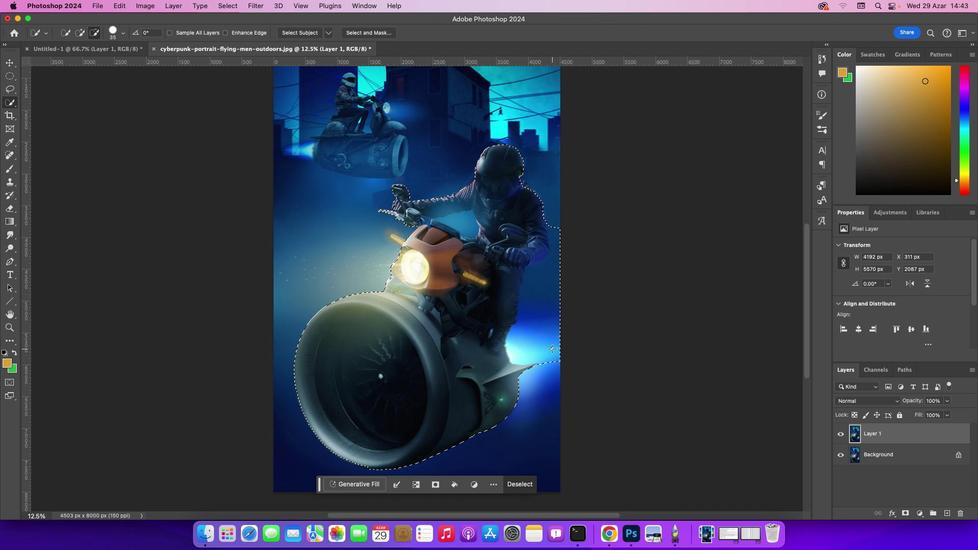 
Action: Mouse moved to (550, 357)
Screenshot: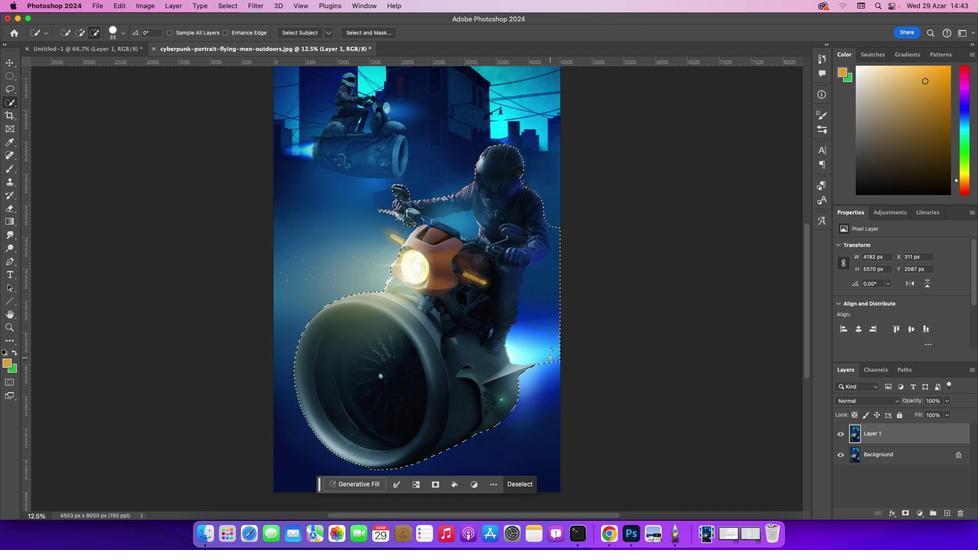
Action: Mouse pressed left at (550, 357)
Screenshot: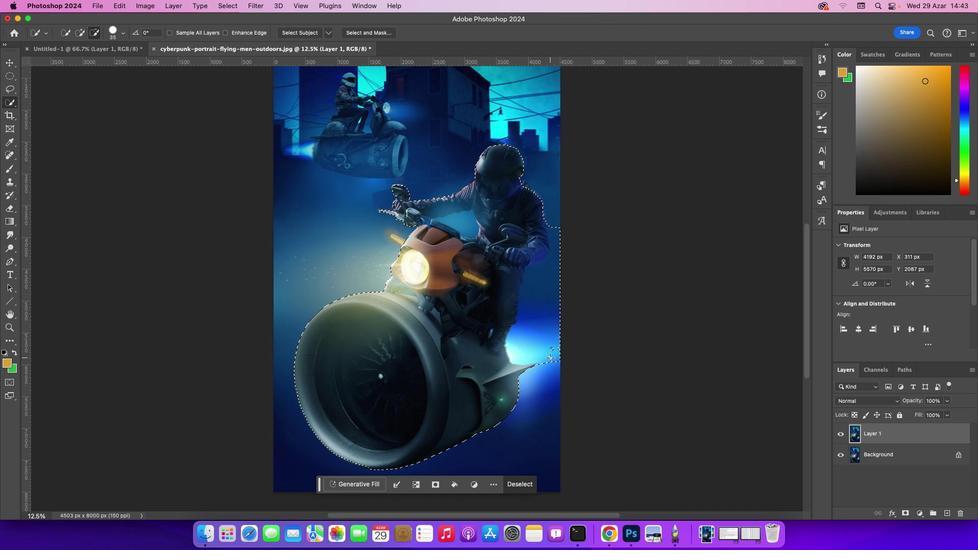 
Action: Mouse moved to (554, 356)
Screenshot: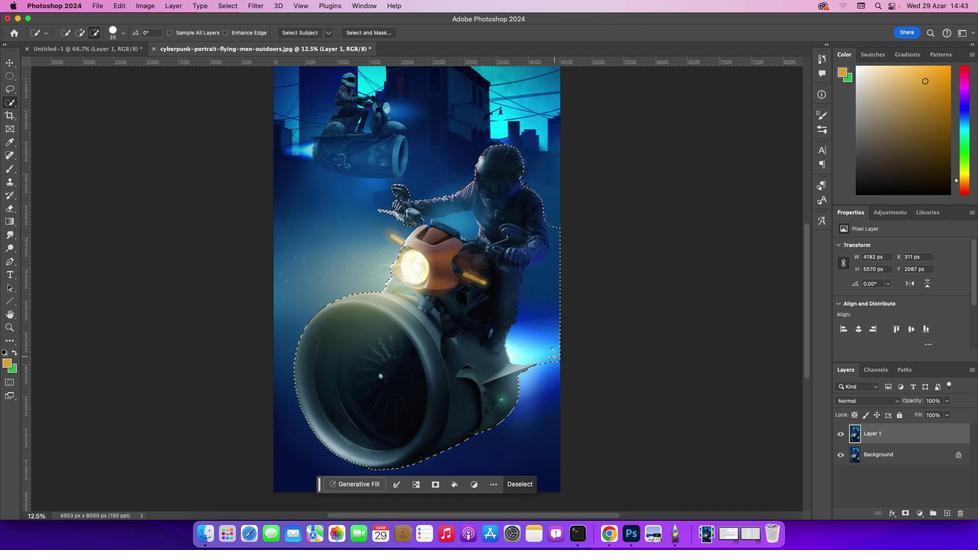 
Action: Mouse pressed left at (554, 356)
Screenshot: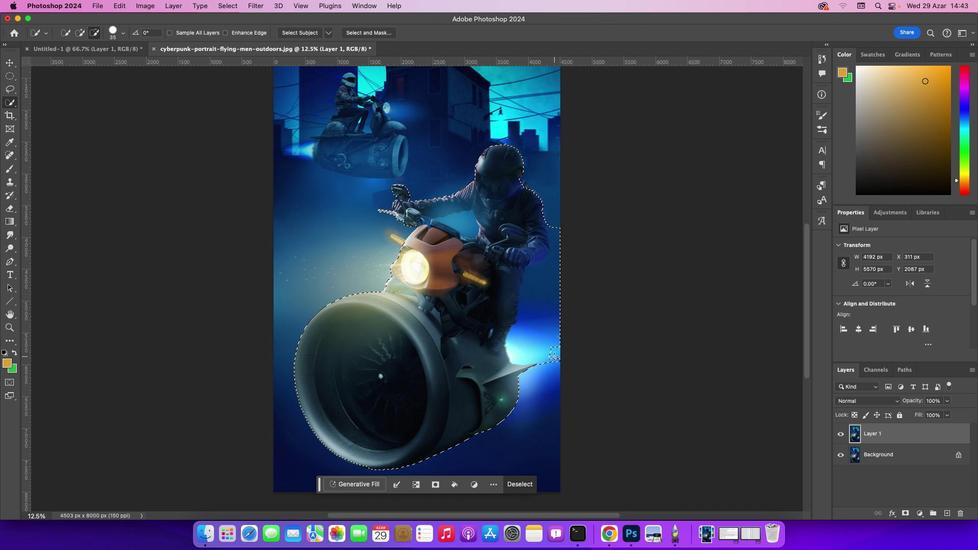 
Action: Mouse moved to (551, 340)
Screenshot: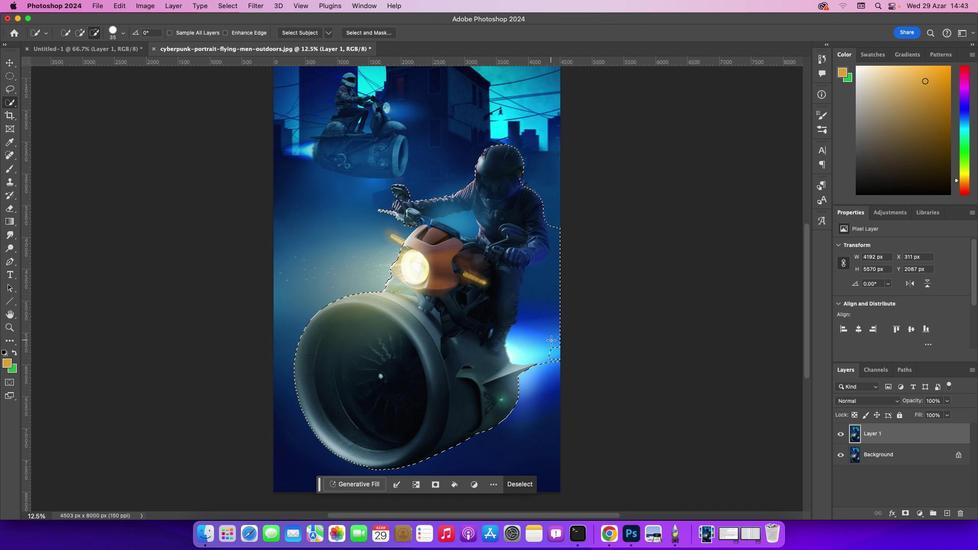 
Action: Mouse pressed left at (551, 340)
Screenshot: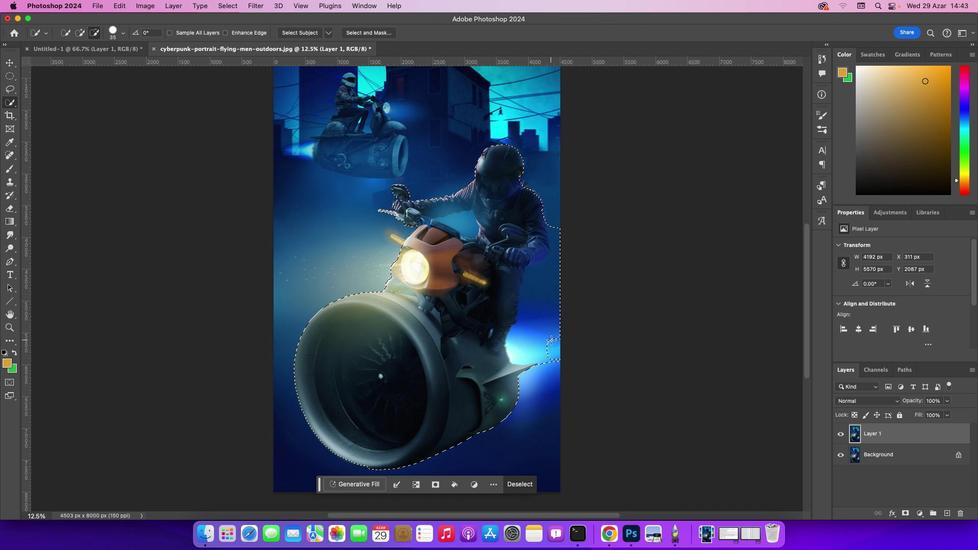 
Action: Mouse moved to (553, 329)
Screenshot: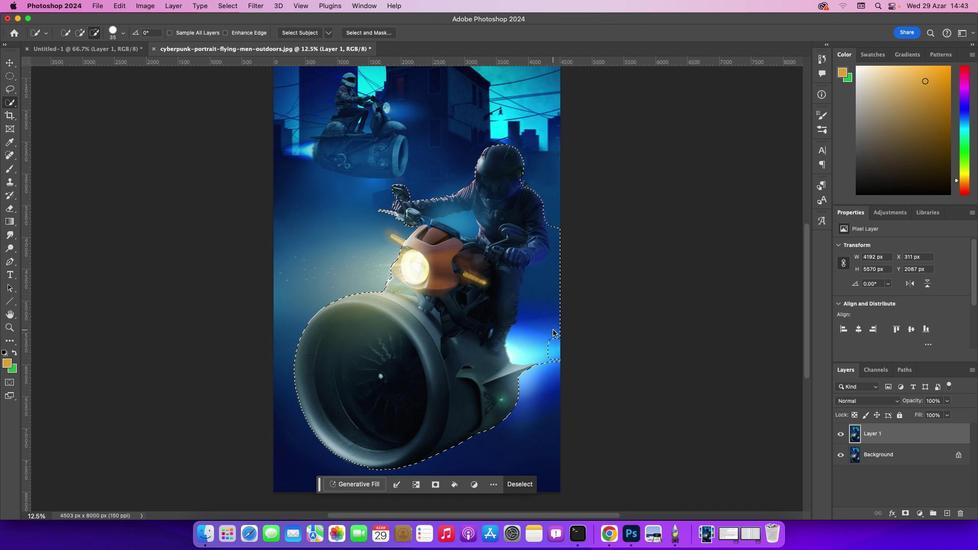
Action: Mouse pressed left at (553, 329)
Screenshot: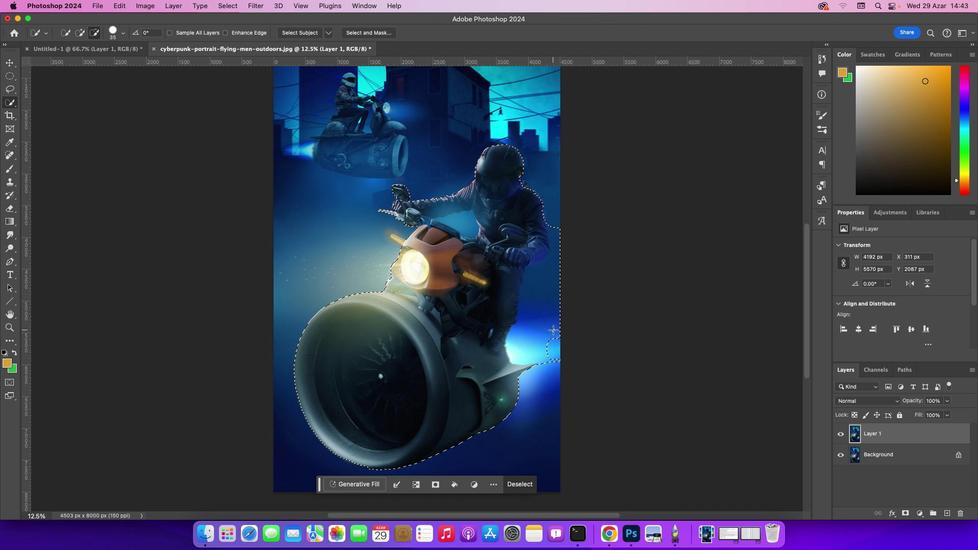 
Action: Mouse moved to (544, 305)
Screenshot: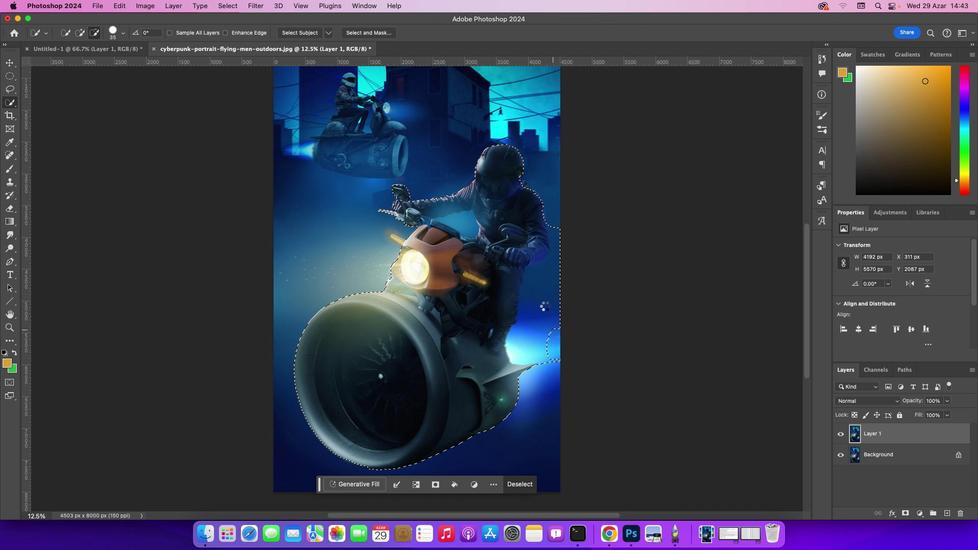
Action: Mouse pressed left at (544, 305)
Screenshot: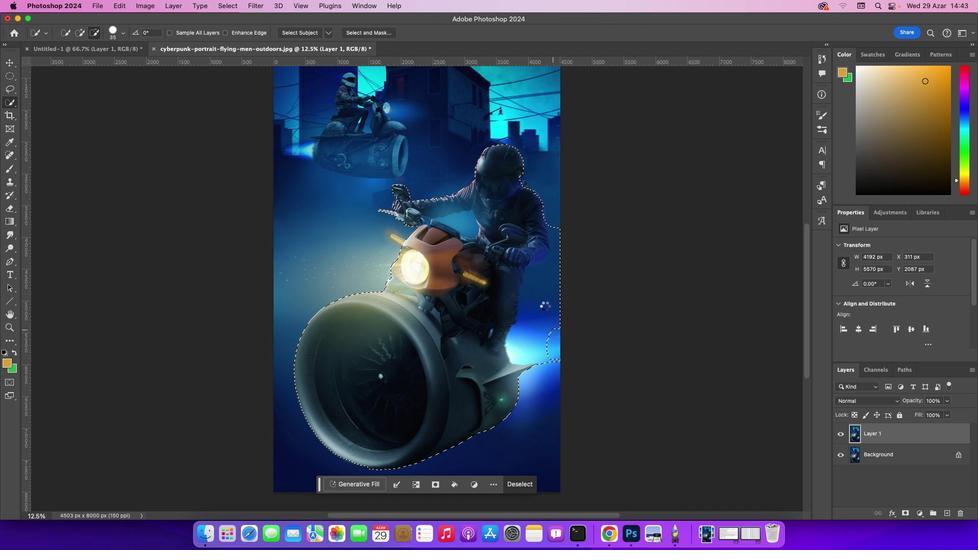 
Action: Mouse moved to (544, 302)
Screenshot: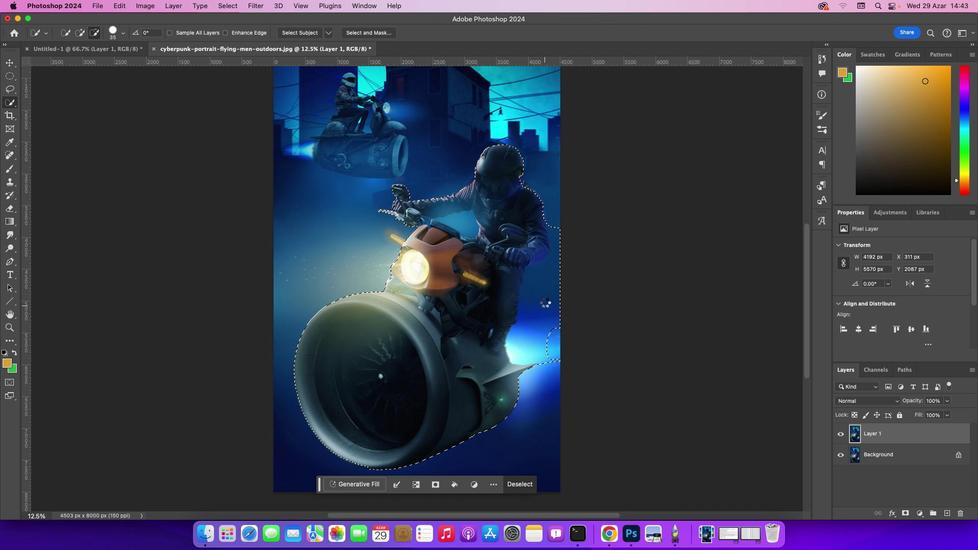
Action: Mouse pressed left at (544, 302)
Screenshot: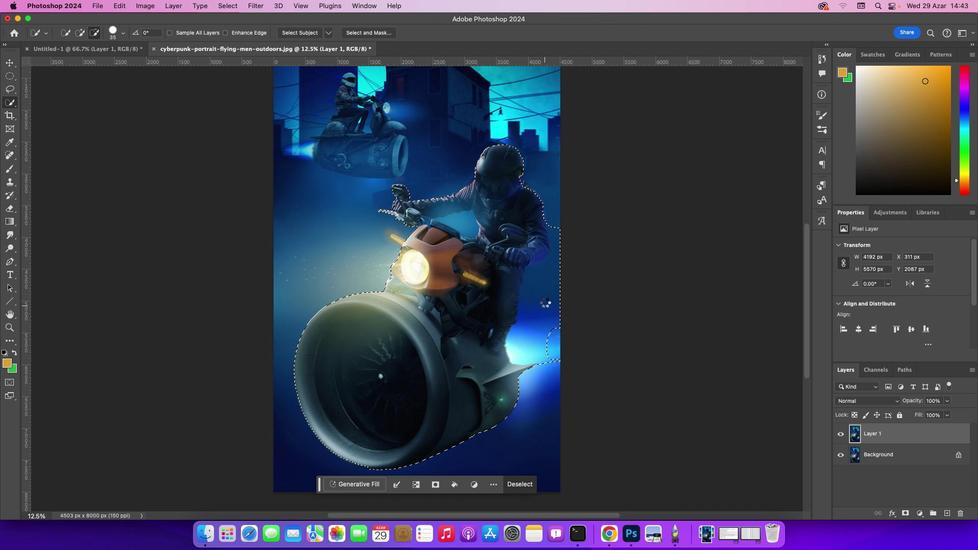 
Action: Mouse moved to (542, 364)
Screenshot: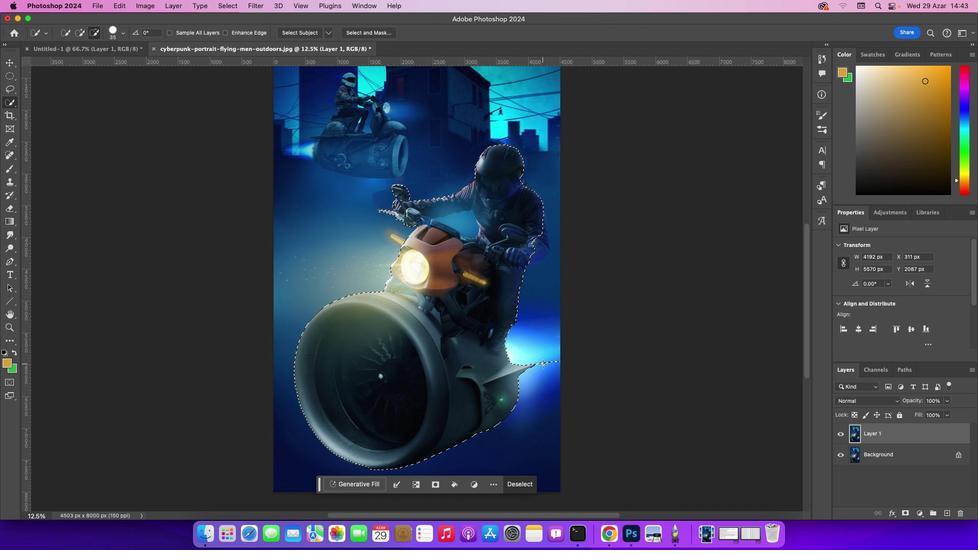 
Action: Mouse pressed left at (542, 364)
Screenshot: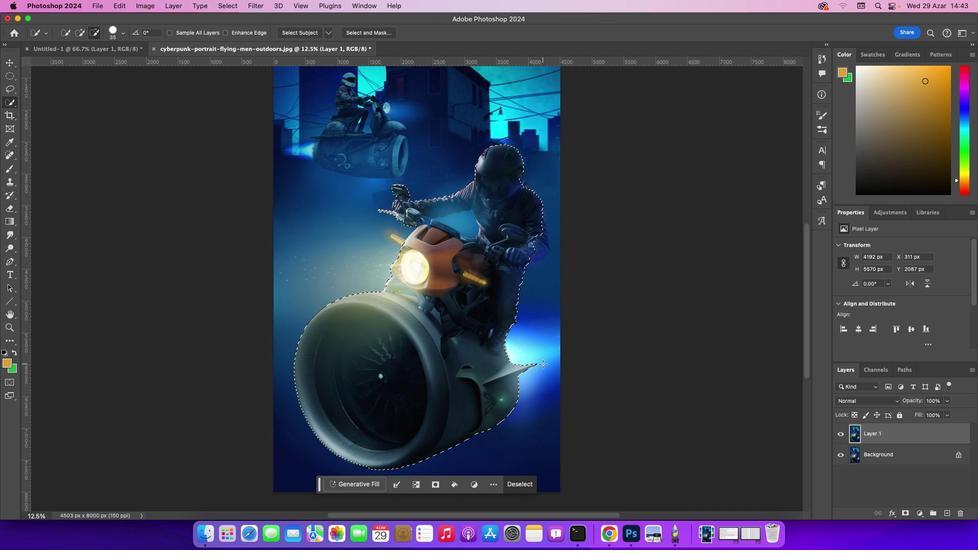 
Action: Mouse moved to (77, 30)
Screenshot: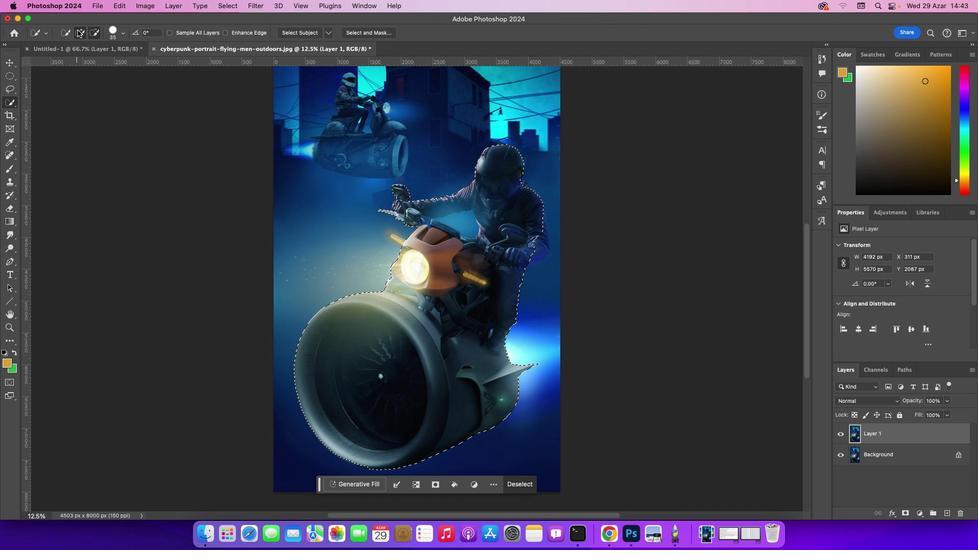
Action: Mouse pressed left at (77, 30)
Screenshot: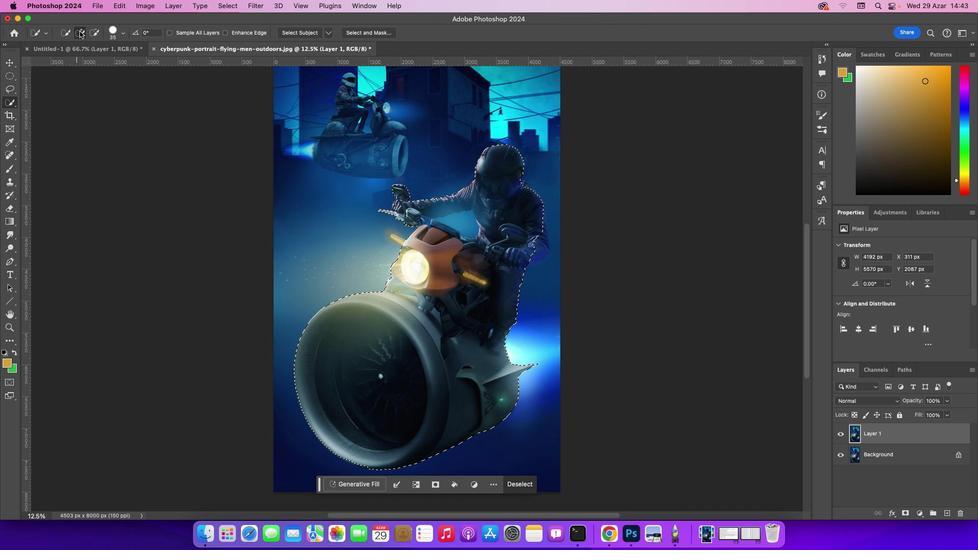 
Action: Mouse moved to (536, 243)
Screenshot: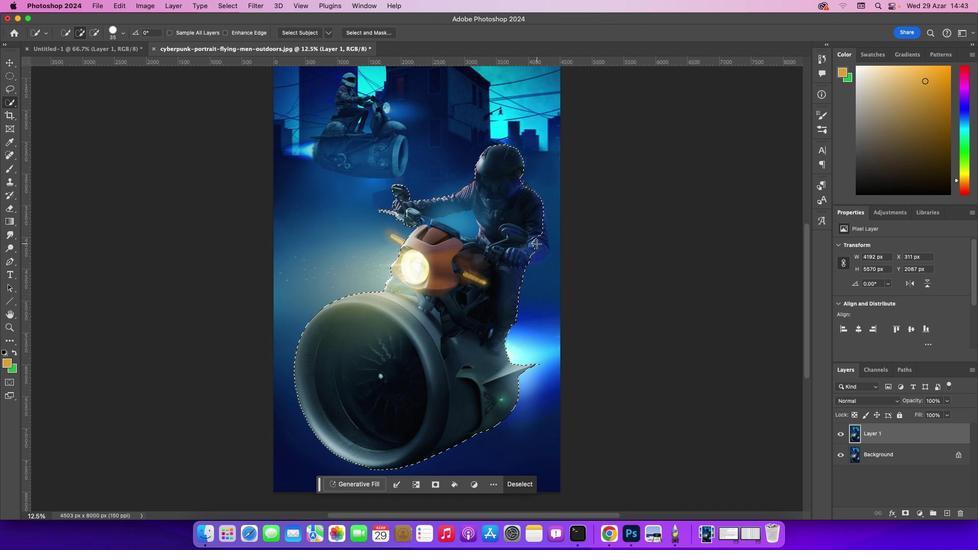 
Action: Mouse pressed left at (536, 243)
Screenshot: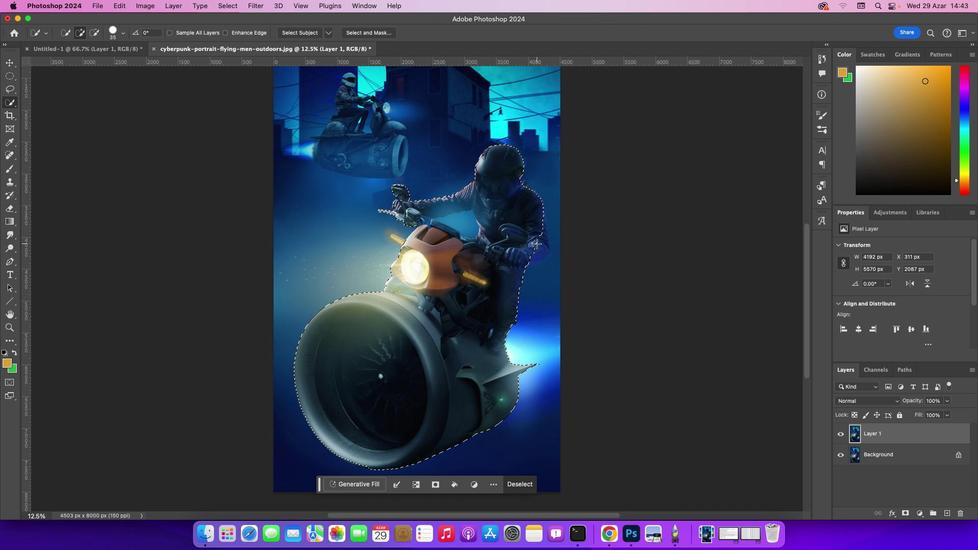 
Action: Mouse moved to (542, 248)
Screenshot: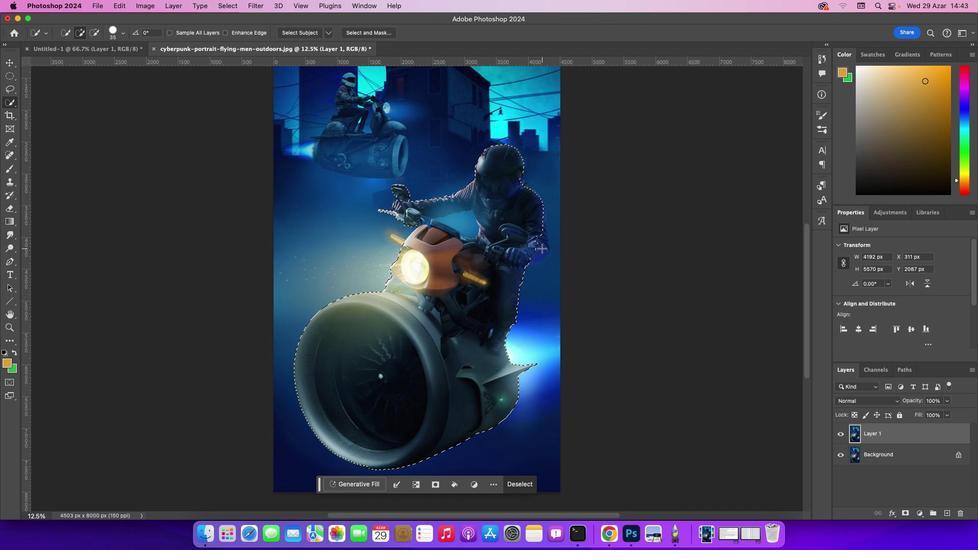 
Action: Mouse pressed left at (542, 248)
Screenshot: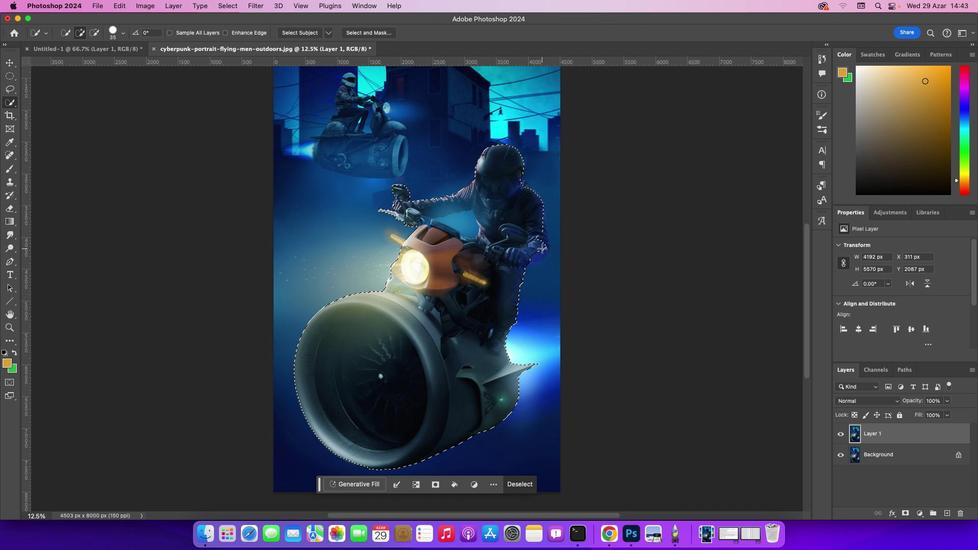 
Action: Mouse moved to (541, 238)
Screenshot: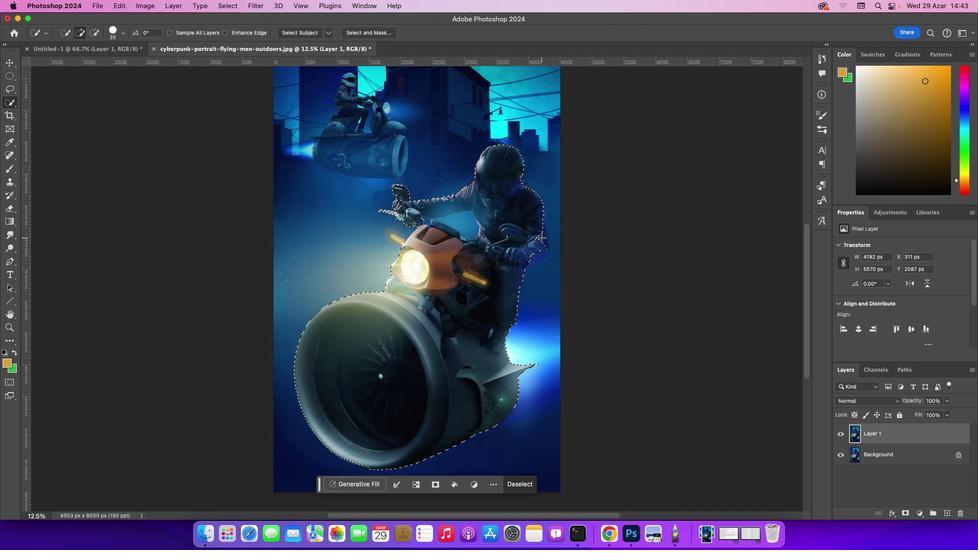 
Action: Mouse pressed left at (541, 238)
Screenshot: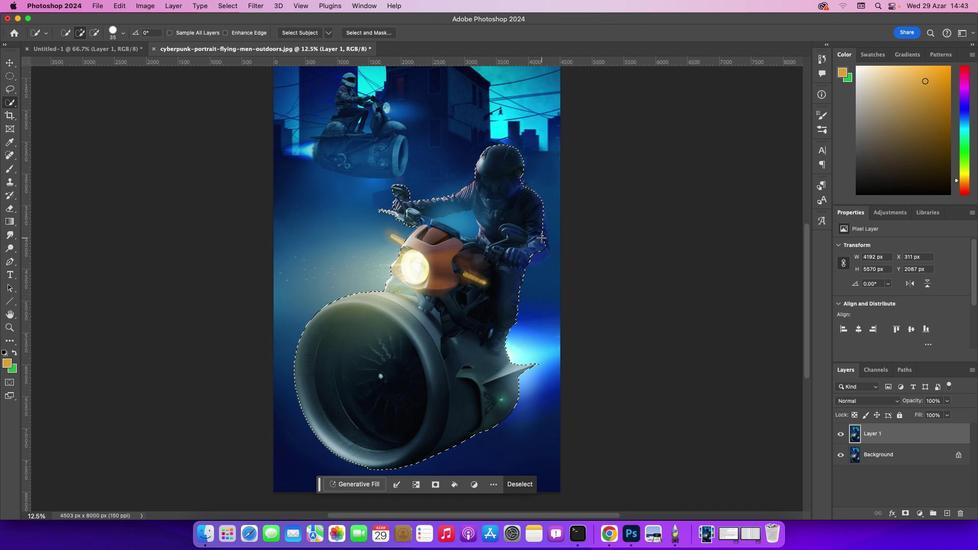 
Action: Mouse moved to (542, 254)
Screenshot: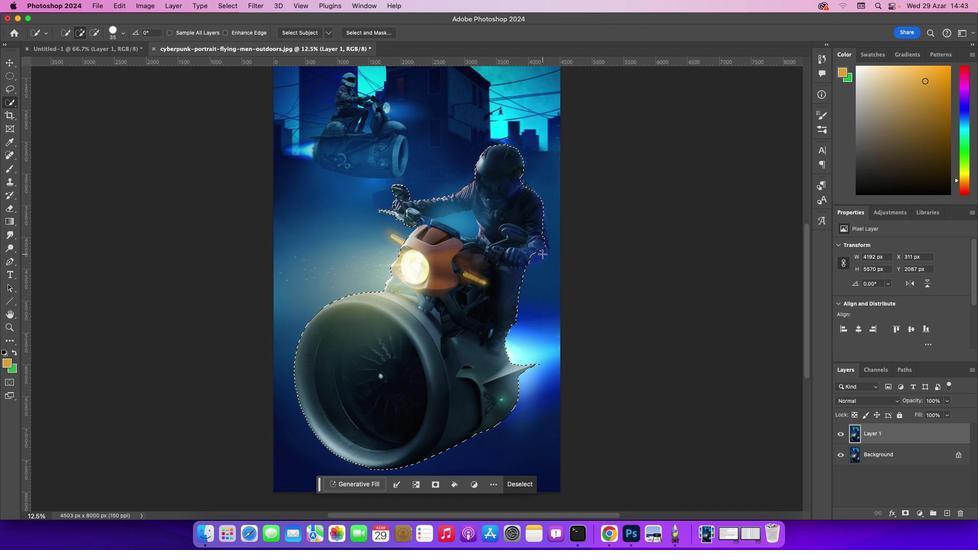 
Action: Mouse pressed left at (542, 254)
Screenshot: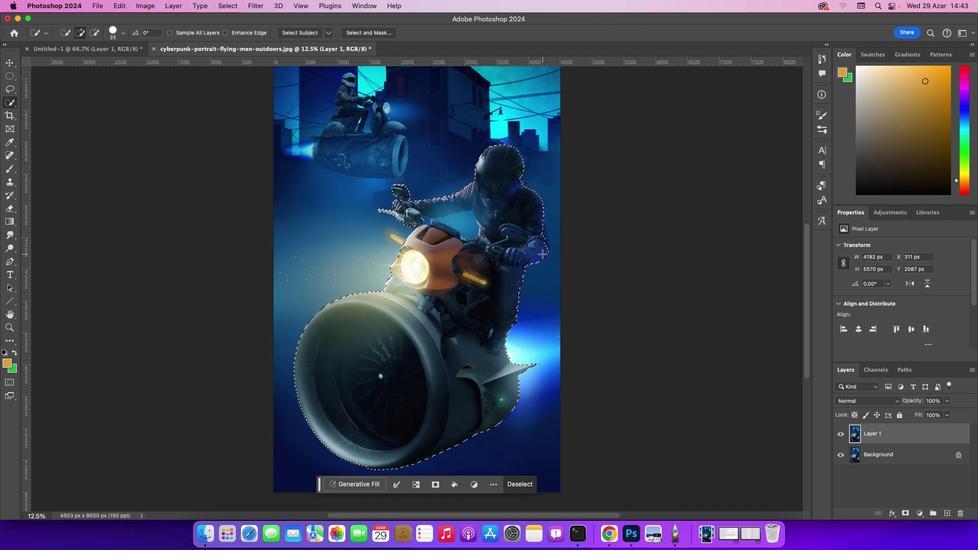 
Action: Mouse moved to (546, 241)
Screenshot: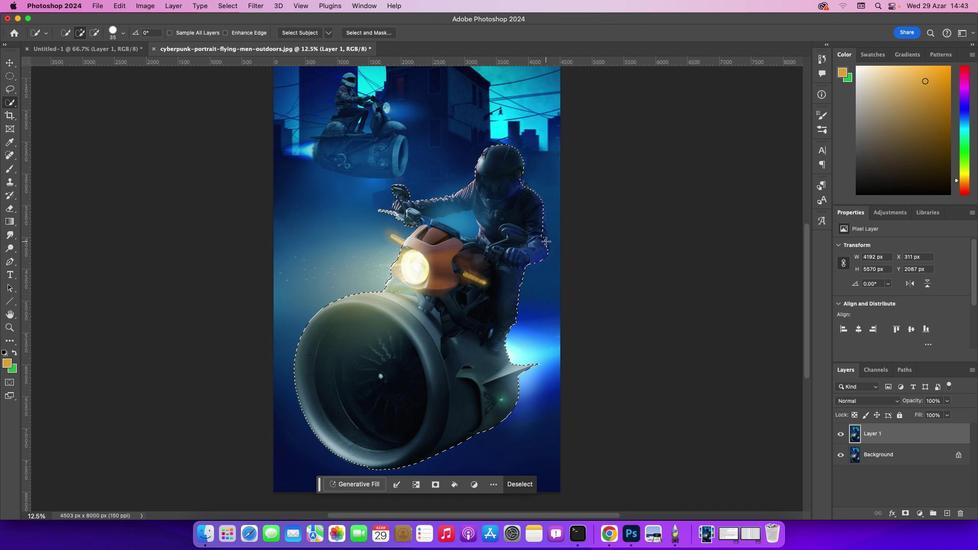 
Action: Mouse pressed left at (546, 241)
Screenshot: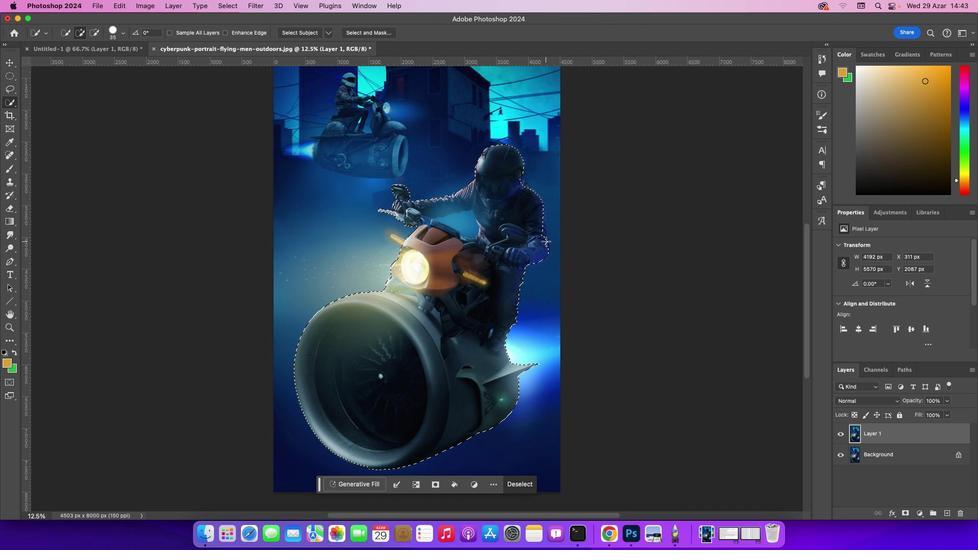 
Action: Mouse moved to (543, 232)
Screenshot: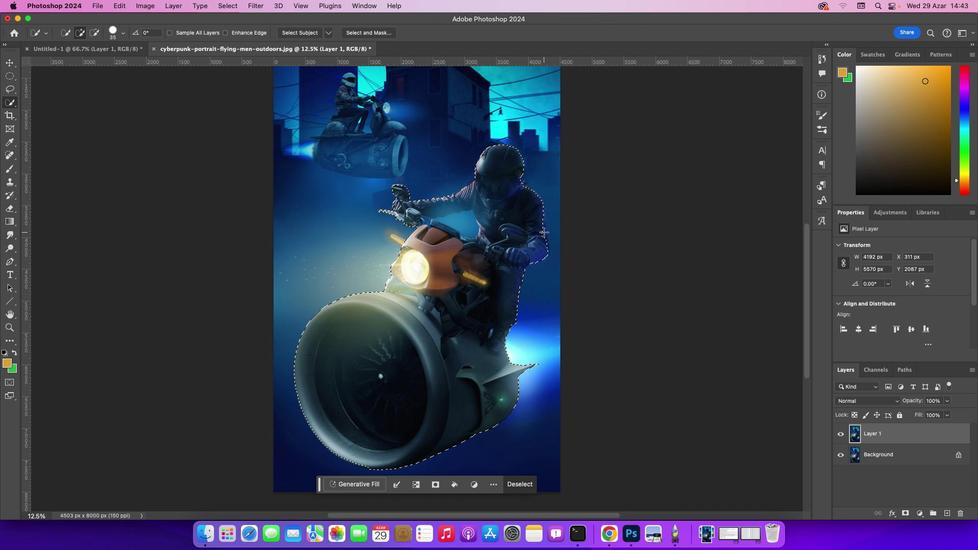 
Action: Mouse pressed left at (543, 232)
Screenshot: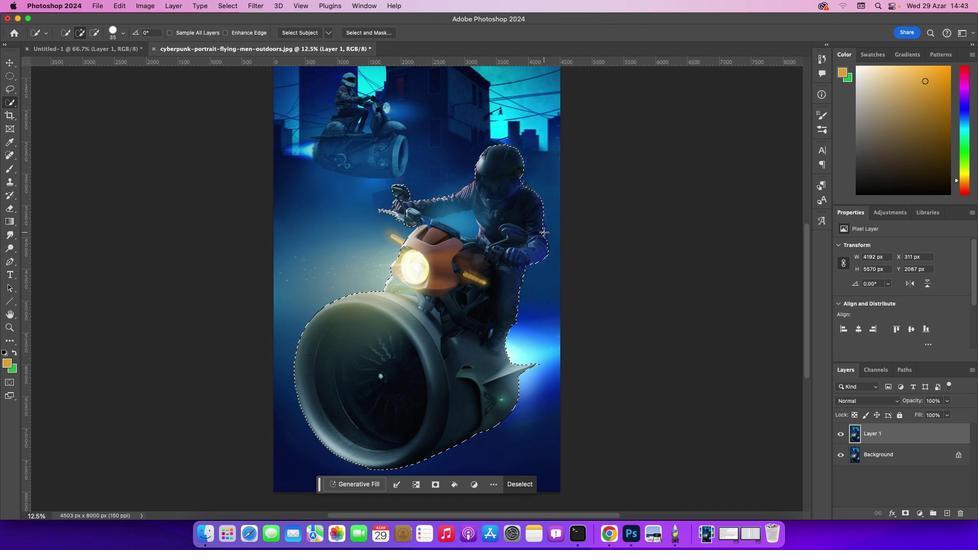 
Action: Mouse moved to (544, 225)
Screenshot: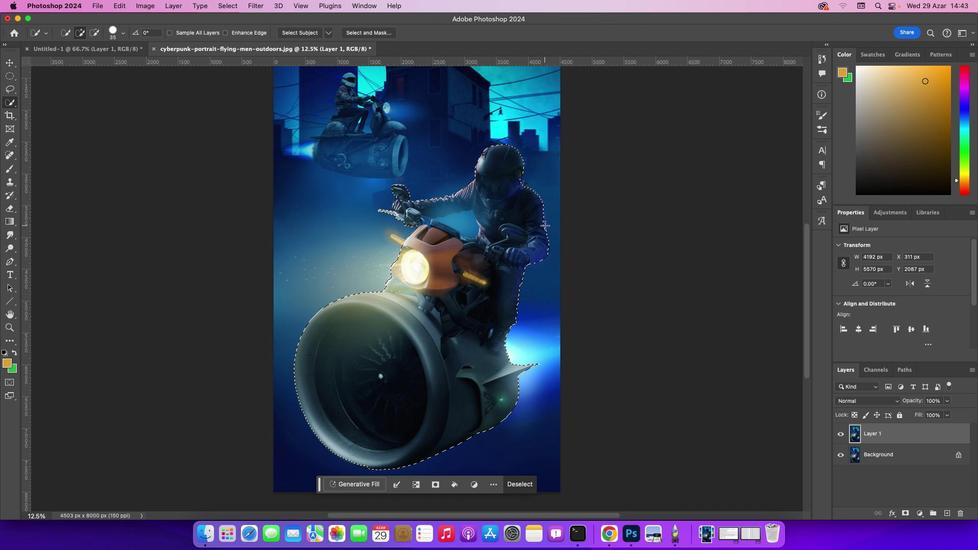 
Action: Mouse pressed left at (544, 225)
Screenshot: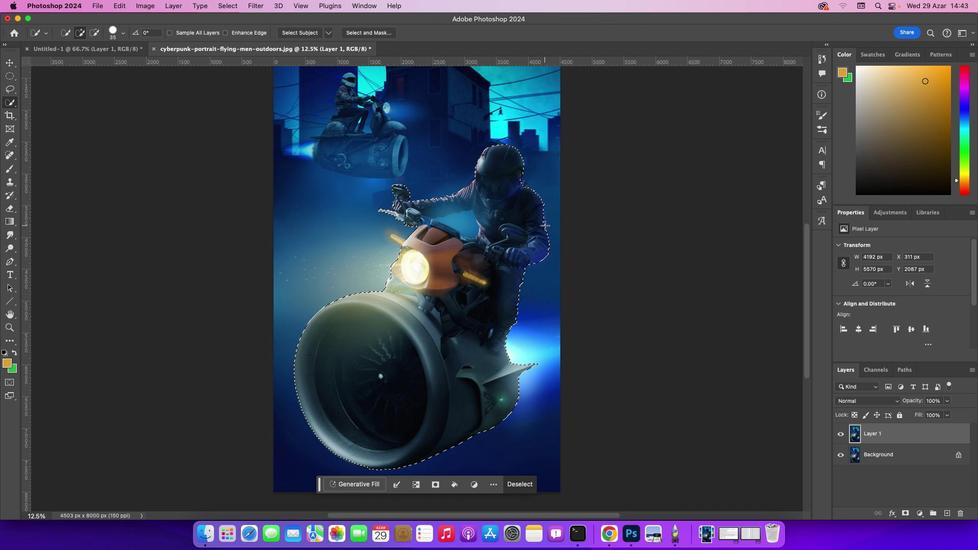 
Action: Mouse moved to (395, 205)
Screenshot: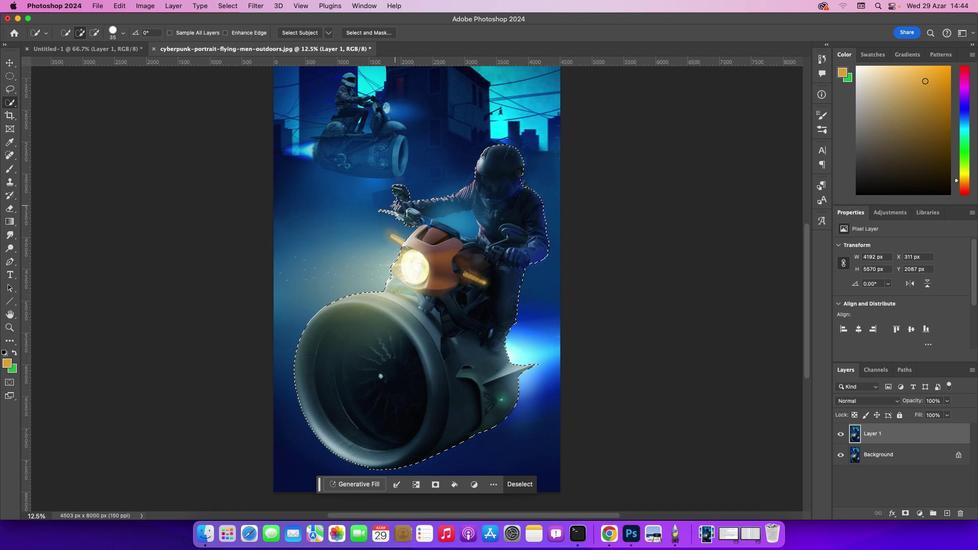 
Action: Mouse pressed left at (395, 205)
Screenshot: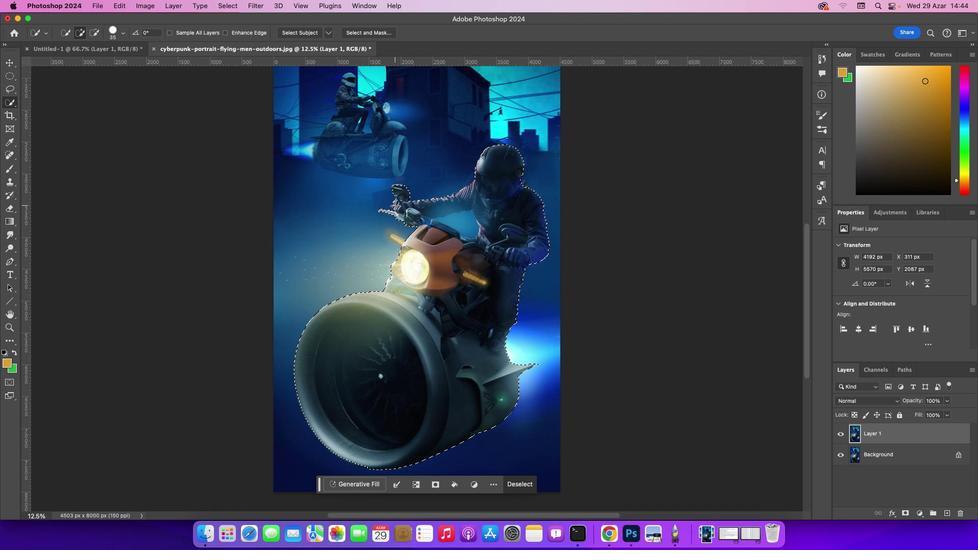 
Action: Mouse moved to (394, 208)
Screenshot: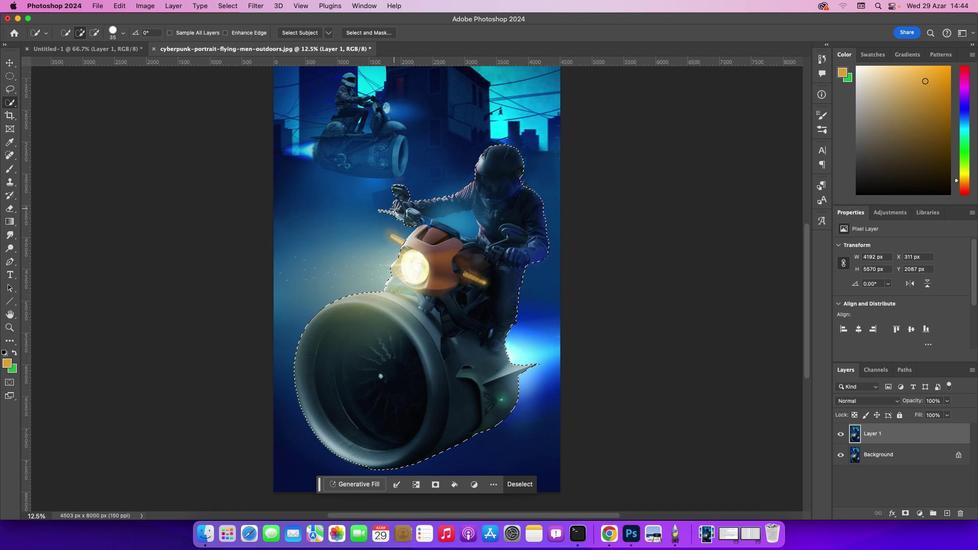 
Action: Mouse pressed left at (394, 208)
Screenshot: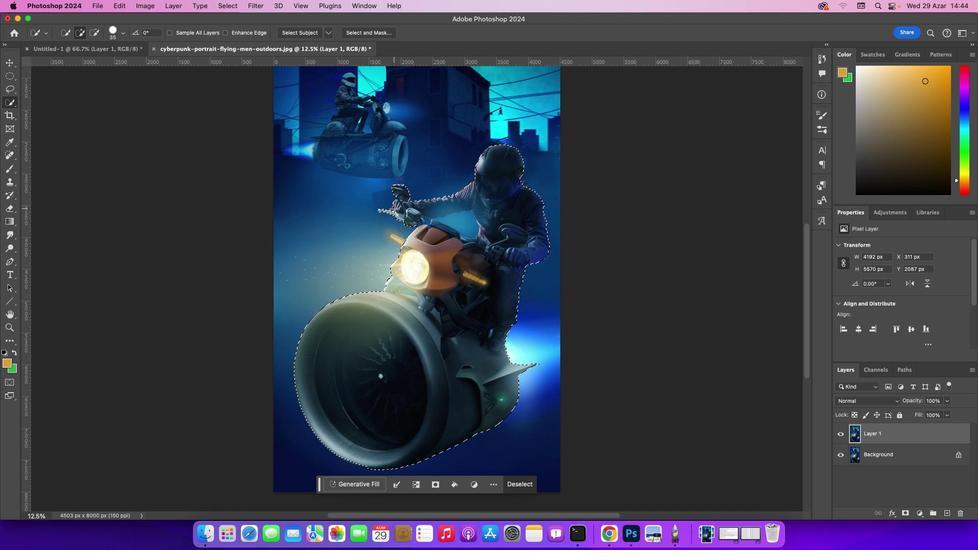 
Action: Mouse moved to (392, 208)
Screenshot: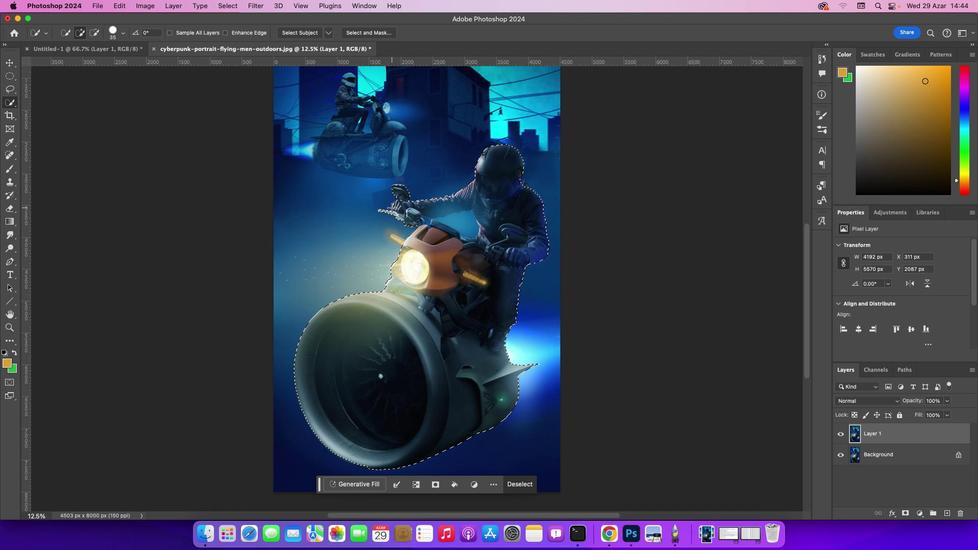 
Action: Mouse pressed left at (392, 208)
Screenshot: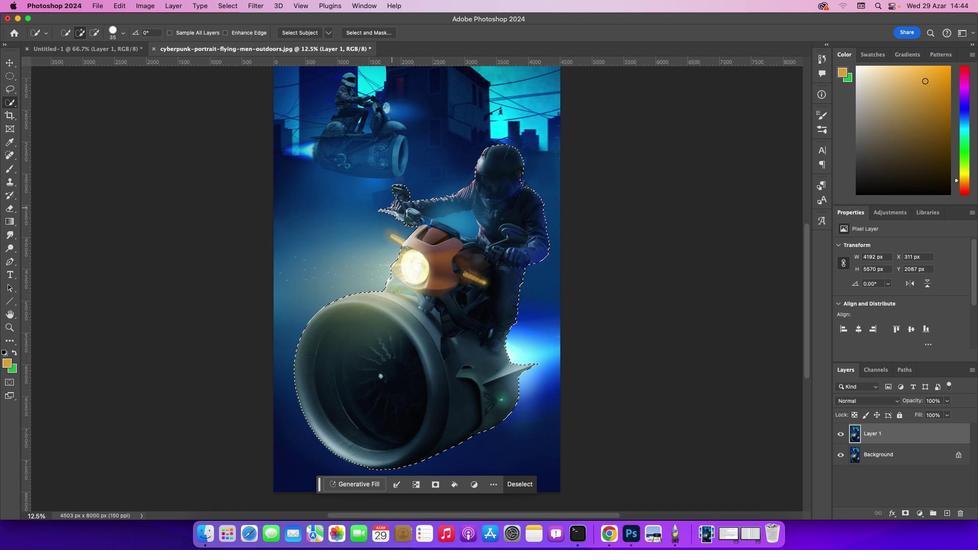 
Action: Mouse moved to (446, 199)
Screenshot: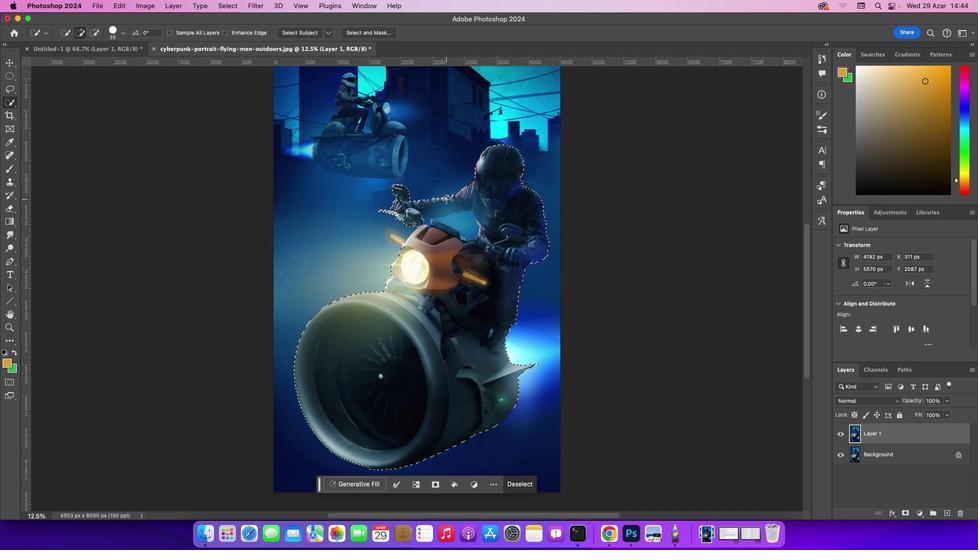
Action: Key pressed Key.cmd_r'j'
Screenshot: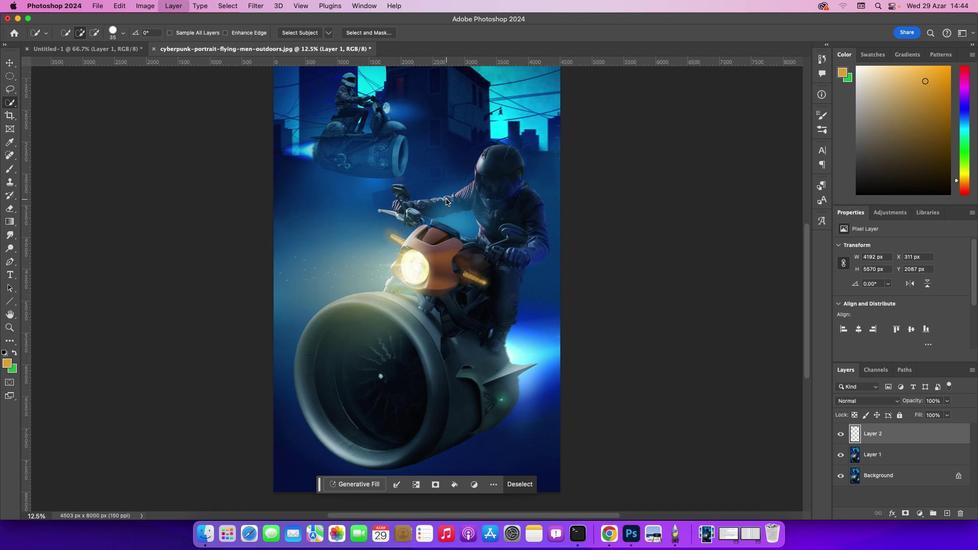 
Action: Mouse moved to (14, 59)
Screenshot: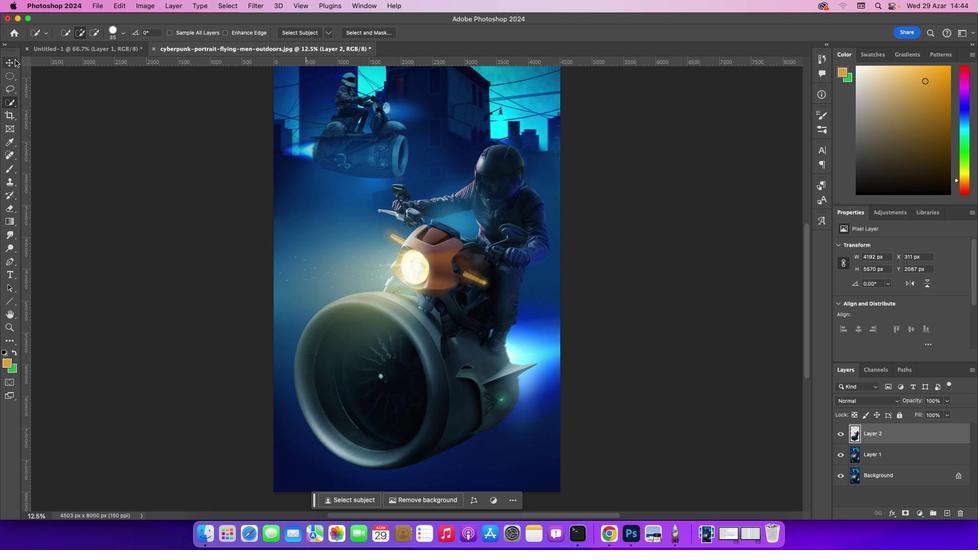 
Action: Mouse pressed left at (14, 59)
Screenshot: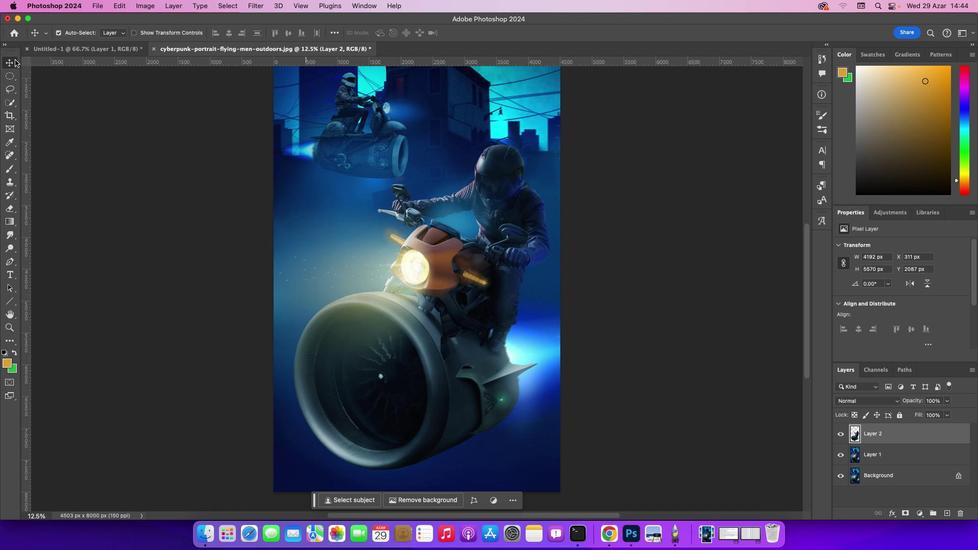 
Action: Mouse moved to (496, 182)
Screenshot: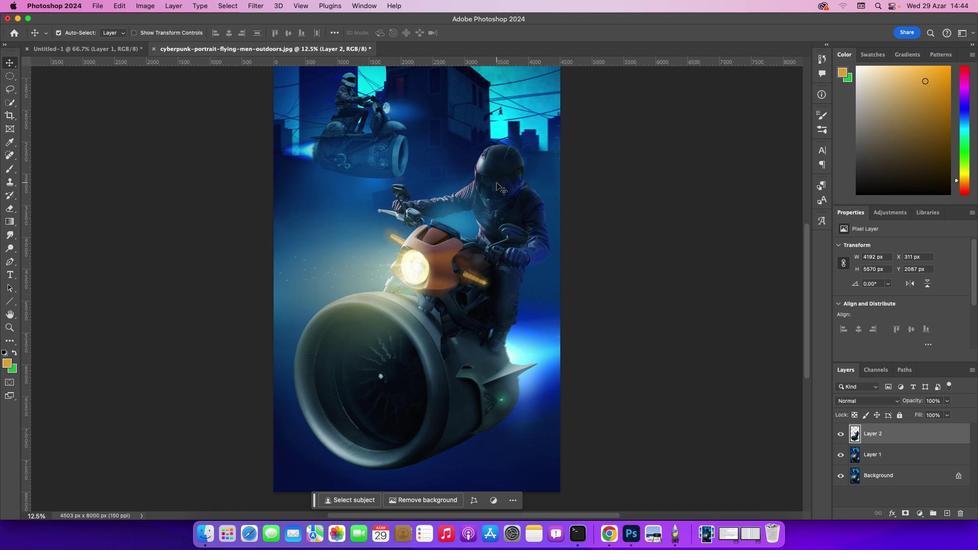 
Action: Mouse pressed left at (496, 182)
Screenshot: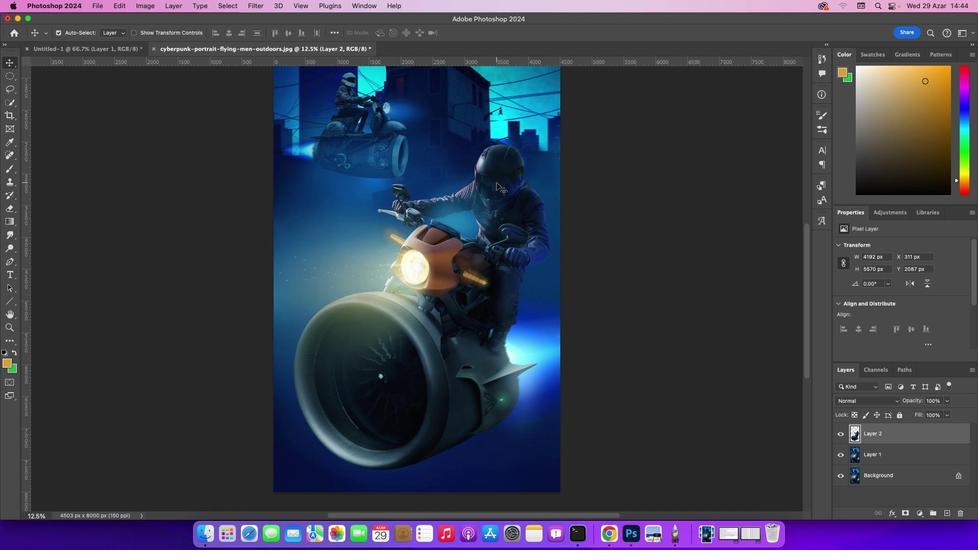 
Action: Mouse moved to (461, 252)
Screenshot: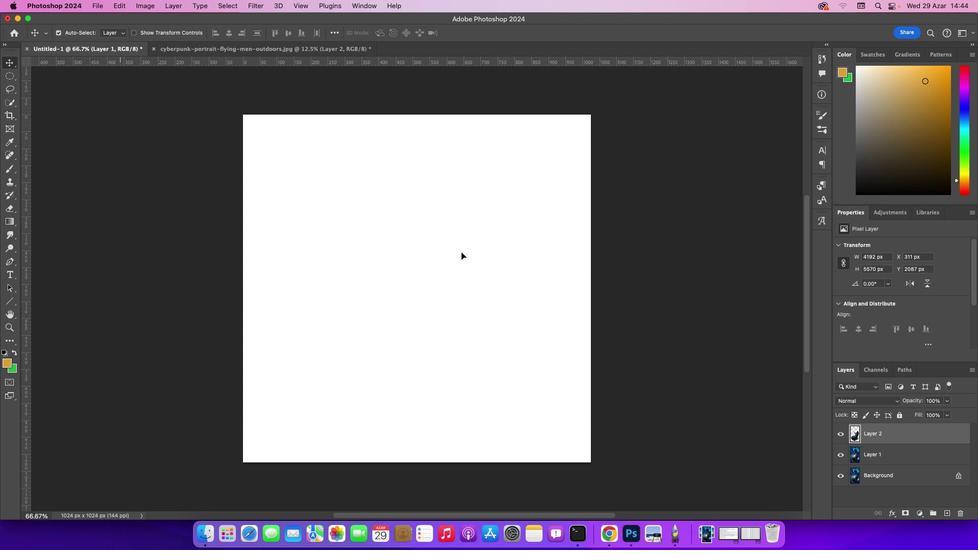 
Action: Key pressed Key.cmd't'Key.cmd_r'-''-''-''-''-'
Screenshot: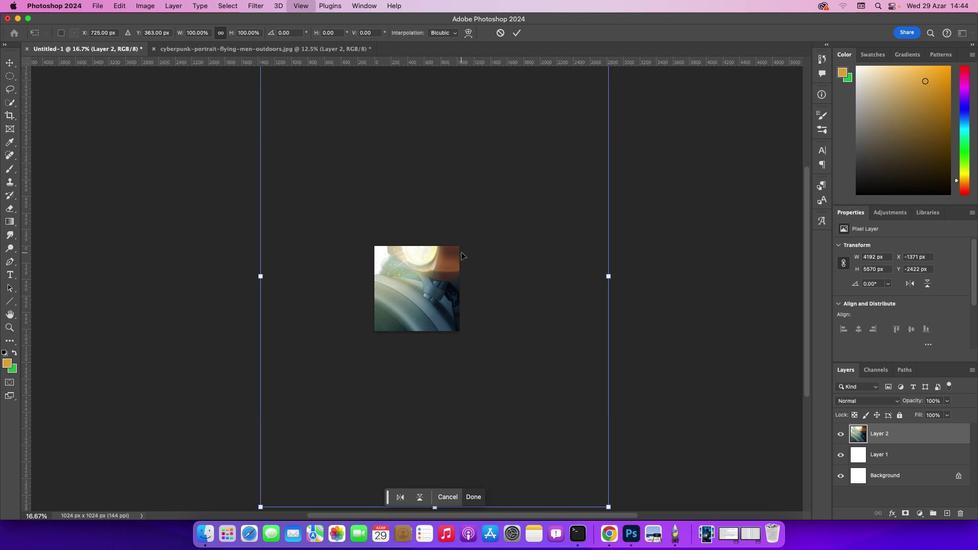 
Action: Mouse moved to (565, 102)
Screenshot: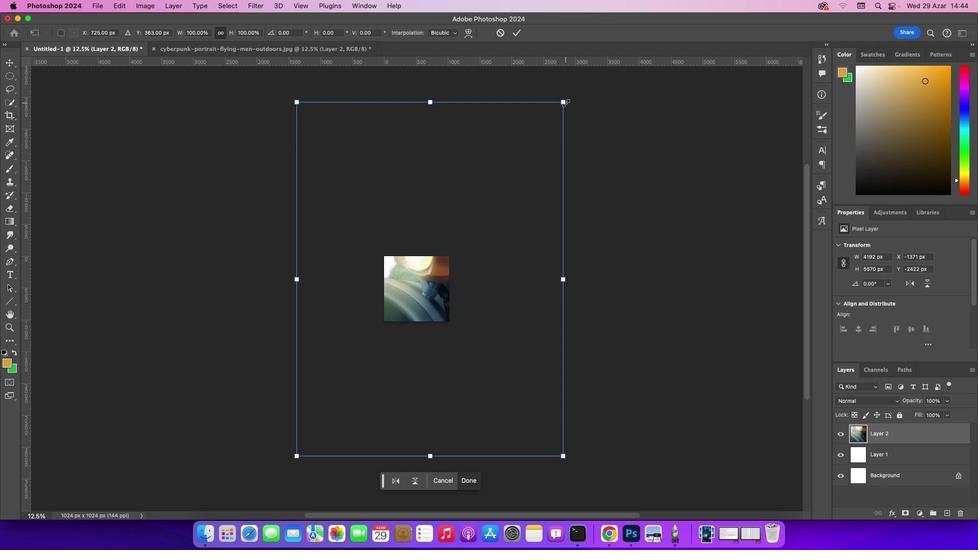 
Action: Mouse pressed left at (565, 102)
Screenshot: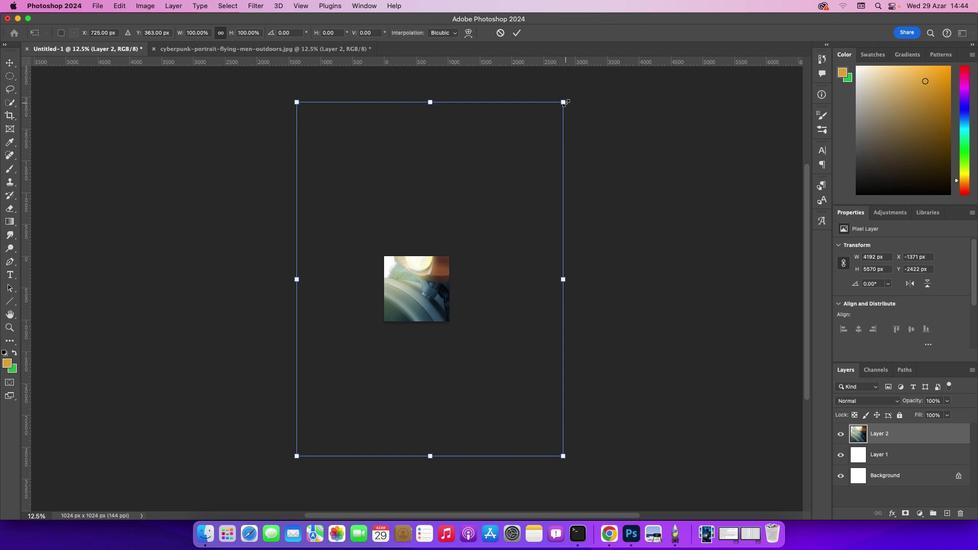 
Action: Mouse moved to (330, 407)
Screenshot: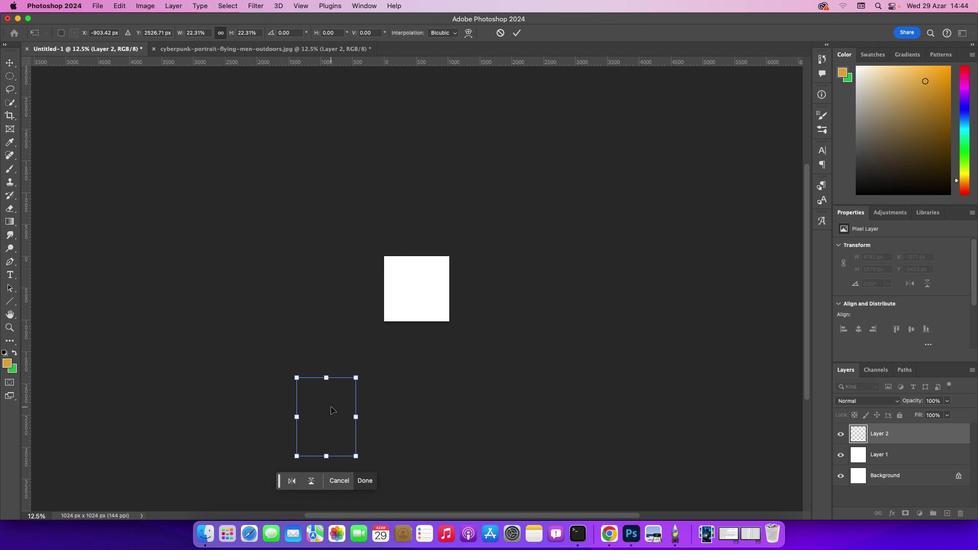 
Action: Mouse pressed left at (330, 407)
Screenshot: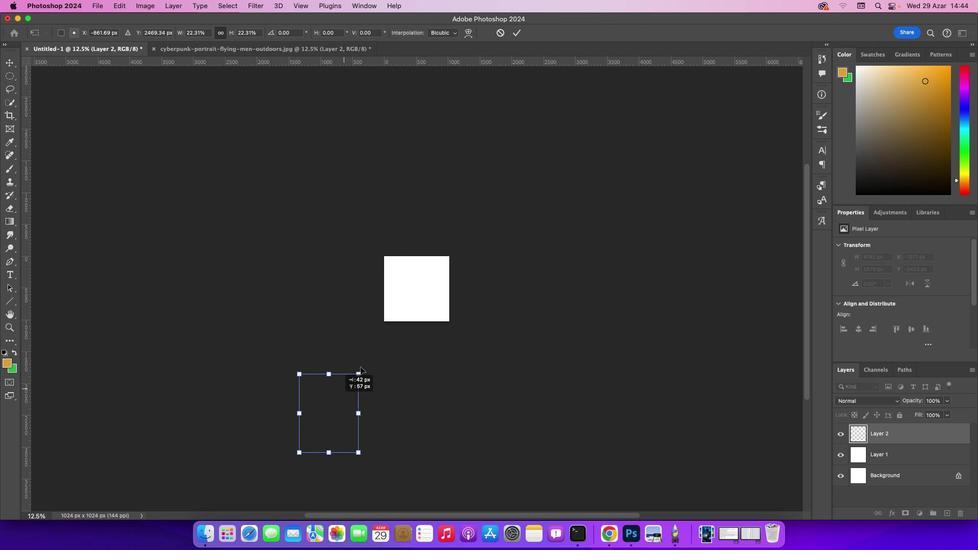 
Action: Mouse moved to (450, 246)
Screenshot: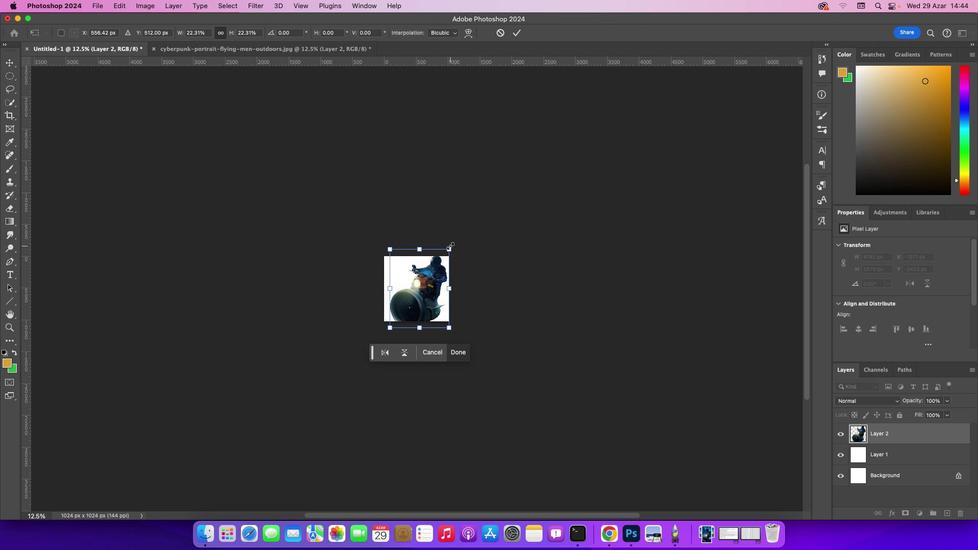 
Action: Mouse pressed left at (450, 246)
Screenshot: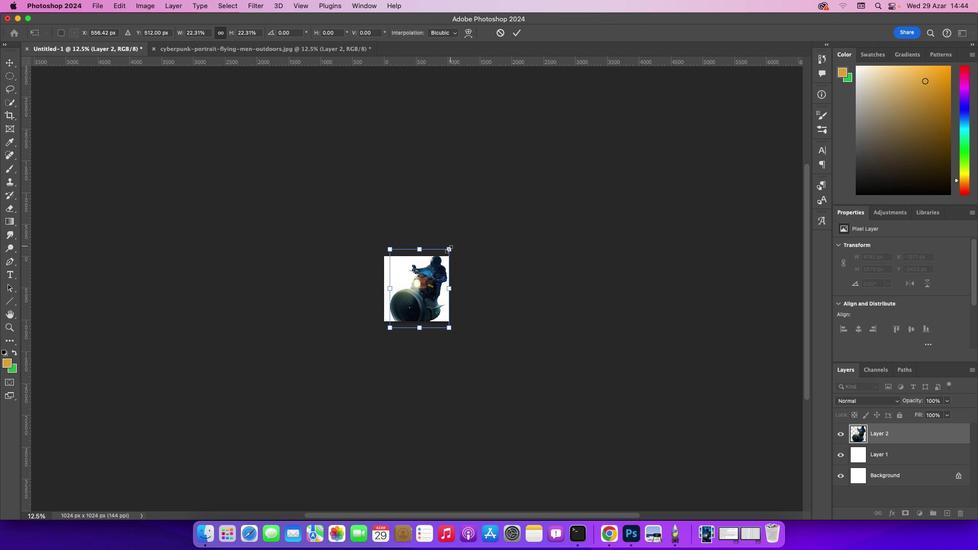 
Action: Mouse moved to (409, 307)
Screenshot: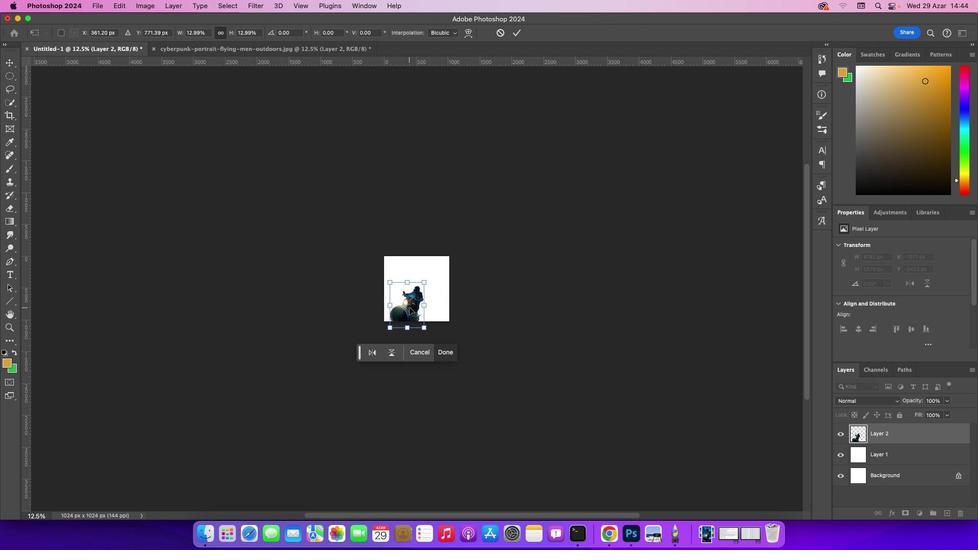 
Action: Mouse pressed left at (409, 307)
Screenshot: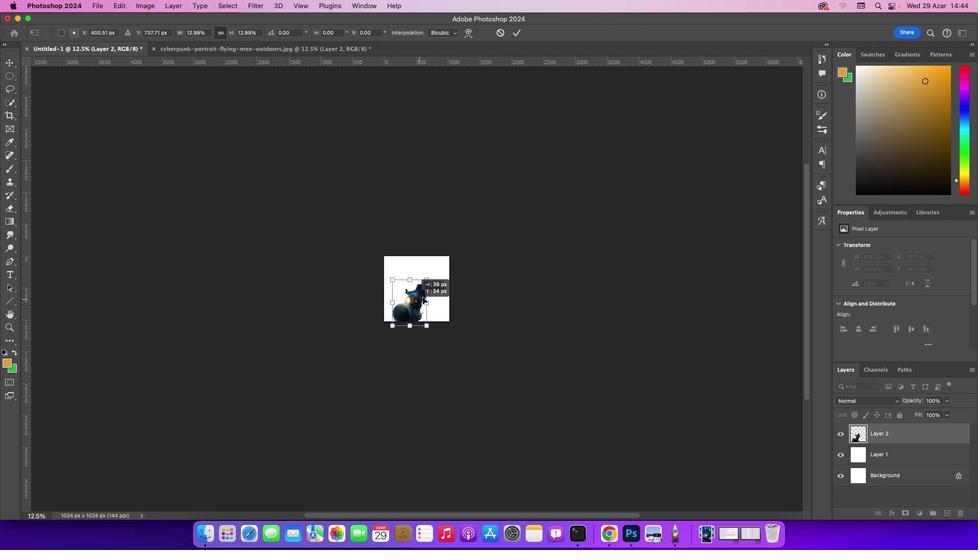 
Action: Mouse moved to (428, 296)
Screenshot: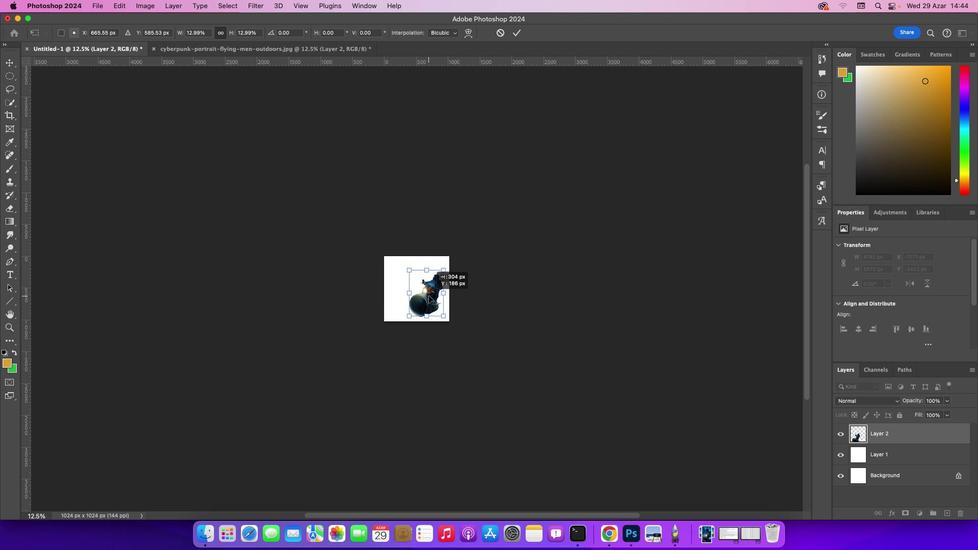 
Action: Key pressed Key.cmd_r'=''=''=''=''='
Screenshot: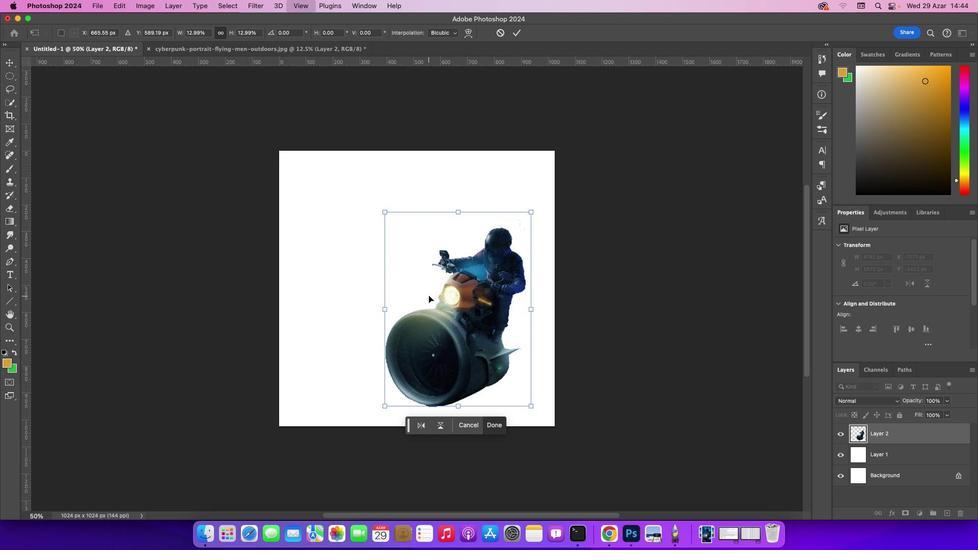 
Action: Mouse moved to (497, 283)
Screenshot: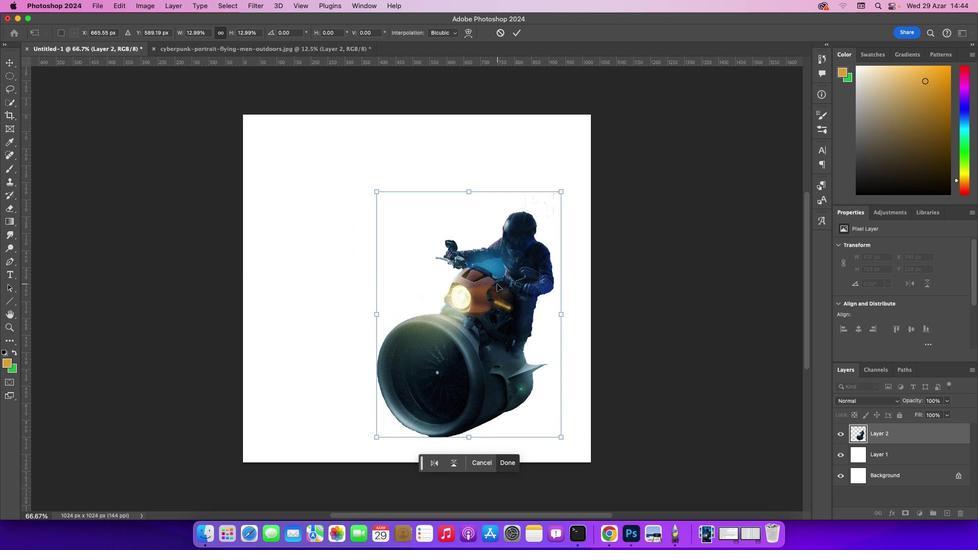 
Action: Mouse pressed left at (497, 283)
Screenshot: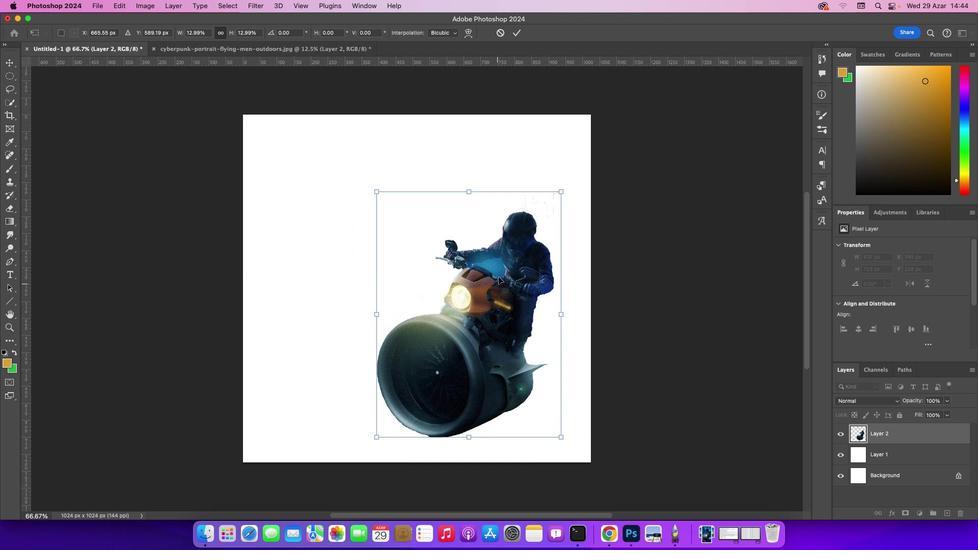 
Action: Mouse moved to (394, 194)
Screenshot: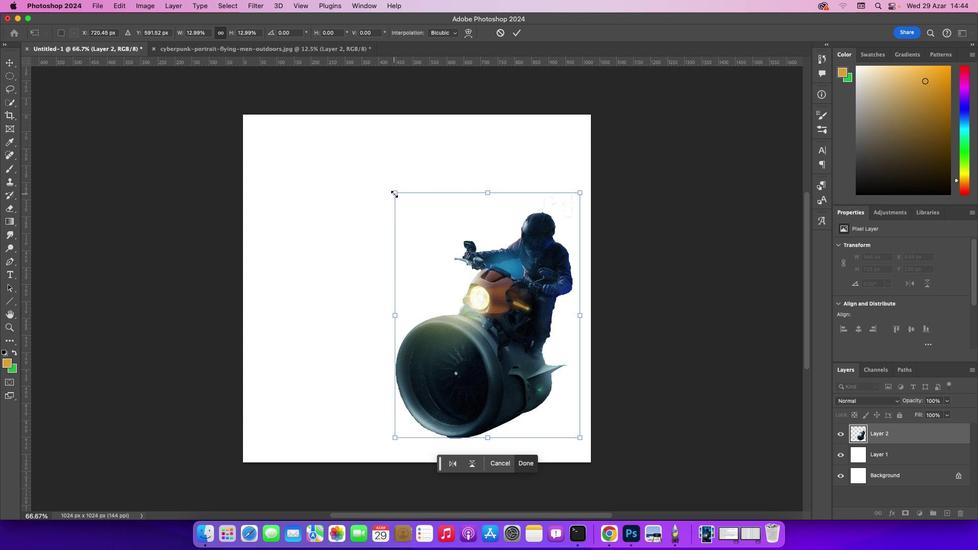 
Action: Mouse pressed left at (394, 194)
Screenshot: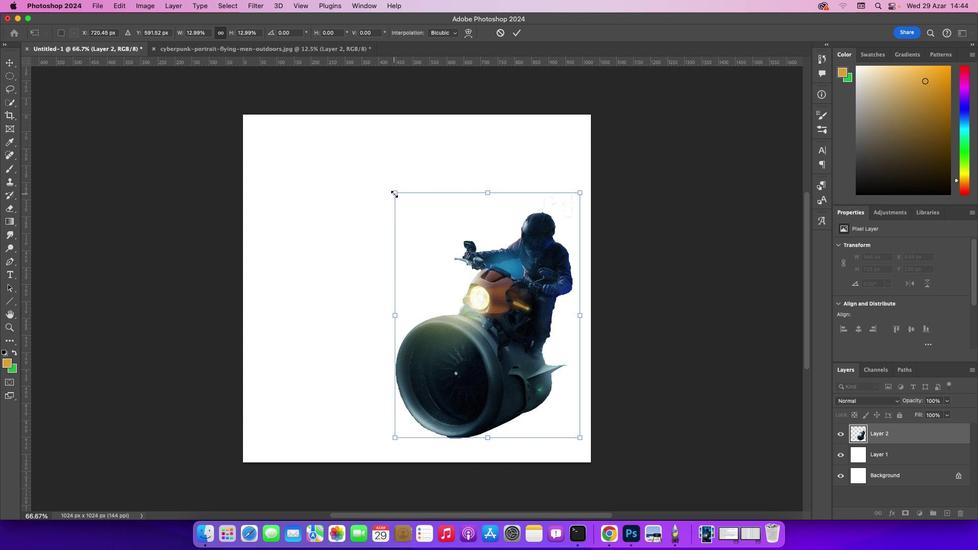 
Action: Mouse moved to (600, 311)
Screenshot: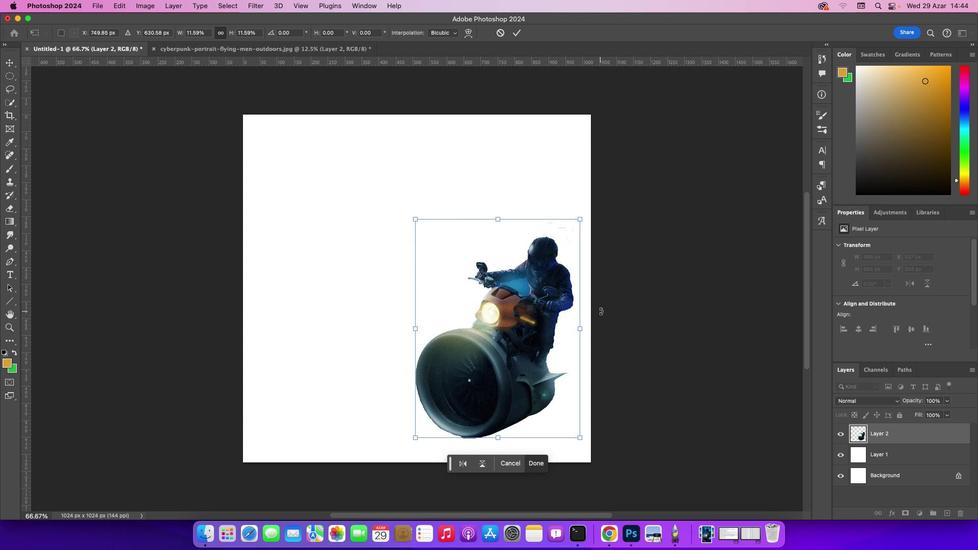 
Action: Key pressed Key.enter
Screenshot: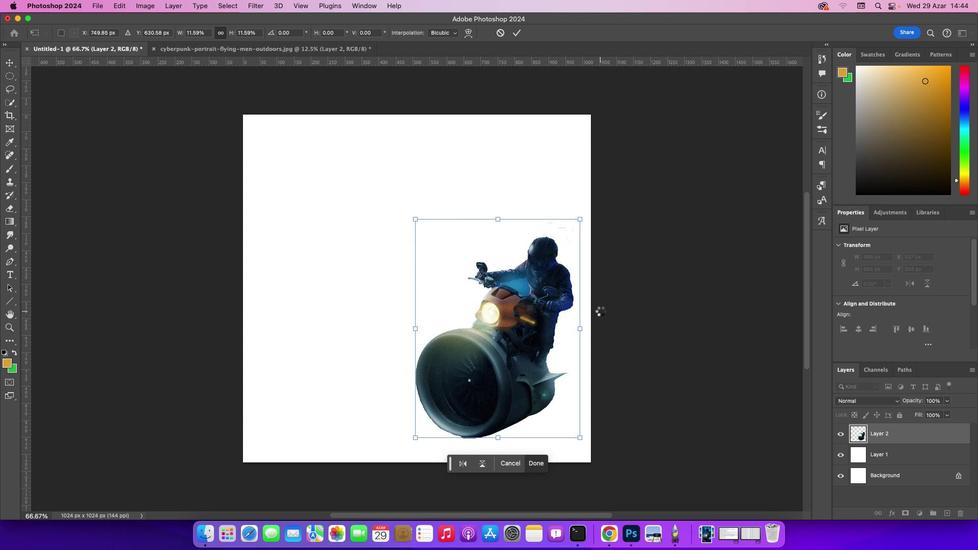
Action: Mouse moved to (239, 48)
Screenshot: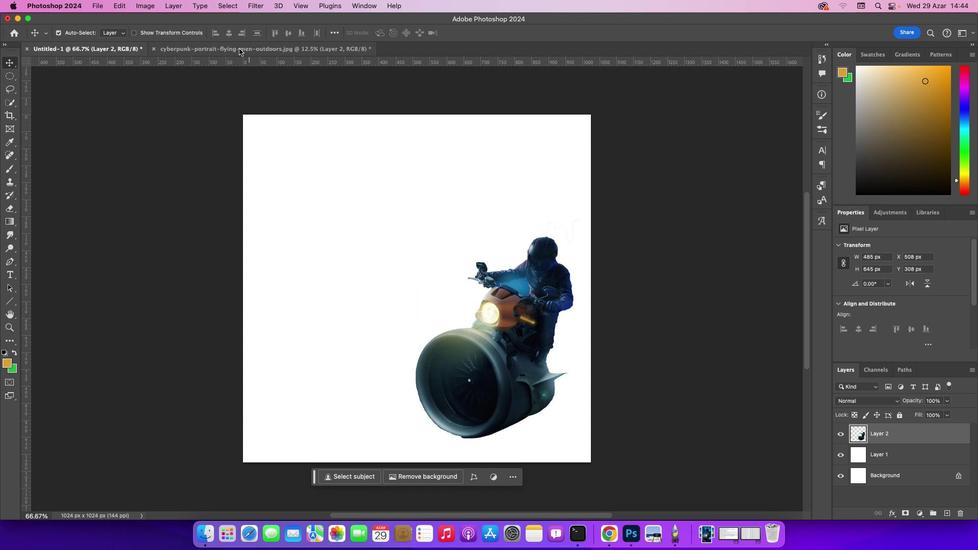 
Action: Mouse pressed left at (239, 48)
Screenshot: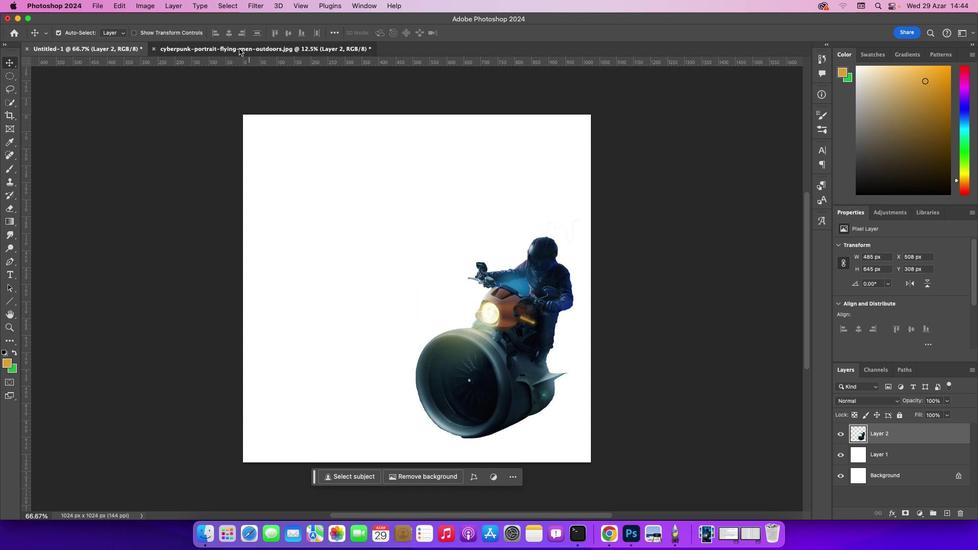 
Action: Mouse moved to (895, 451)
Screenshot: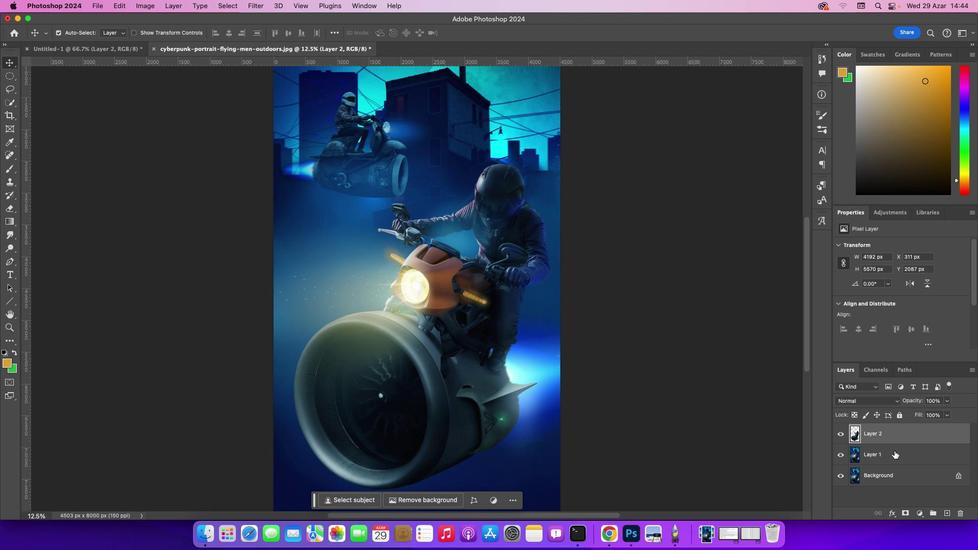 
Action: Mouse pressed left at (895, 451)
Screenshot: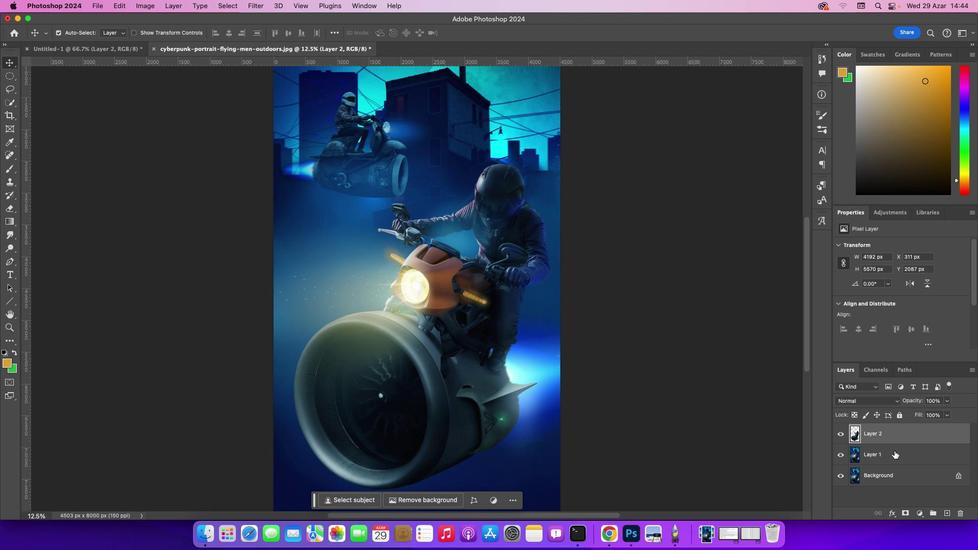 
Action: Mouse moved to (392, 203)
Screenshot: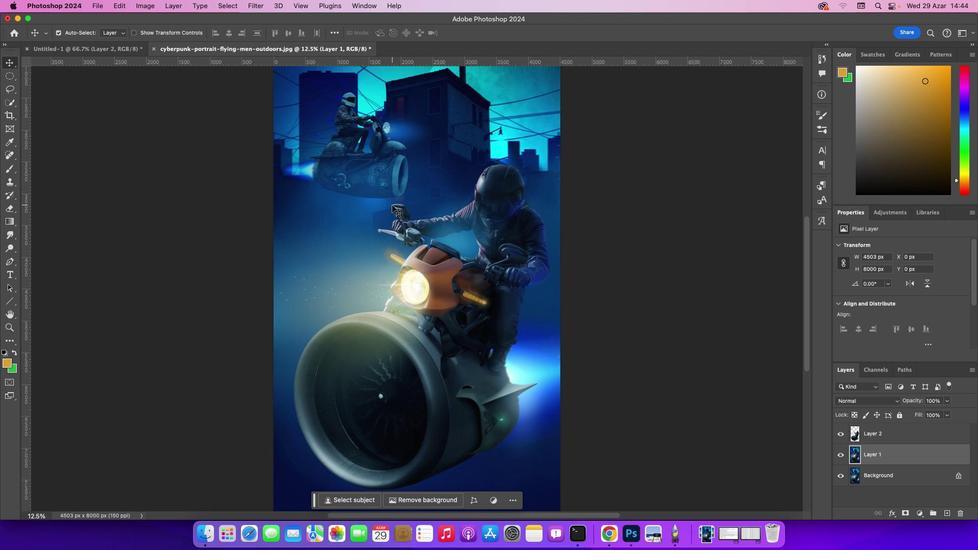 
Action: Mouse scrolled (392, 203) with delta (0, 0)
Screenshot: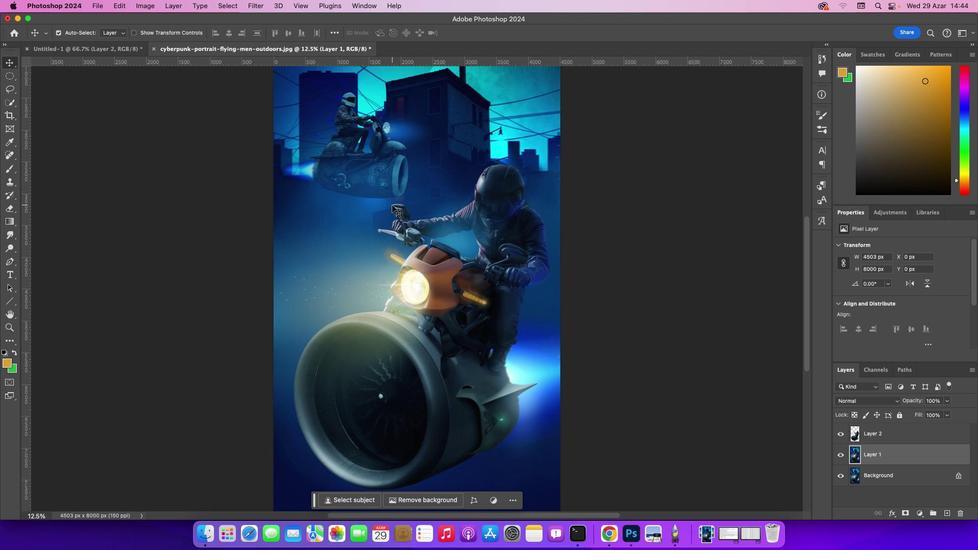 
Action: Mouse moved to (392, 204)
Screenshot: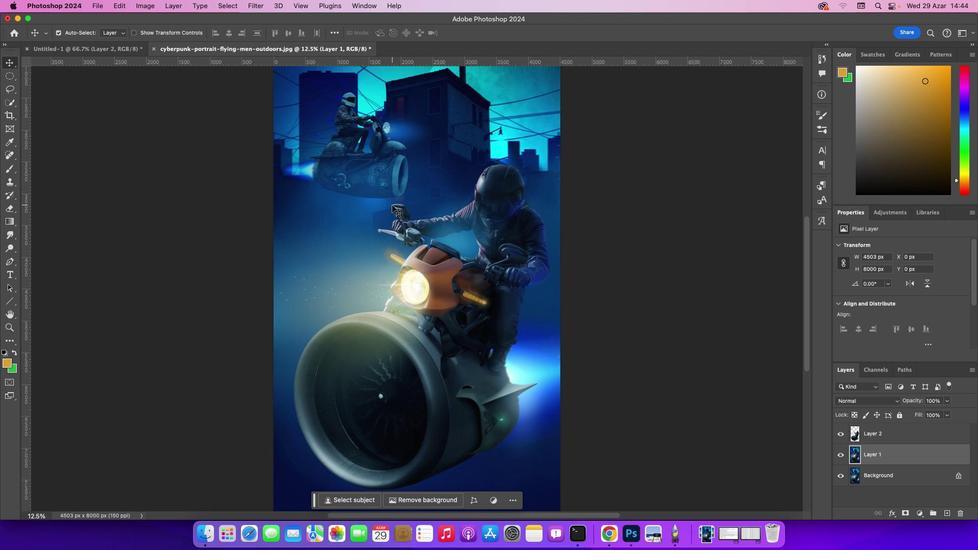 
Action: Mouse scrolled (392, 204) with delta (0, 0)
Screenshot: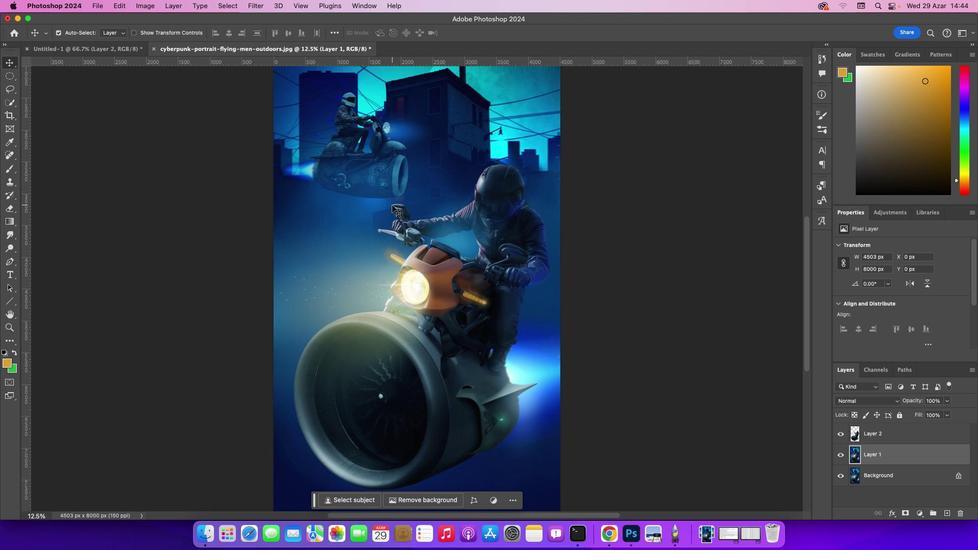 
Action: Mouse moved to (392, 204)
Screenshot: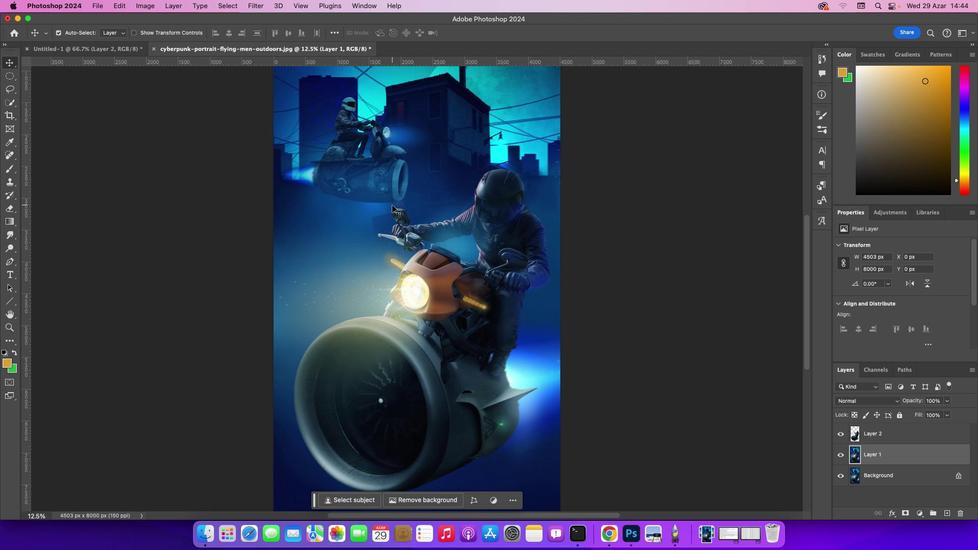 
Action: Mouse scrolled (392, 204) with delta (0, 1)
Screenshot: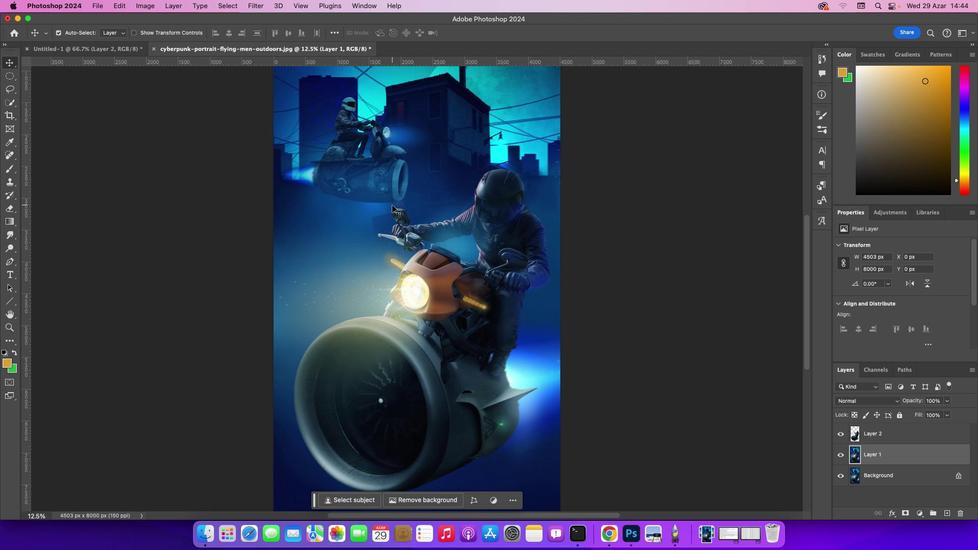
Action: Mouse scrolled (392, 204) with delta (0, 0)
Screenshot: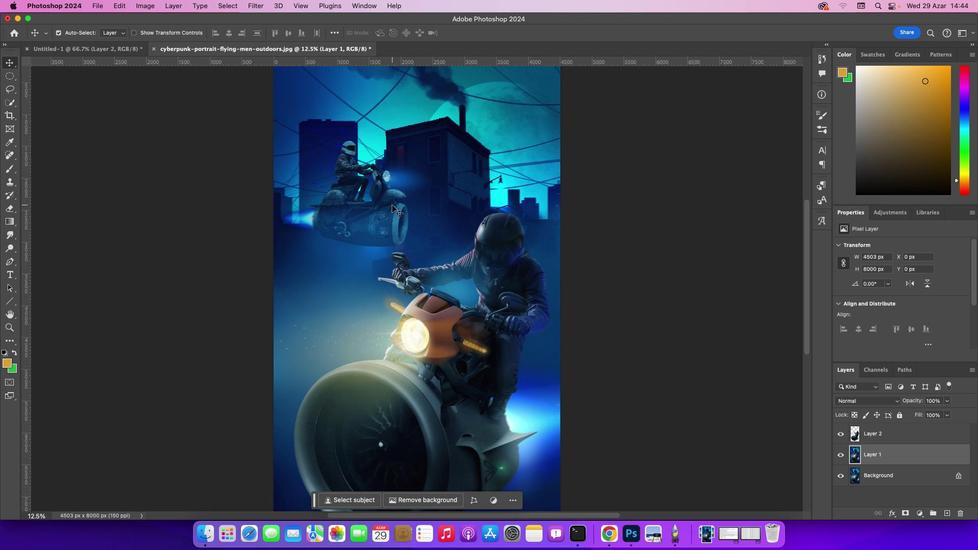 
Action: Mouse scrolled (392, 204) with delta (0, 0)
Screenshot: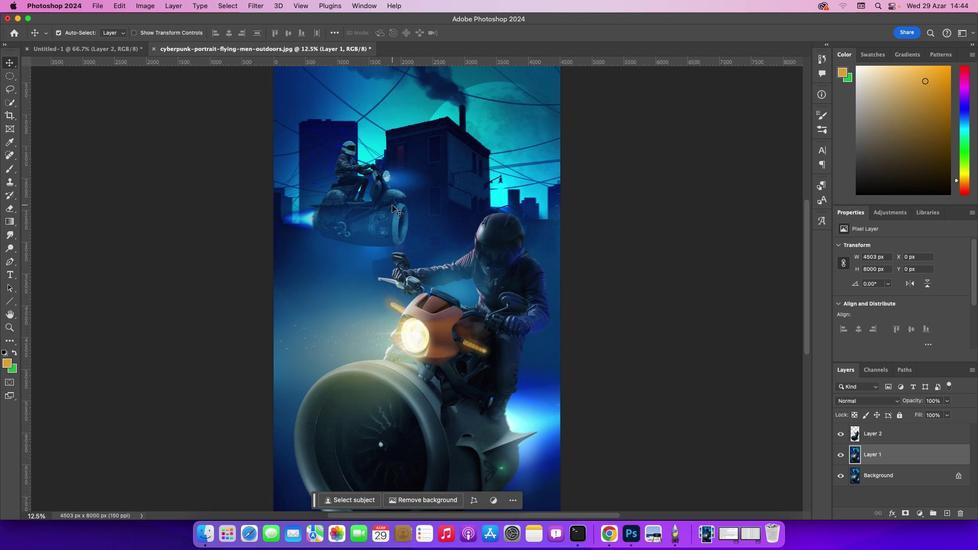 
Action: Mouse scrolled (392, 204) with delta (0, 1)
Screenshot: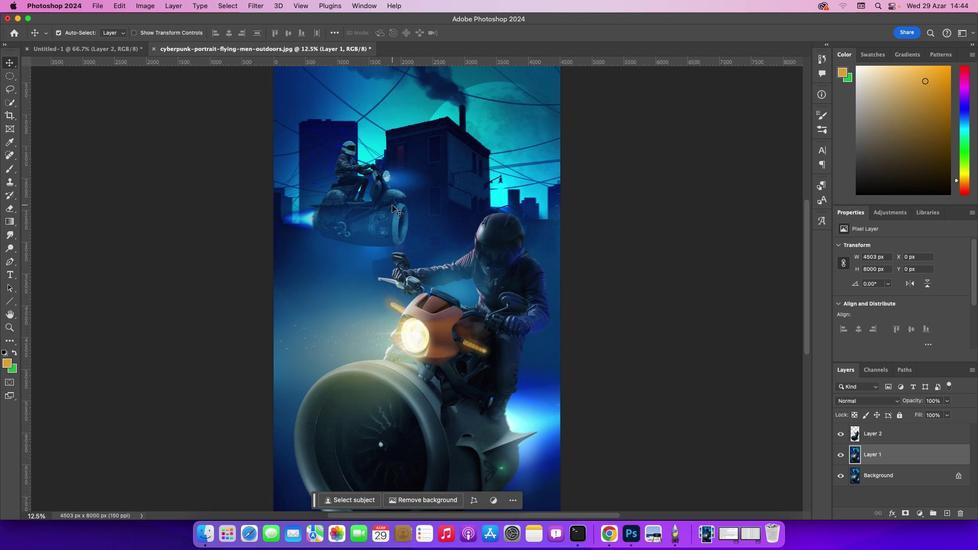 
Action: Mouse moved to (369, 199)
Screenshot: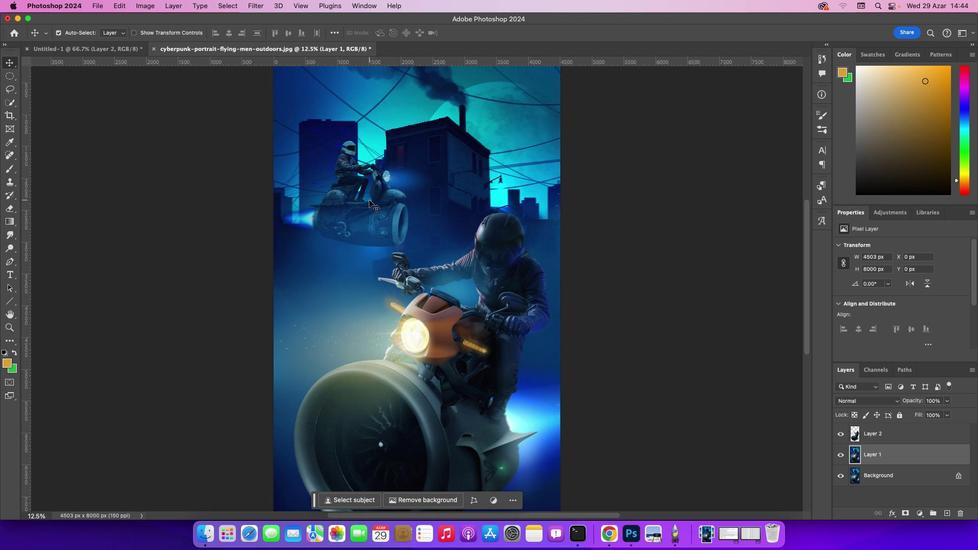 
Action: Mouse pressed left at (369, 199)
Screenshot: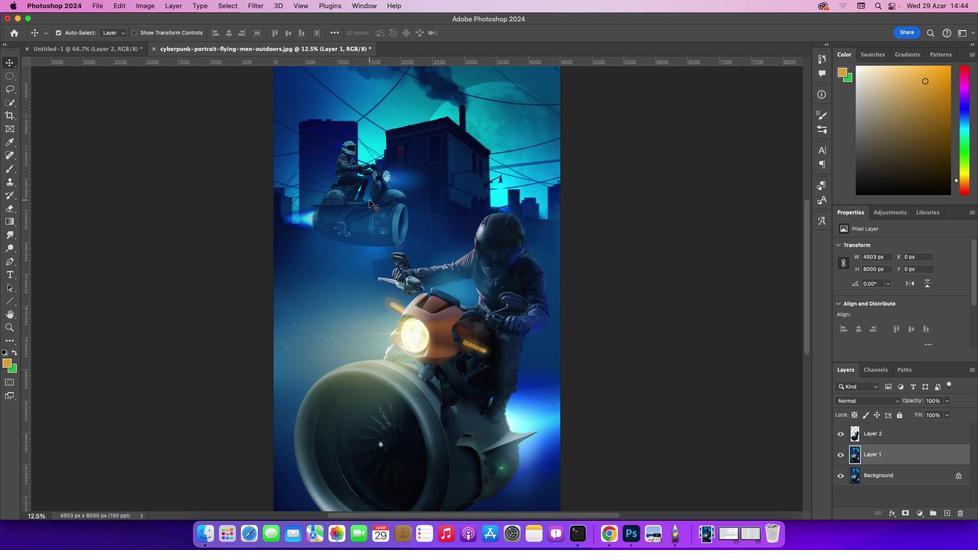 
Action: Mouse moved to (7, 99)
Screenshot: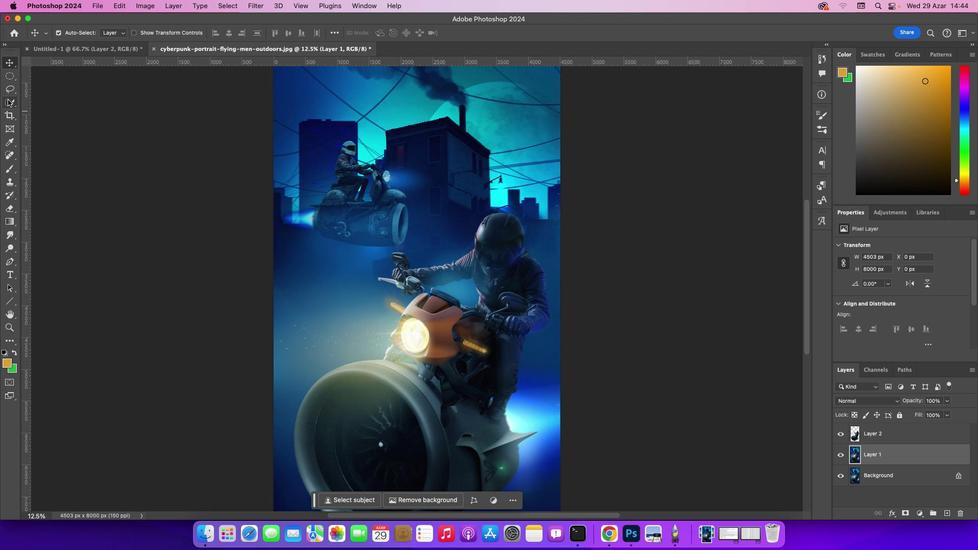 
Action: Mouse pressed left at (7, 99)
Screenshot: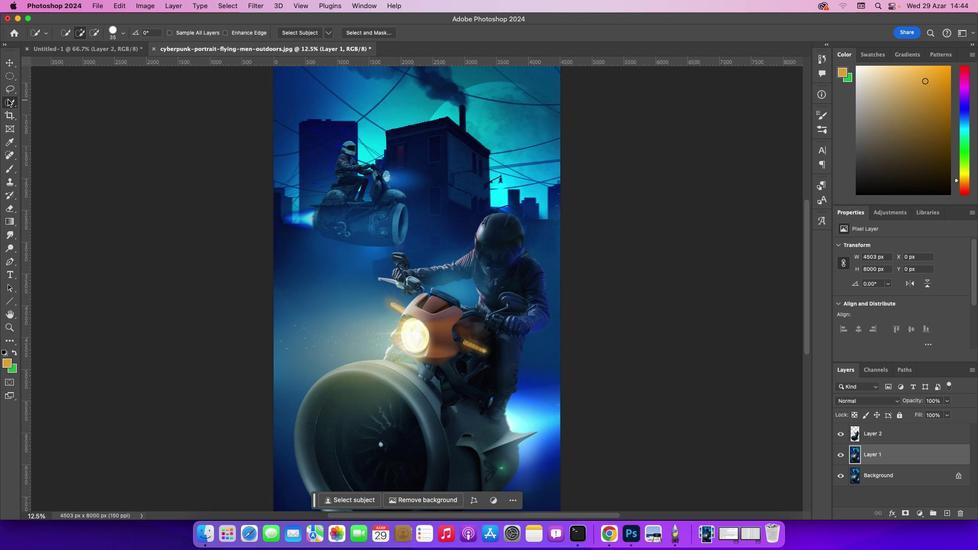 
Action: Mouse moved to (336, 206)
Screenshot: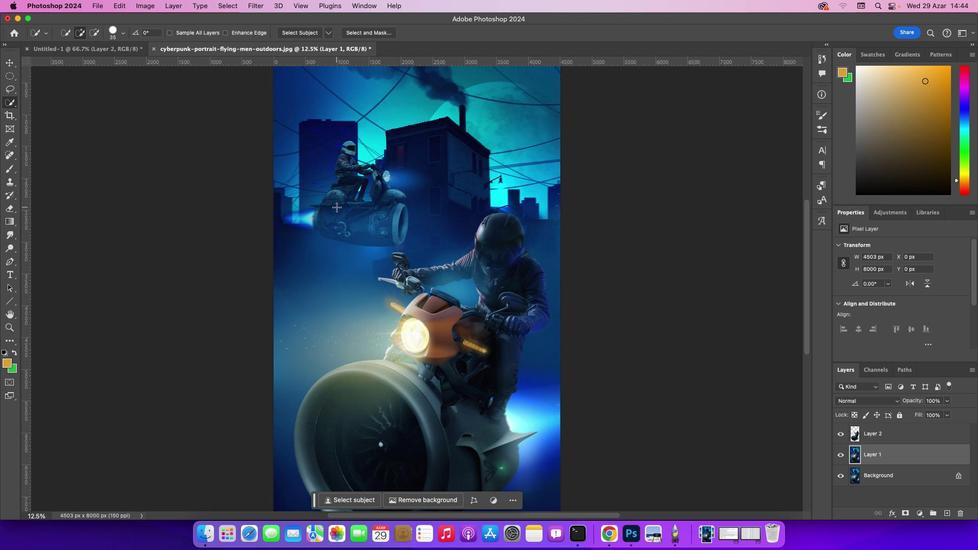 
Action: Key pressed Key.cmd_r'=''=''='
Screenshot: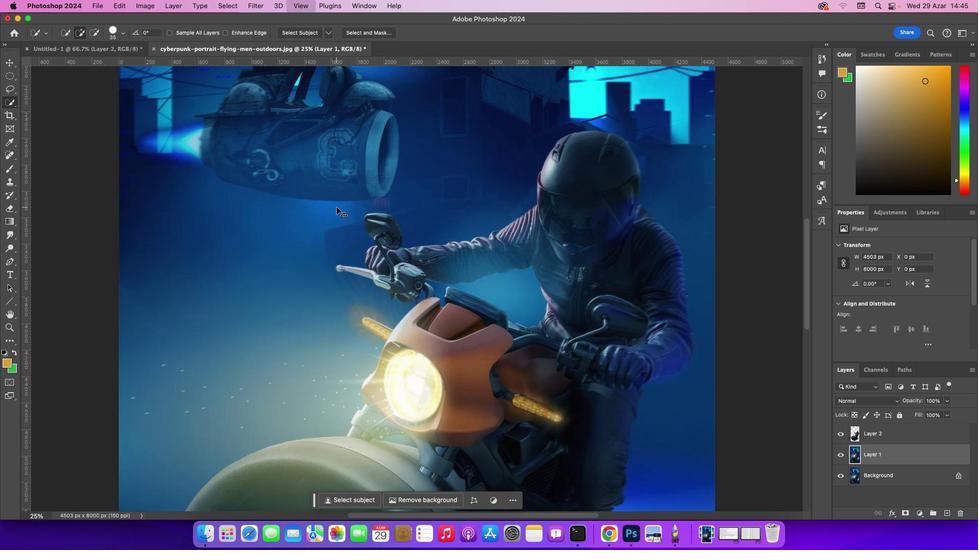 
Action: Mouse moved to (336, 206)
Screenshot: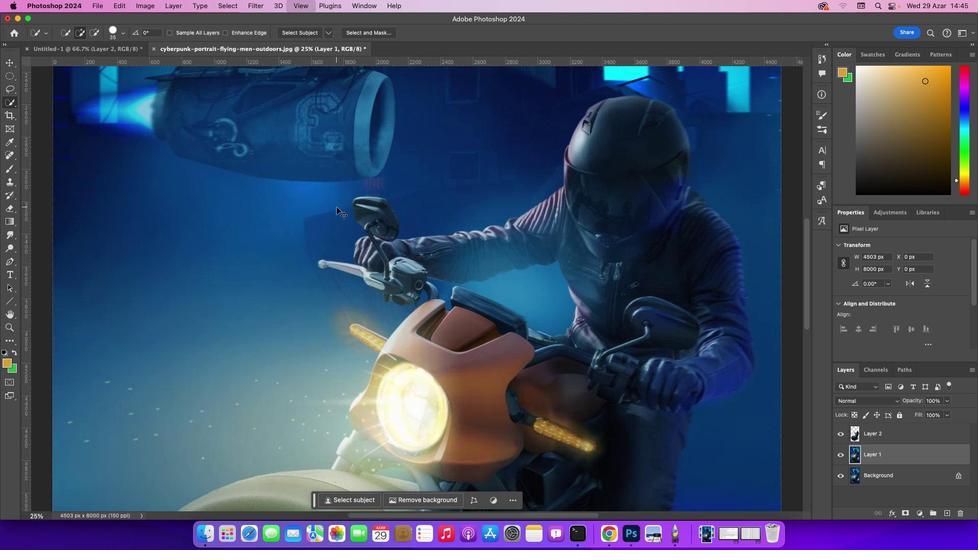 
Action: Mouse scrolled (336, 206) with delta (0, 0)
Screenshot: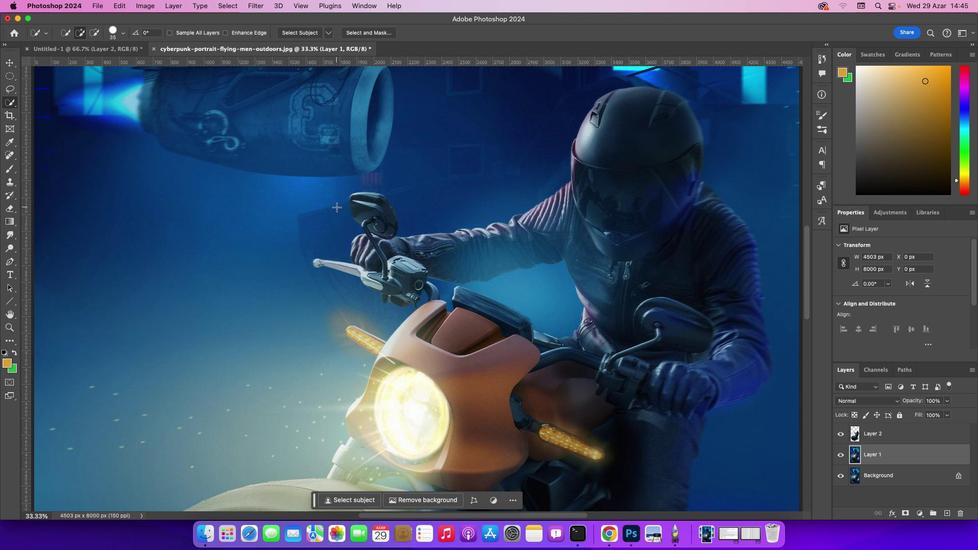 
Action: Mouse scrolled (336, 206) with delta (0, 0)
Screenshot: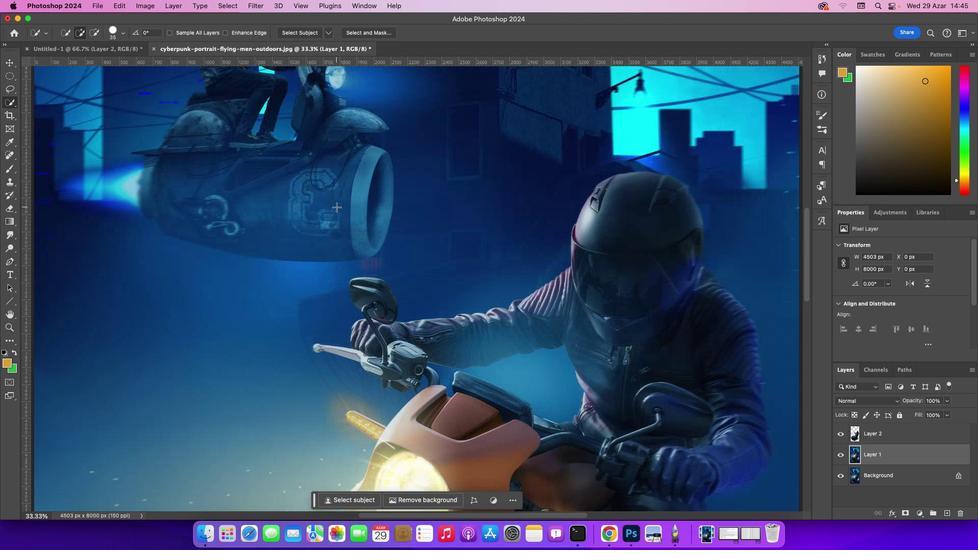 
Action: Mouse scrolled (336, 206) with delta (0, 1)
Screenshot: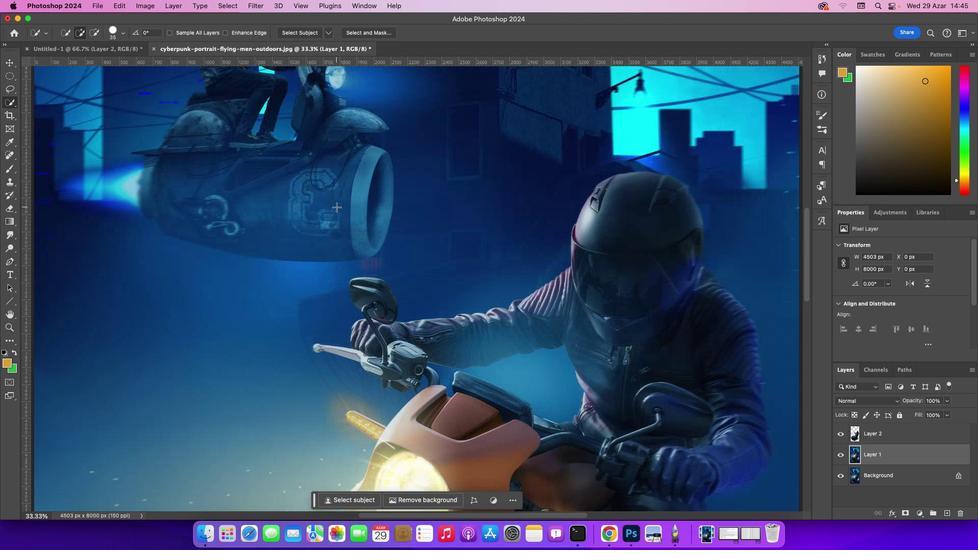 
Action: Mouse scrolled (336, 206) with delta (0, 2)
Screenshot: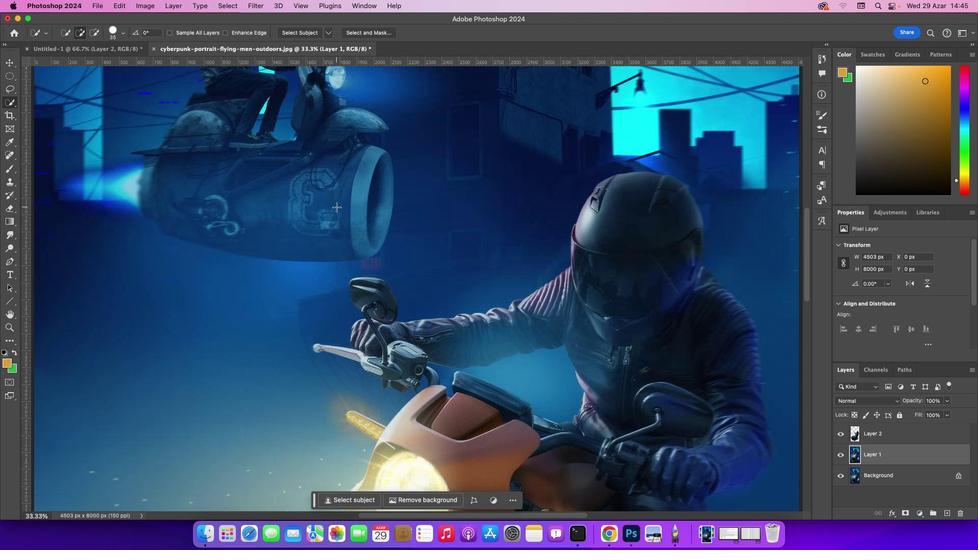 
Action: Mouse scrolled (336, 206) with delta (0, 3)
Screenshot: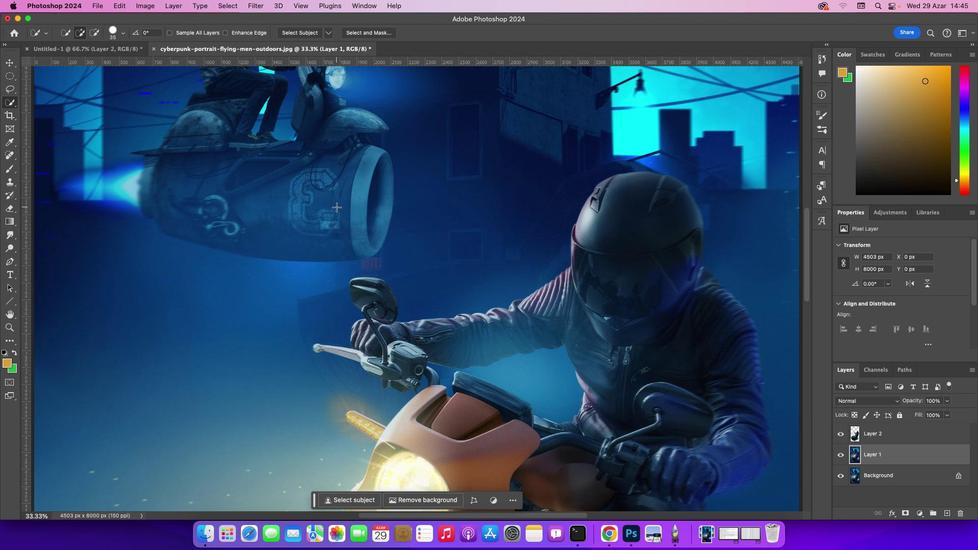 
Action: Mouse scrolled (336, 206) with delta (0, 0)
Screenshot: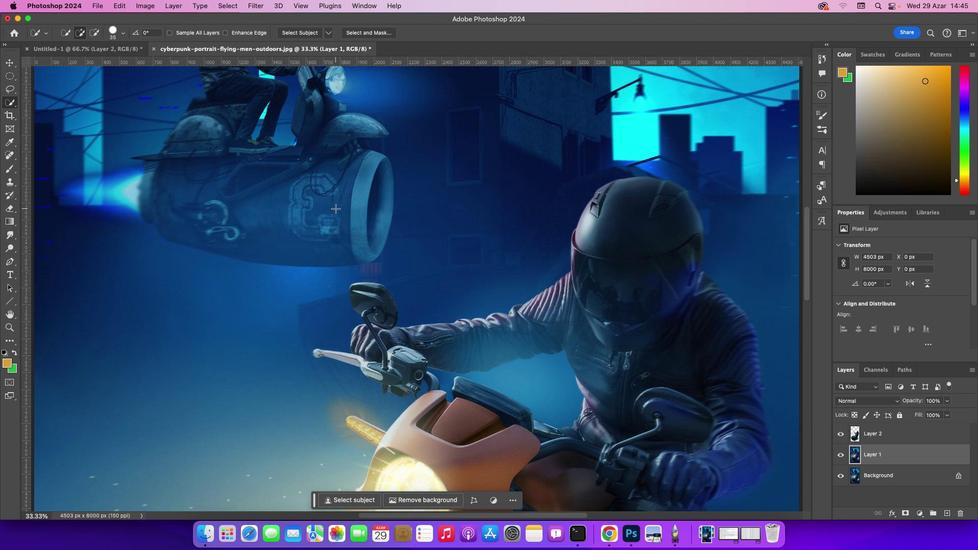 
Action: Mouse scrolled (336, 206) with delta (0, 0)
Screenshot: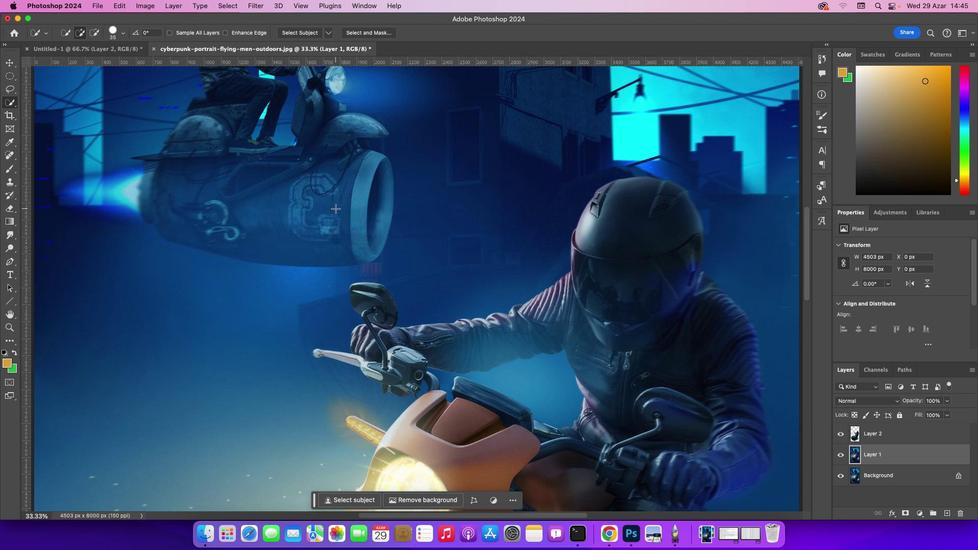 
Action: Mouse moved to (335, 208)
Screenshot: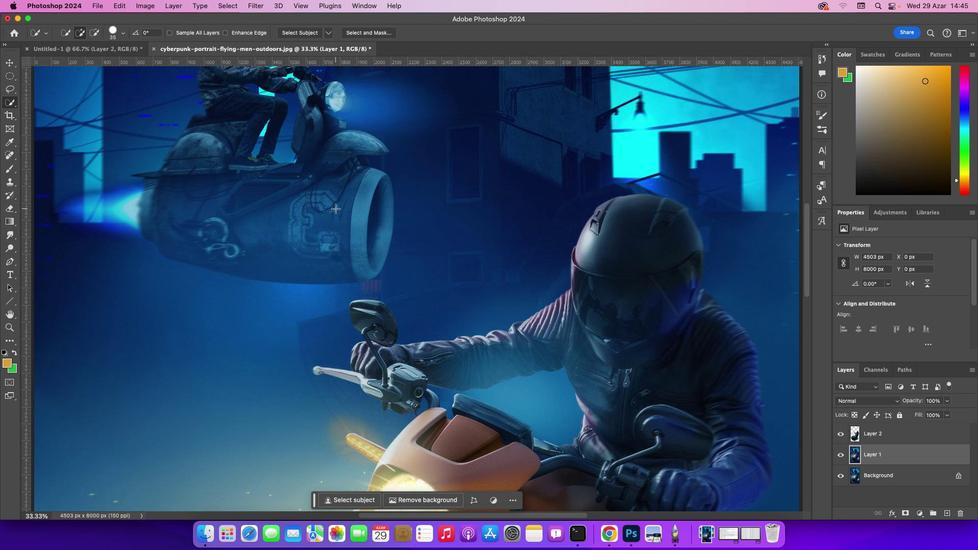 
Action: Mouse scrolled (335, 208) with delta (0, 1)
Screenshot: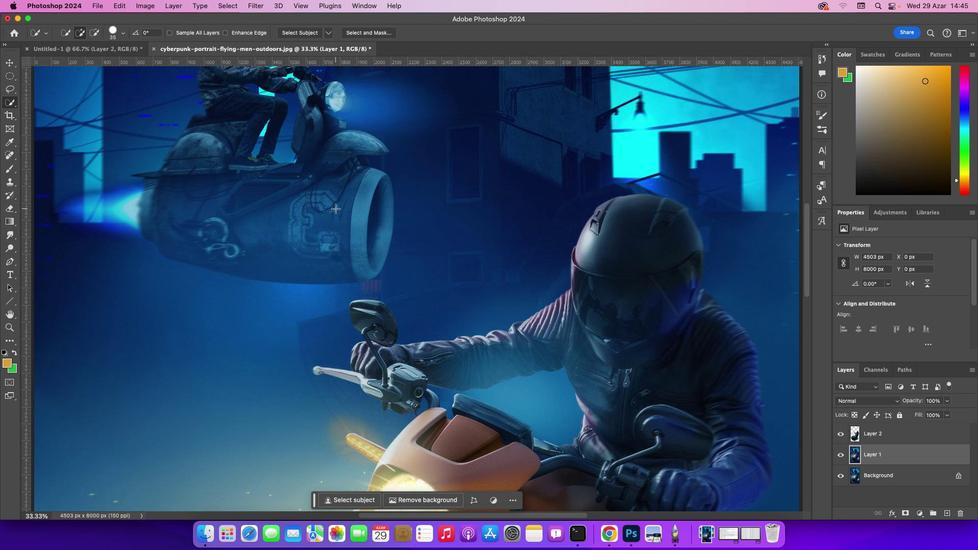 
Action: Mouse moved to (334, 211)
Screenshot: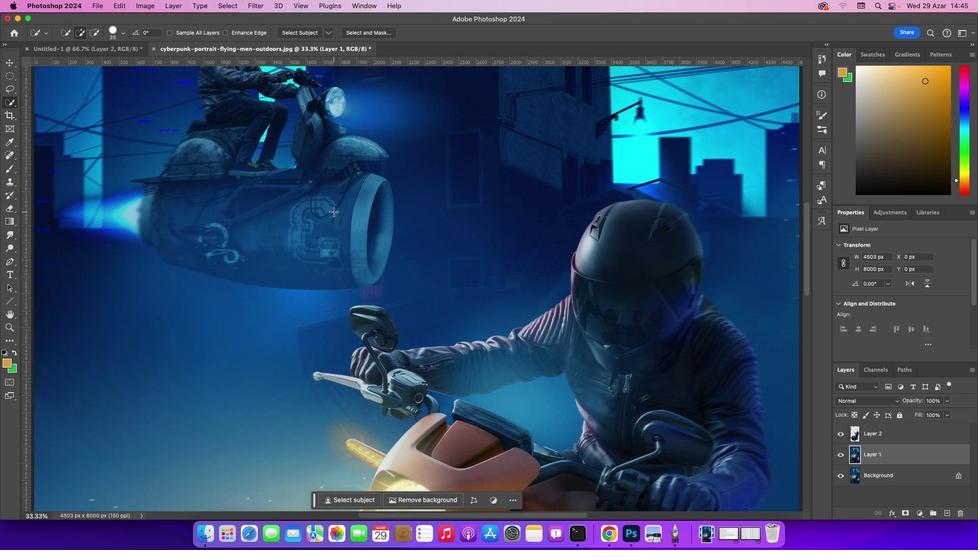 
Action: Mouse scrolled (334, 211) with delta (0, 0)
Screenshot: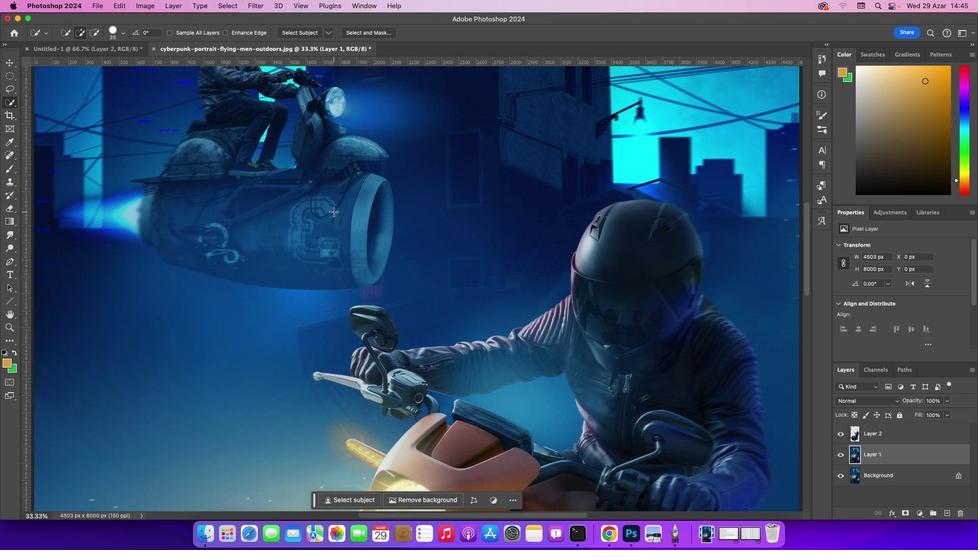 
Action: Mouse moved to (333, 211)
Screenshot: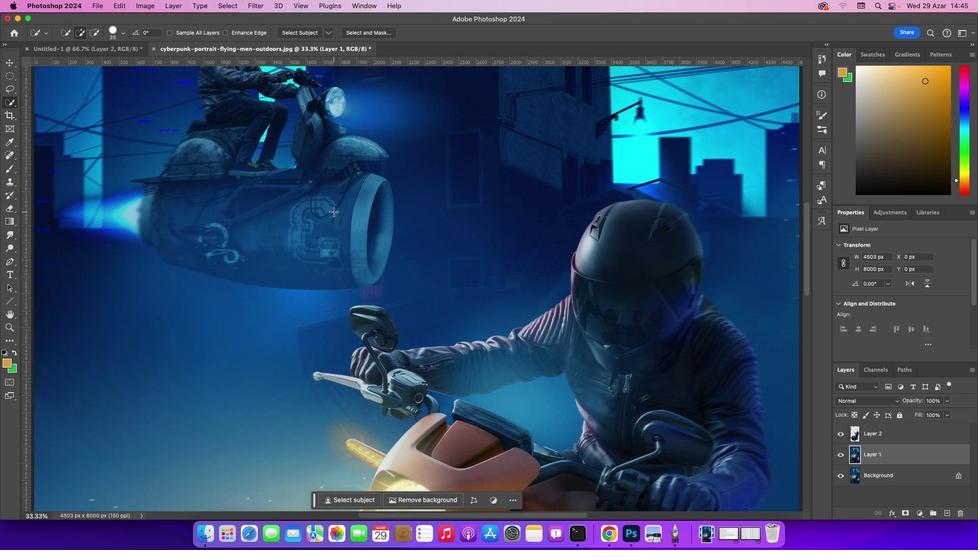 
Action: Mouse scrolled (333, 211) with delta (0, 0)
Screenshot: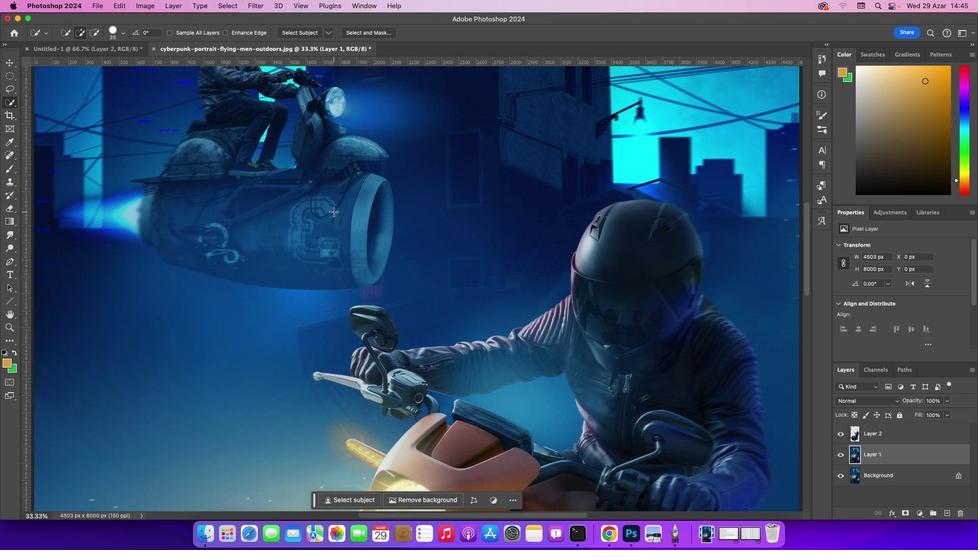 
Action: Mouse moved to (333, 212)
Screenshot: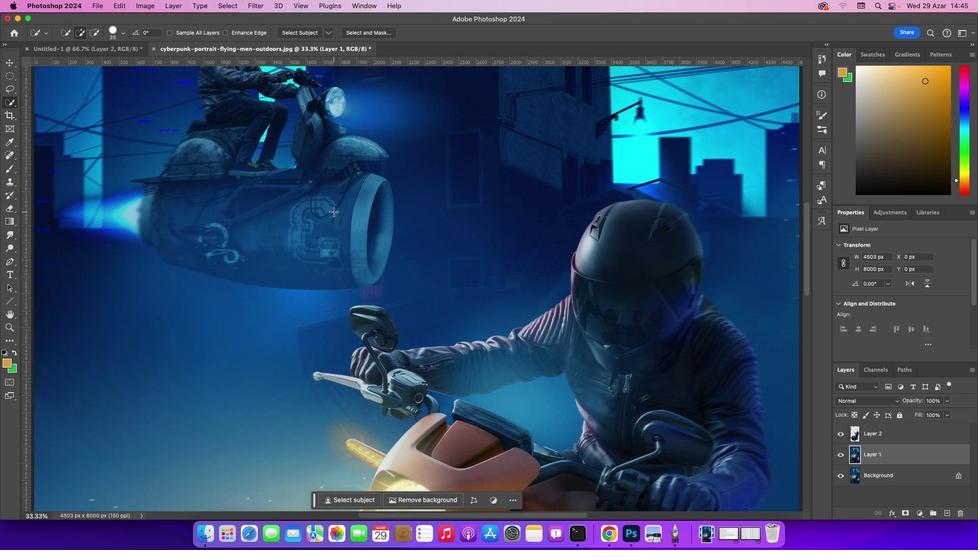 
Action: Mouse scrolled (333, 212) with delta (0, 1)
Screenshot: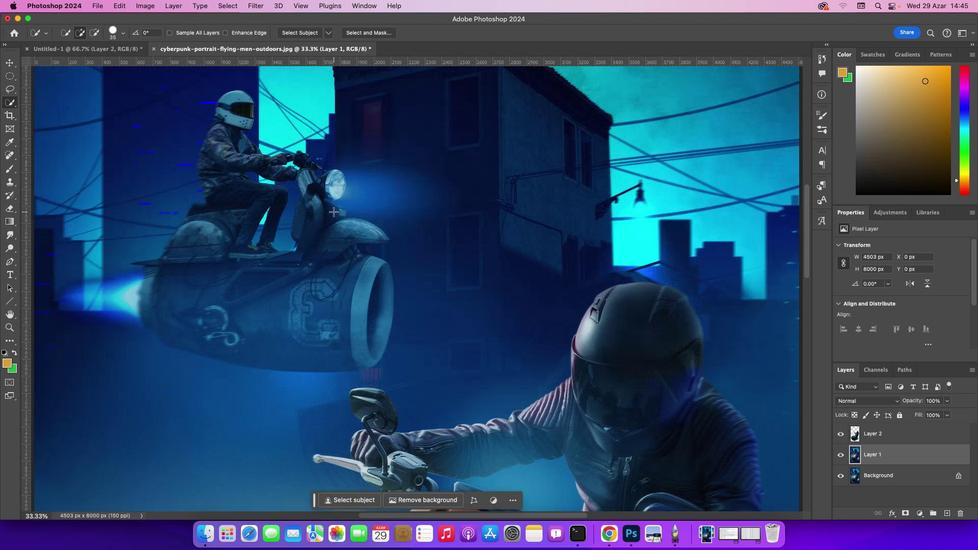 
Action: Mouse scrolled (333, 212) with delta (0, 2)
Screenshot: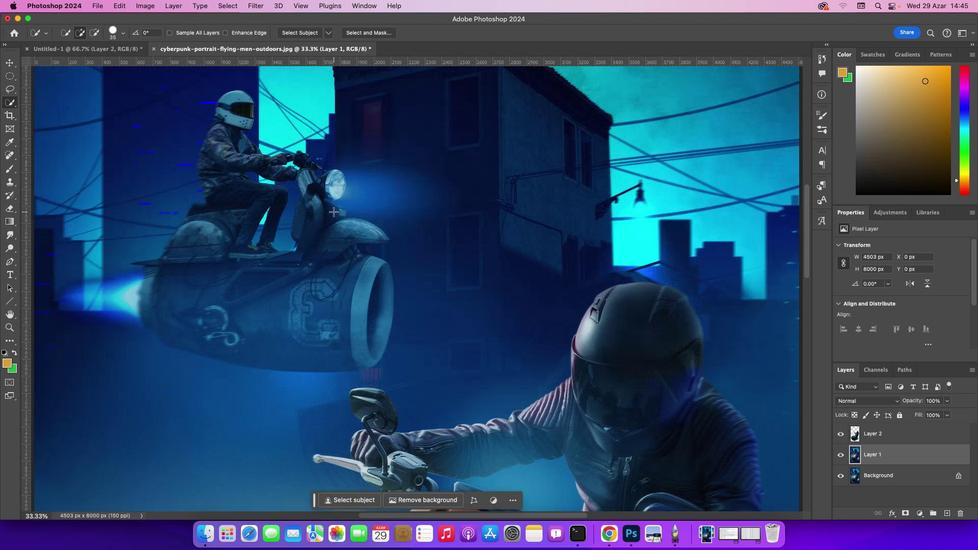 
Action: Mouse scrolled (333, 212) with delta (0, 3)
Screenshot: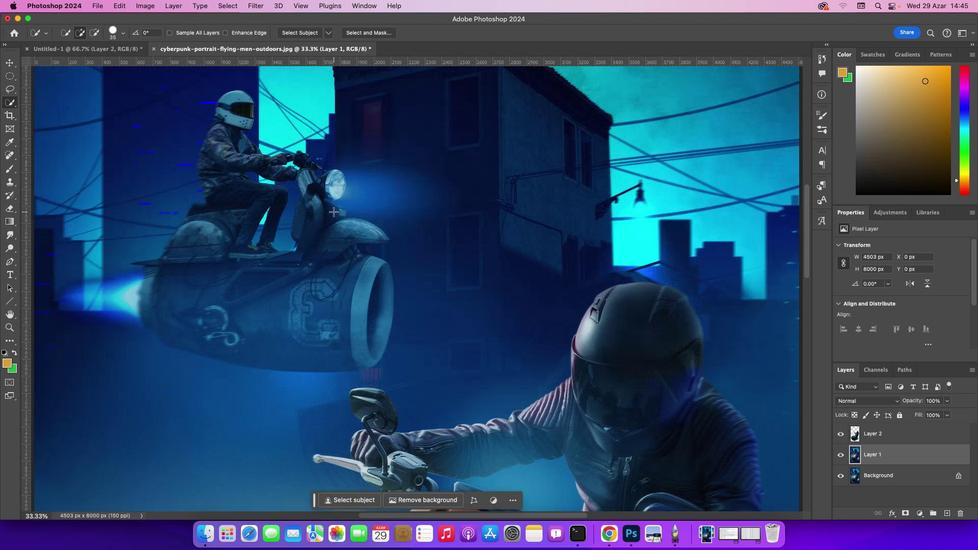 
Action: Mouse scrolled (333, 212) with delta (0, 0)
Screenshot: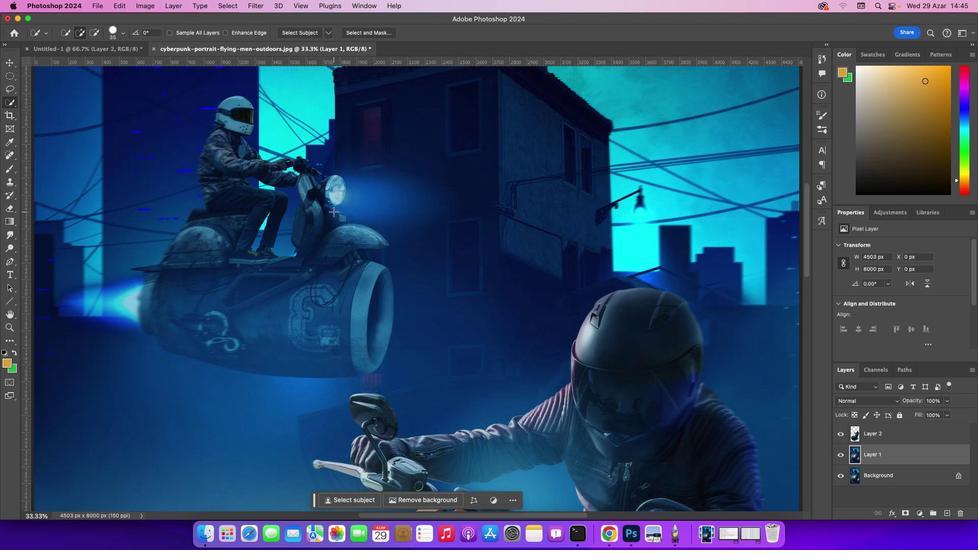 
Action: Mouse scrolled (333, 212) with delta (0, 0)
Screenshot: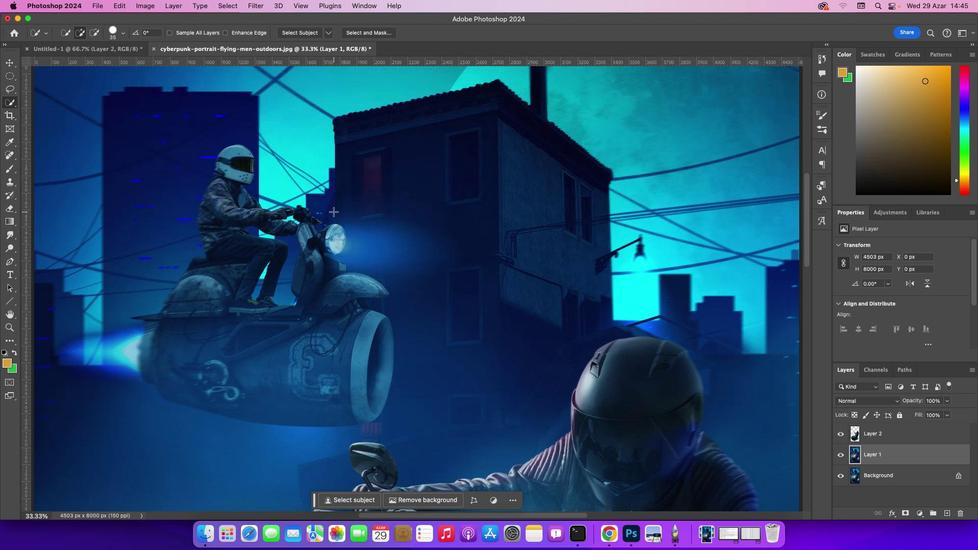 
Action: Mouse scrolled (333, 212) with delta (0, 1)
Screenshot: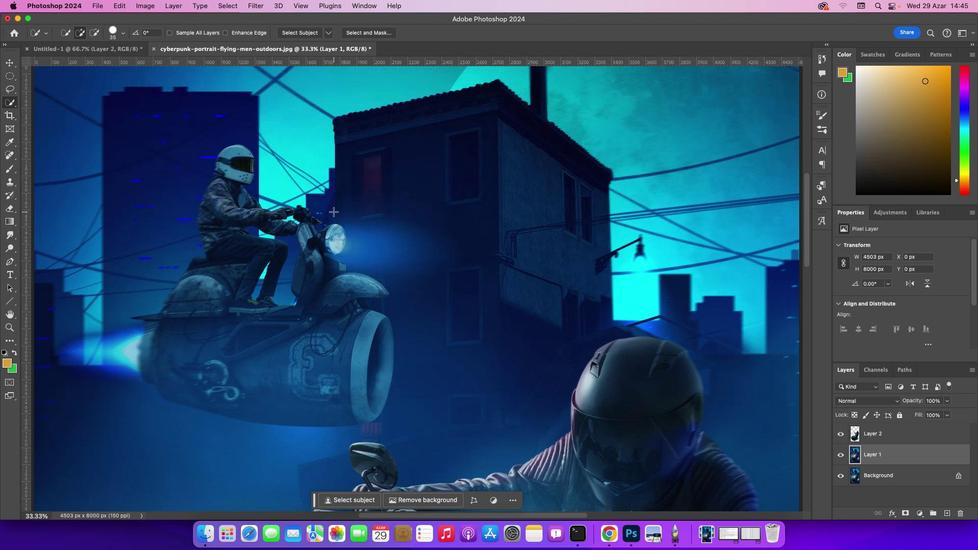 
Action: Mouse scrolled (333, 212) with delta (0, 2)
Screenshot: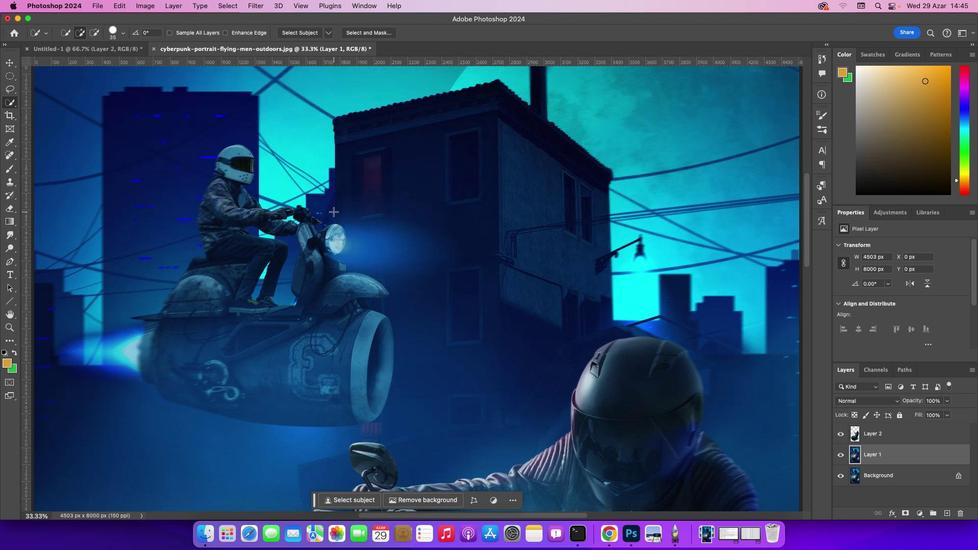 
Action: Mouse moved to (295, 369)
Screenshot: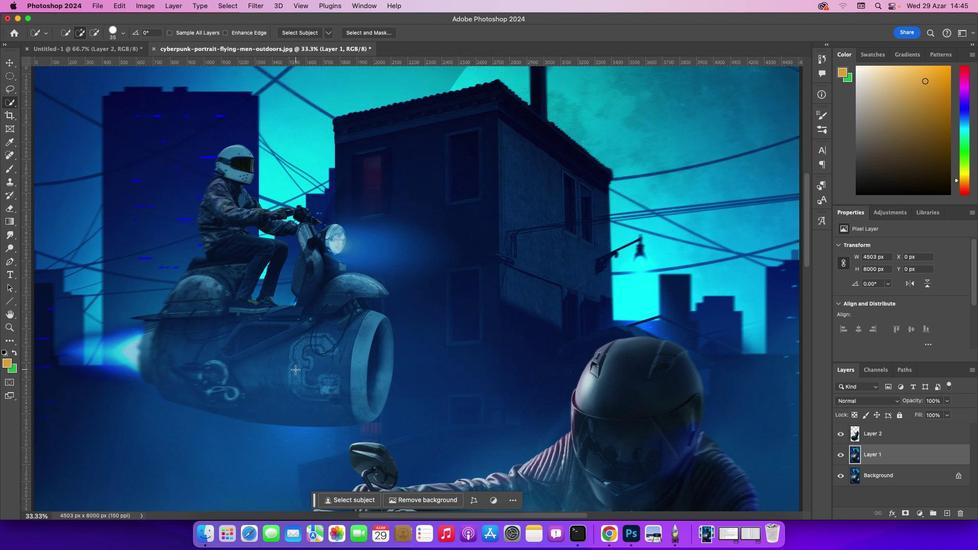 
Action: Mouse pressed left at (295, 369)
Screenshot: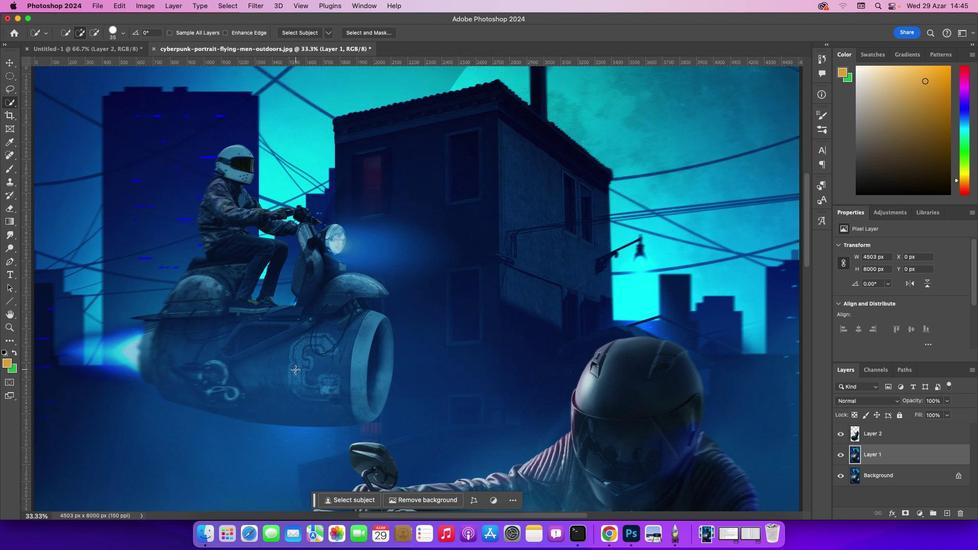 
Action: Mouse moved to (334, 396)
Screenshot: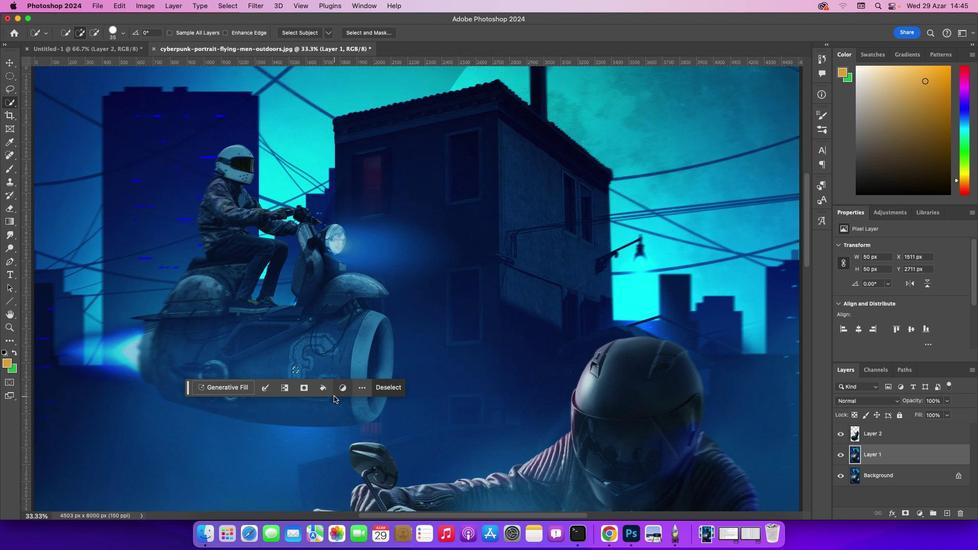 
Action: Mouse pressed left at (334, 396)
Screenshot: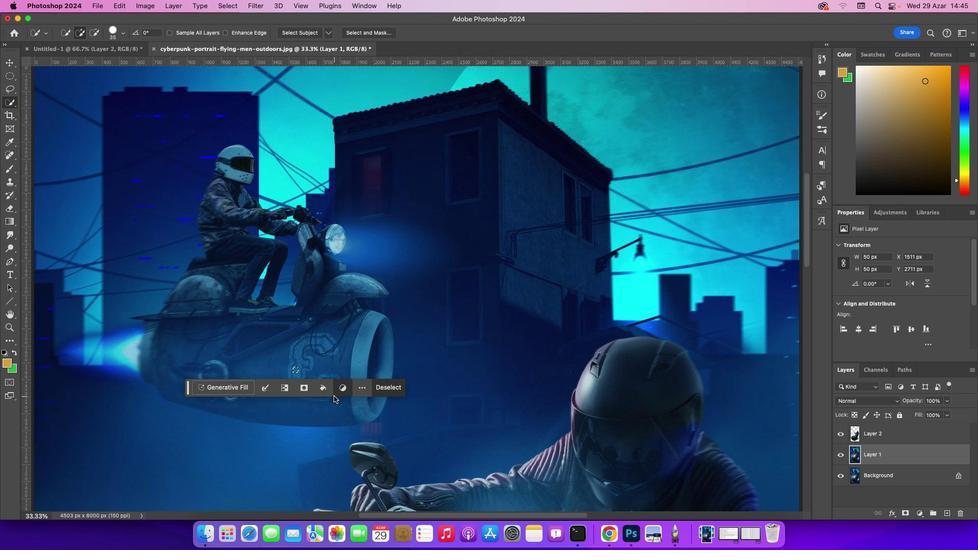 
Action: Mouse moved to (346, 410)
Screenshot: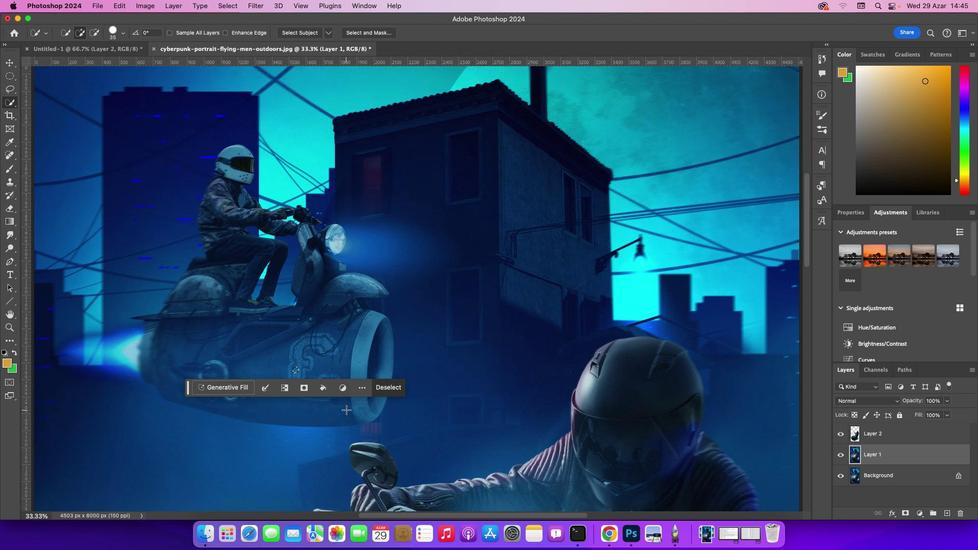 
Action: Mouse pressed left at (346, 410)
Screenshot: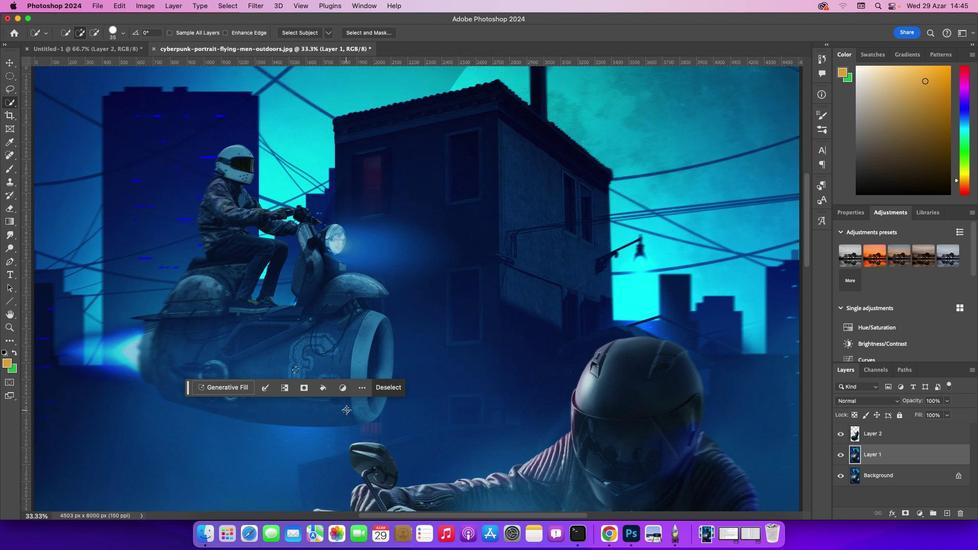 
Action: Mouse moved to (323, 394)
Screenshot: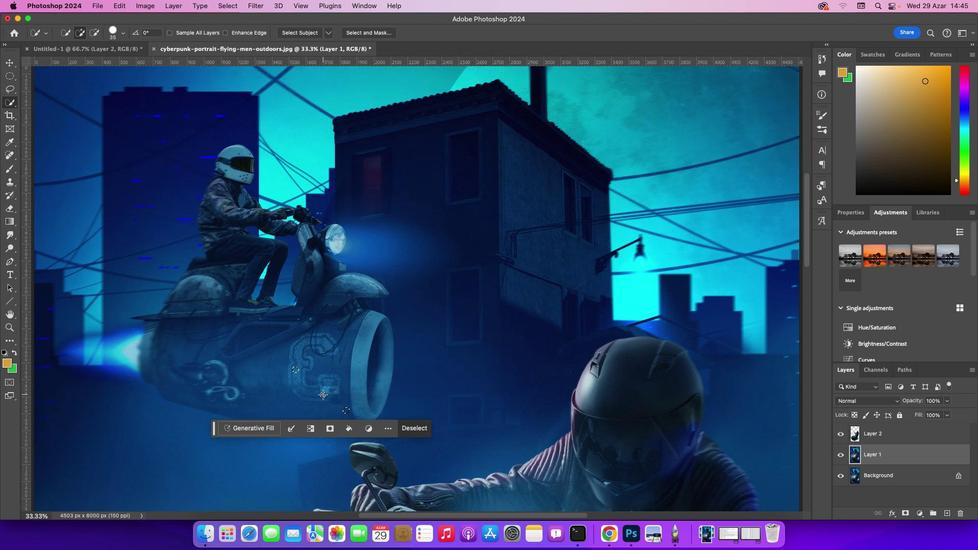 
Action: Mouse pressed left at (323, 394)
Screenshot: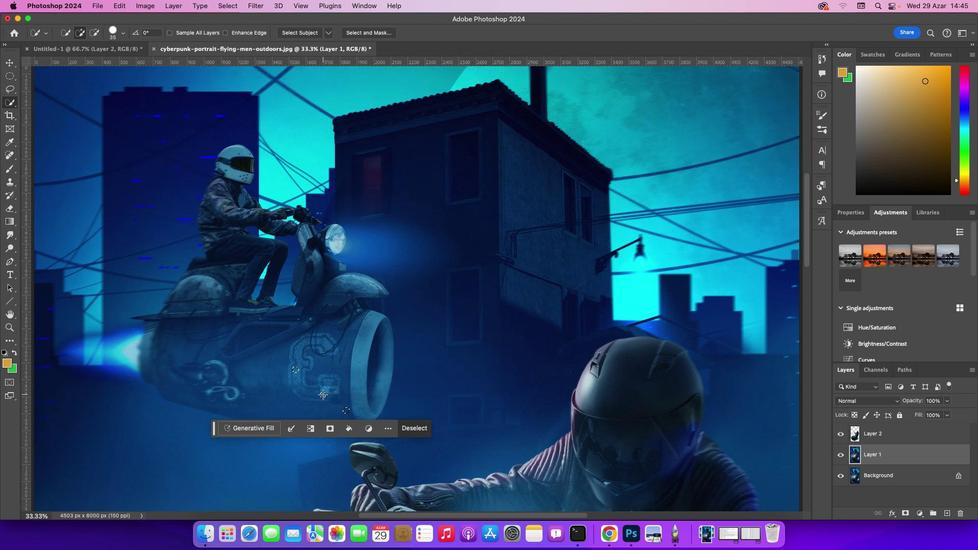 
Action: Mouse moved to (328, 377)
Screenshot: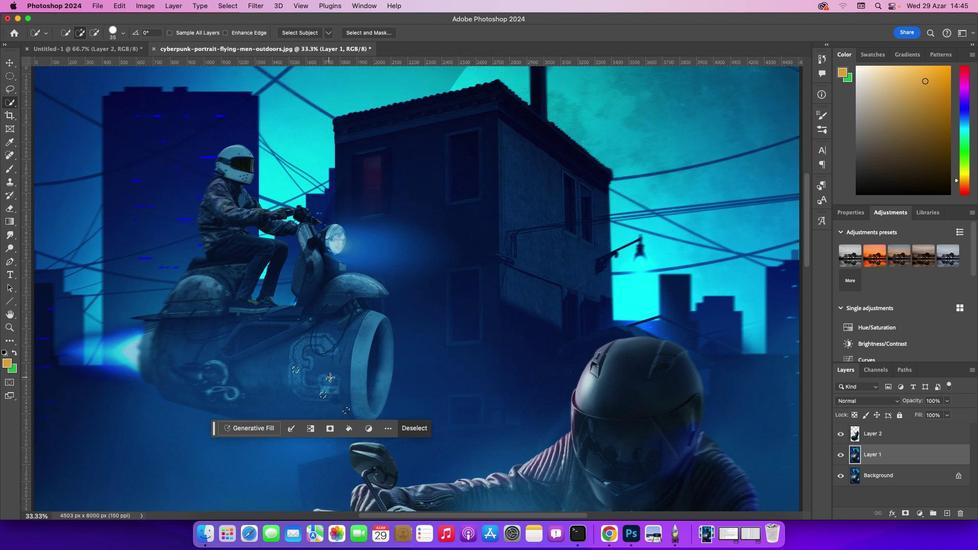 
Action: Mouse pressed left at (328, 377)
Screenshot: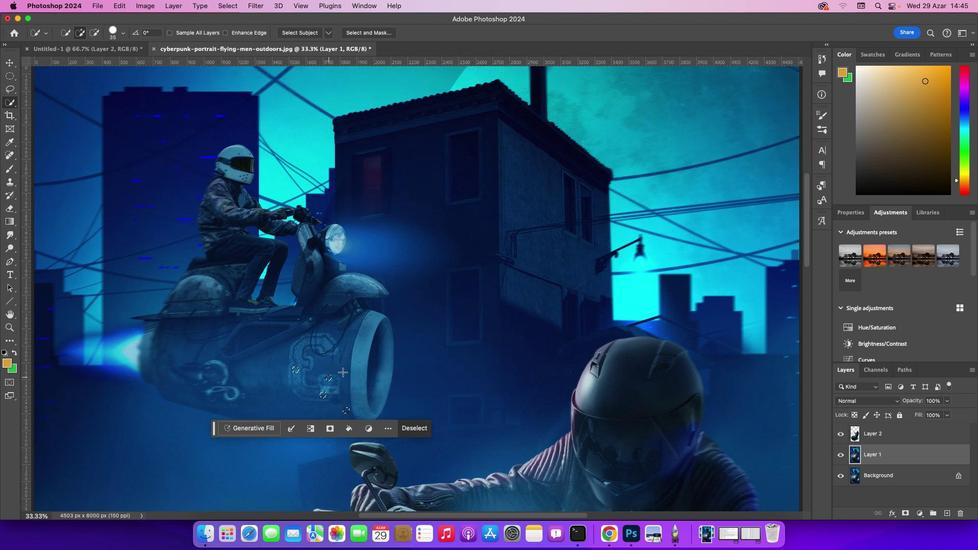 
Action: Mouse moved to (354, 367)
Screenshot: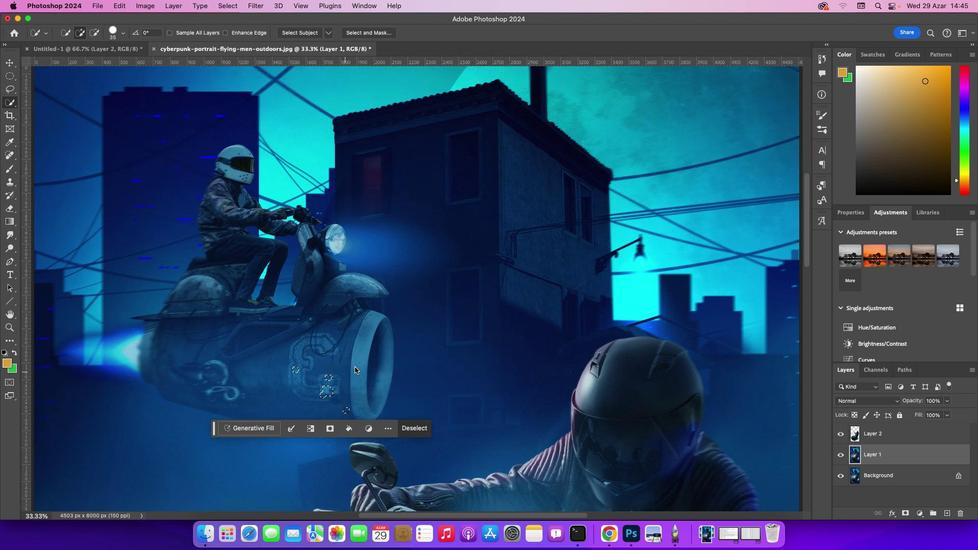 
Action: Mouse pressed left at (354, 367)
Screenshot: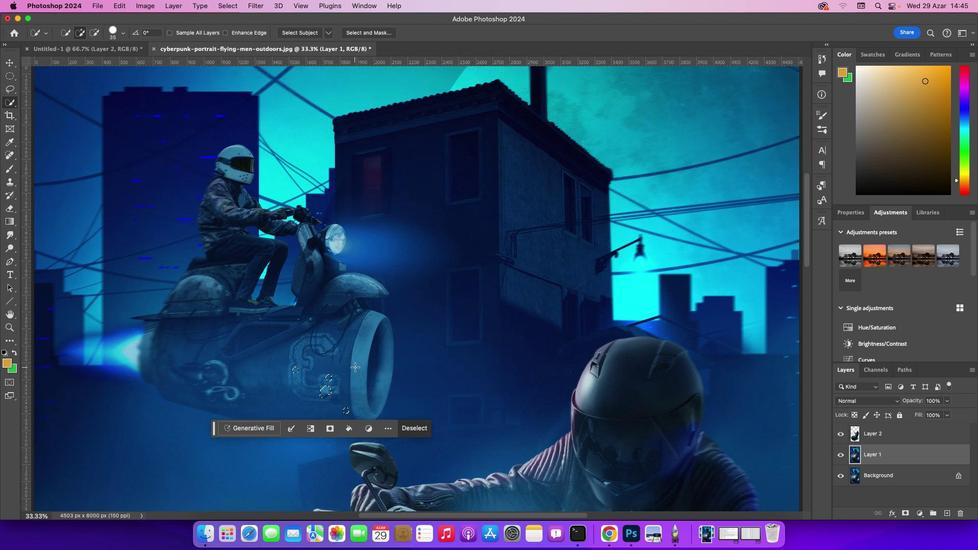 
Action: Mouse moved to (371, 348)
Screenshot: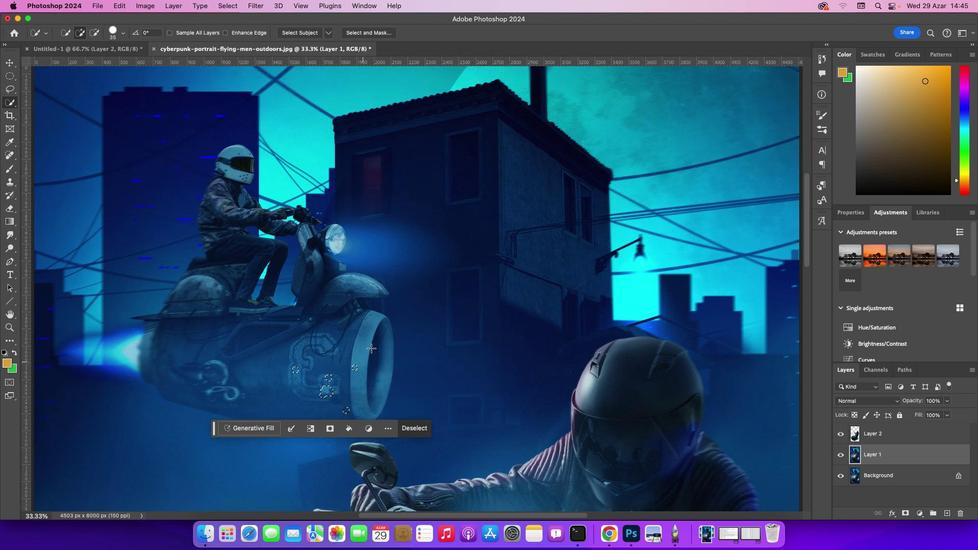 
Action: Mouse pressed left at (371, 348)
Screenshot: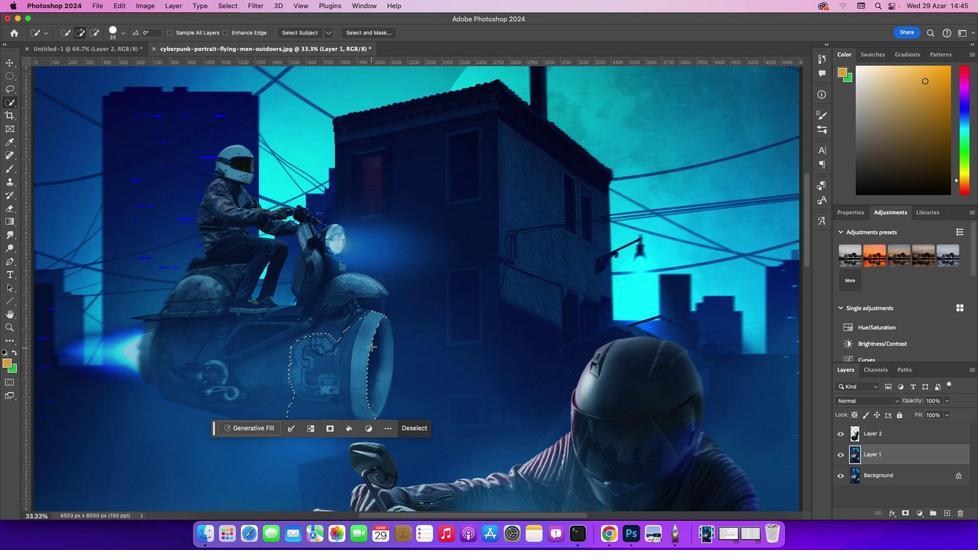 
Action: Mouse moved to (343, 330)
Screenshot: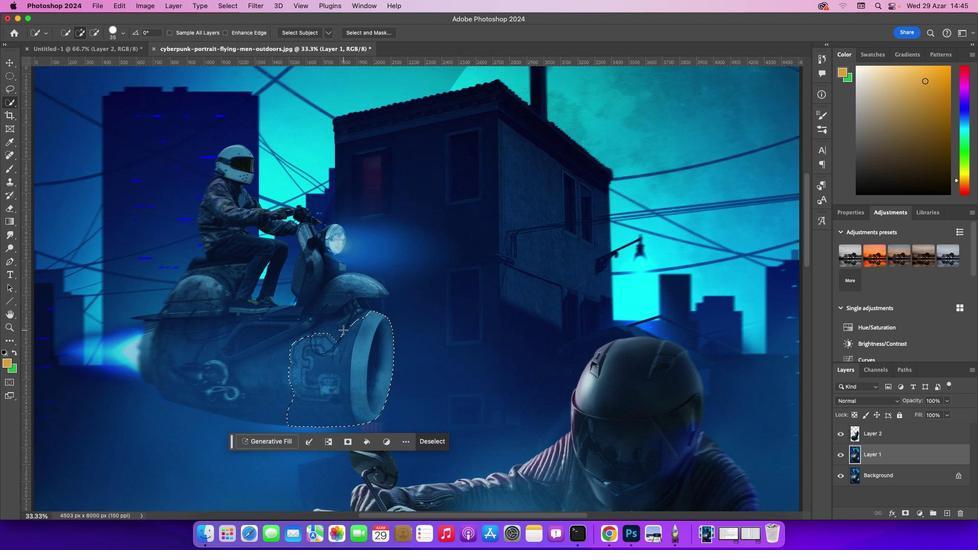 
Action: Mouse pressed left at (343, 330)
Screenshot: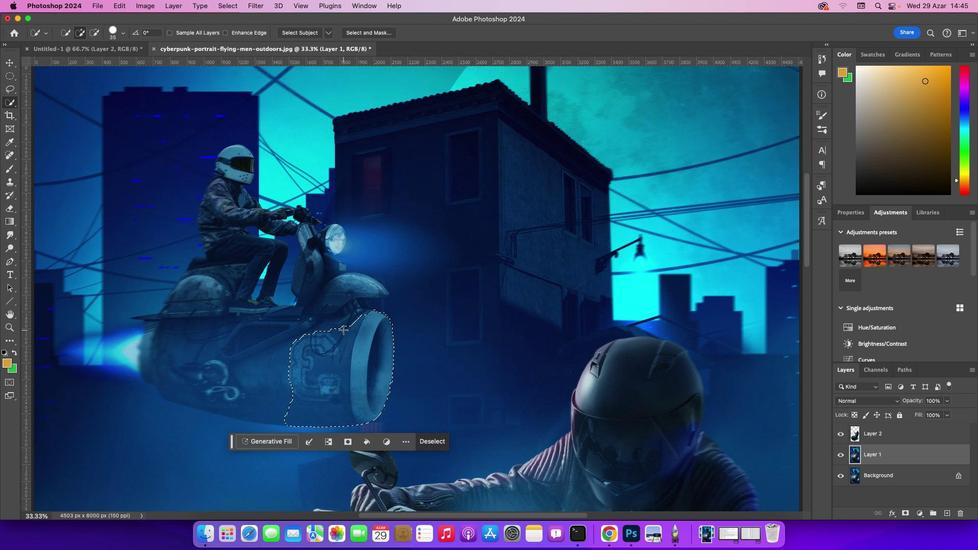 
Action: Mouse moved to (335, 306)
Screenshot: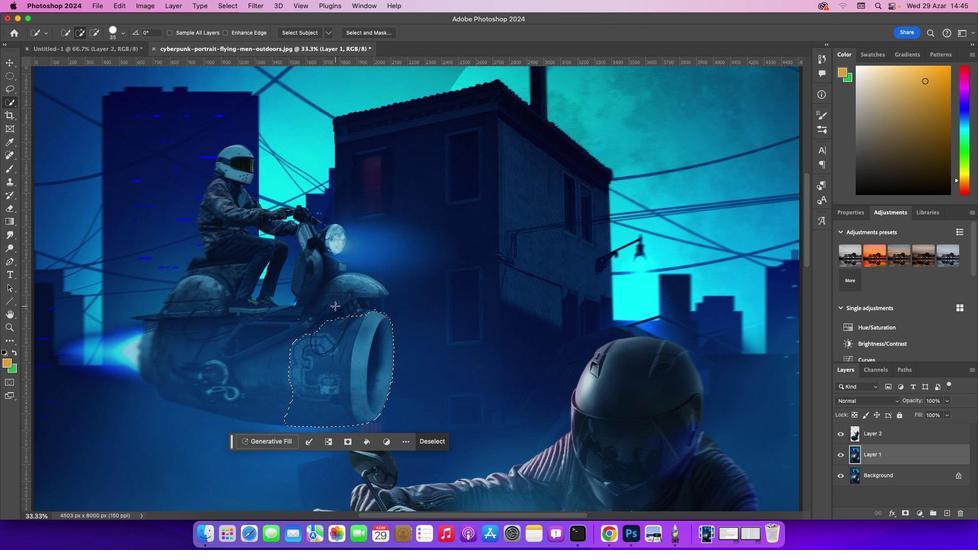 
Action: Mouse pressed left at (335, 306)
Screenshot: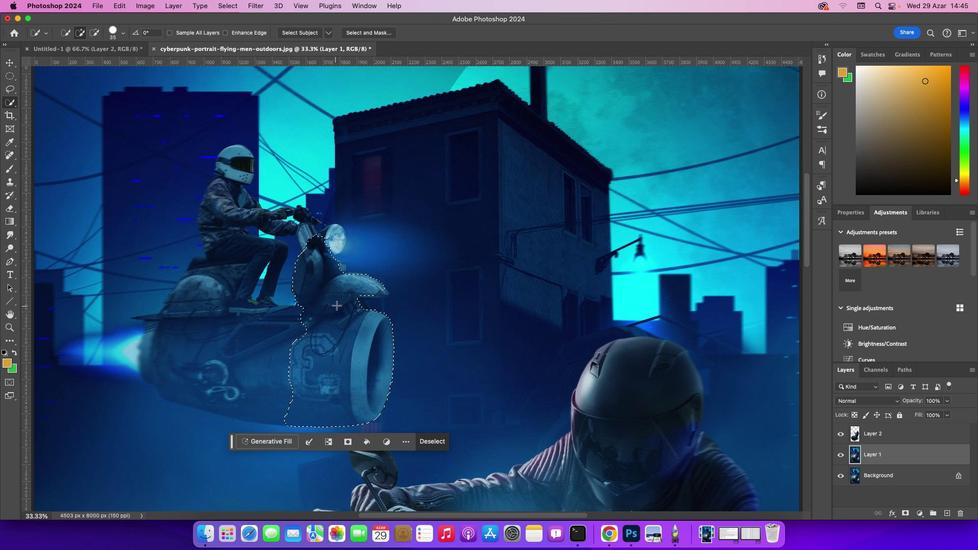 
Action: Mouse moved to (298, 342)
Screenshot: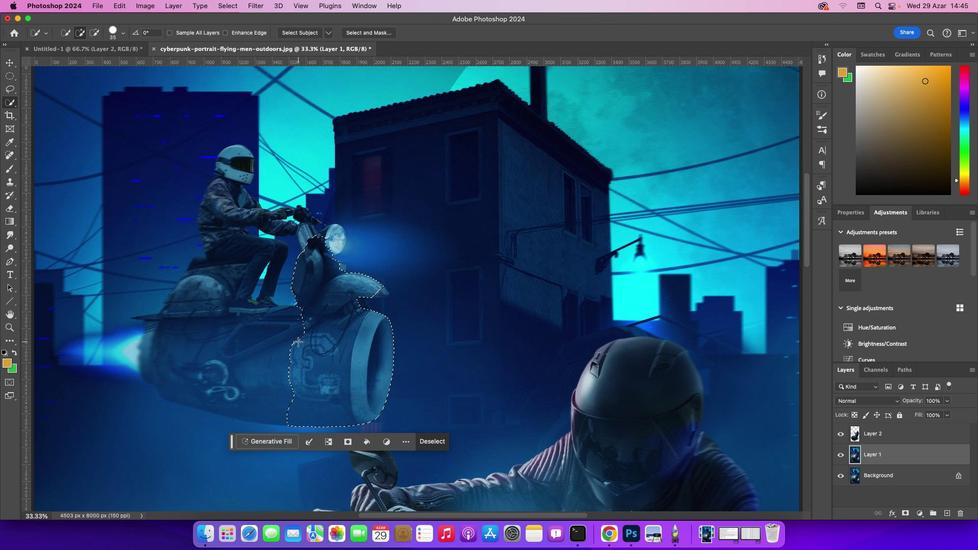 
Action: Mouse pressed left at (298, 342)
Screenshot: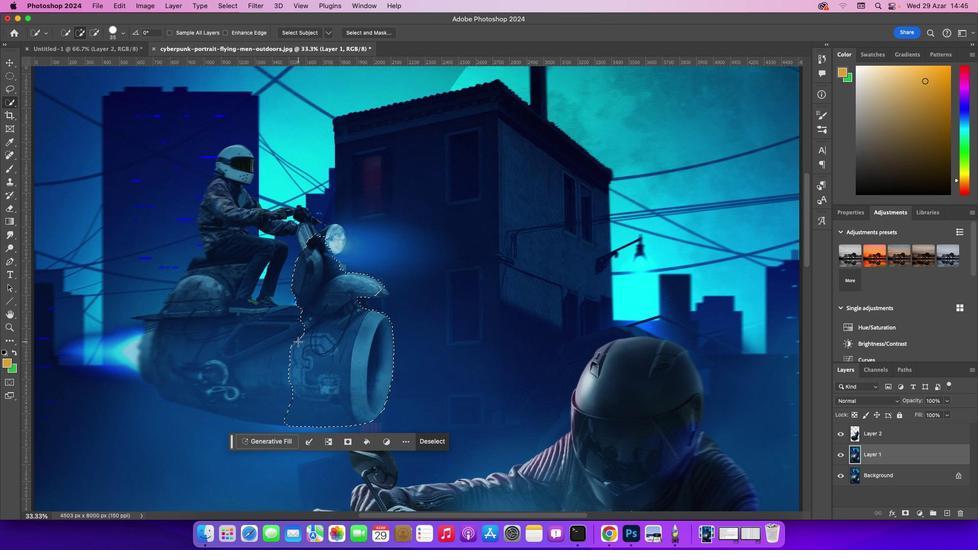 
Action: Mouse moved to (274, 350)
Screenshot: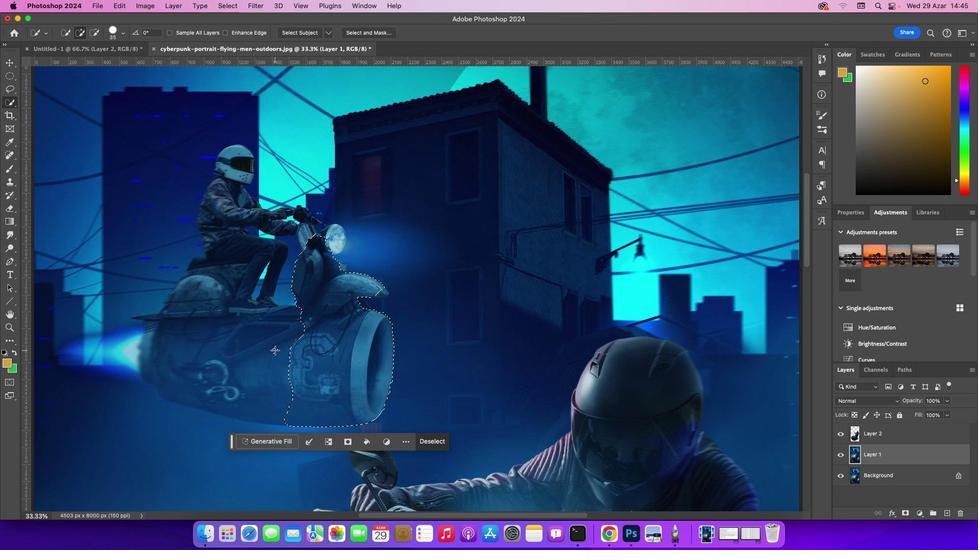 
Action: Mouse pressed left at (274, 350)
